 Task: Explore nearby wildlife refuges in Everglades National Park, Florida.
Action: Mouse moved to (148, 57)
Screenshot: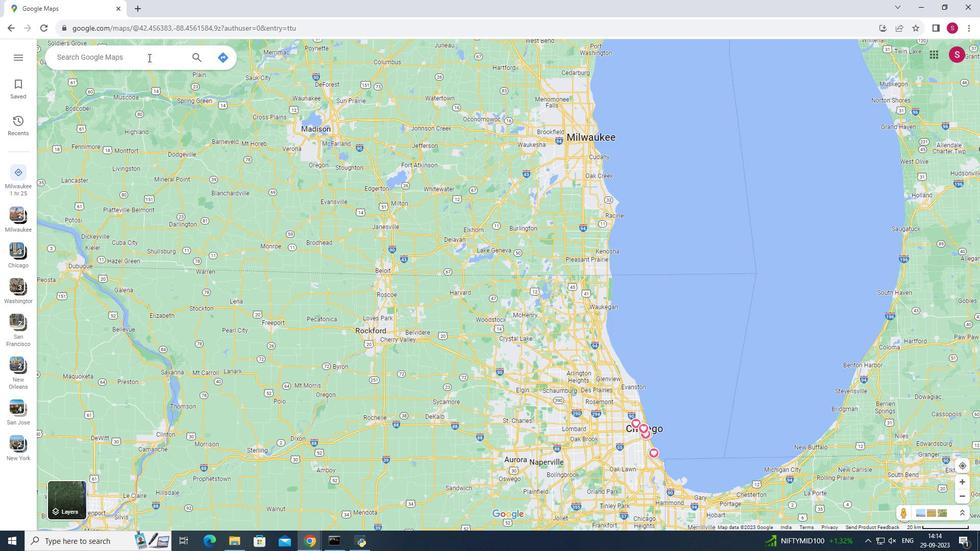 
Action: Mouse pressed left at (148, 57)
Screenshot: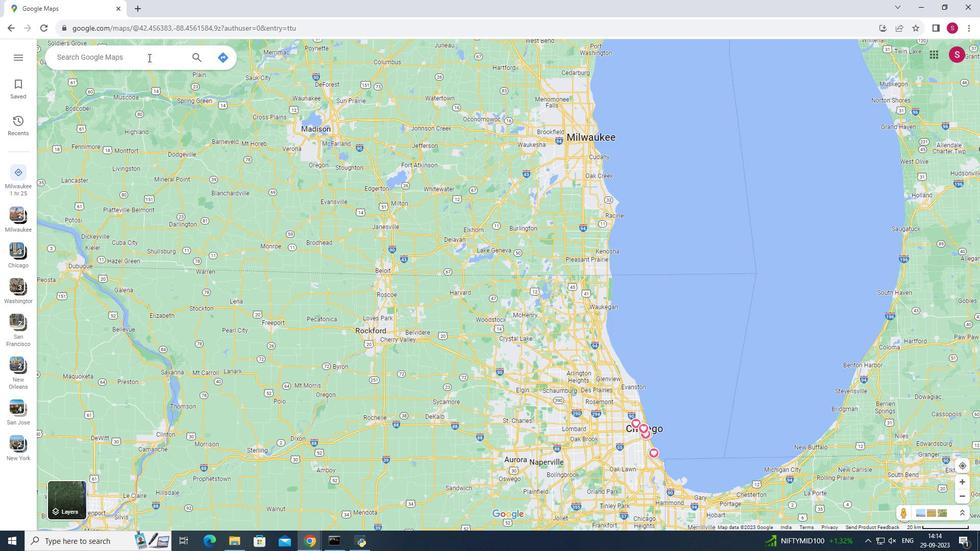 
Action: Key pressed <Key.shift><Key.shift><Key.shift>Everglades<Key.space><Key.shift>National<Key.space><Key.shift><Key.shift><Key.shift>Park,<Key.space><Key.shift>Florida<Key.enter>
Screenshot: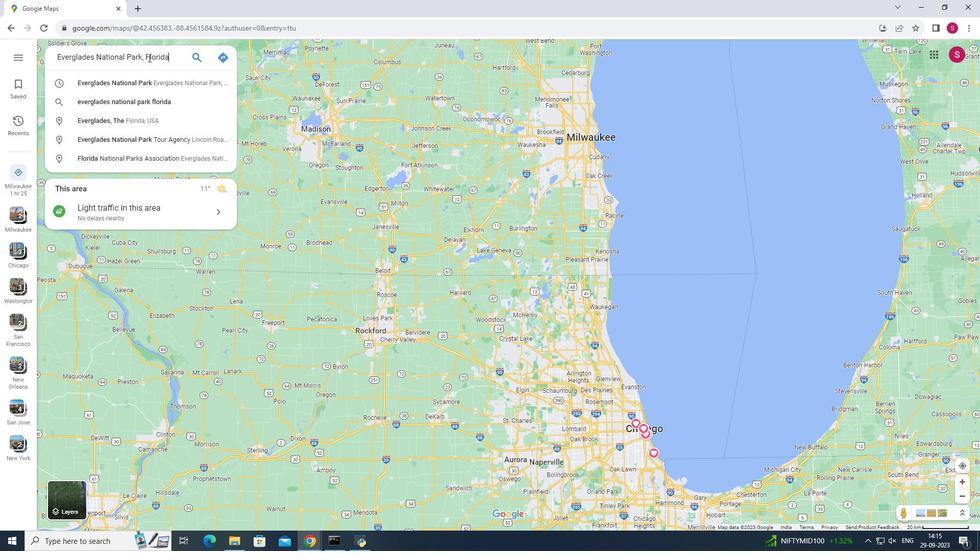 
Action: Mouse moved to (139, 260)
Screenshot: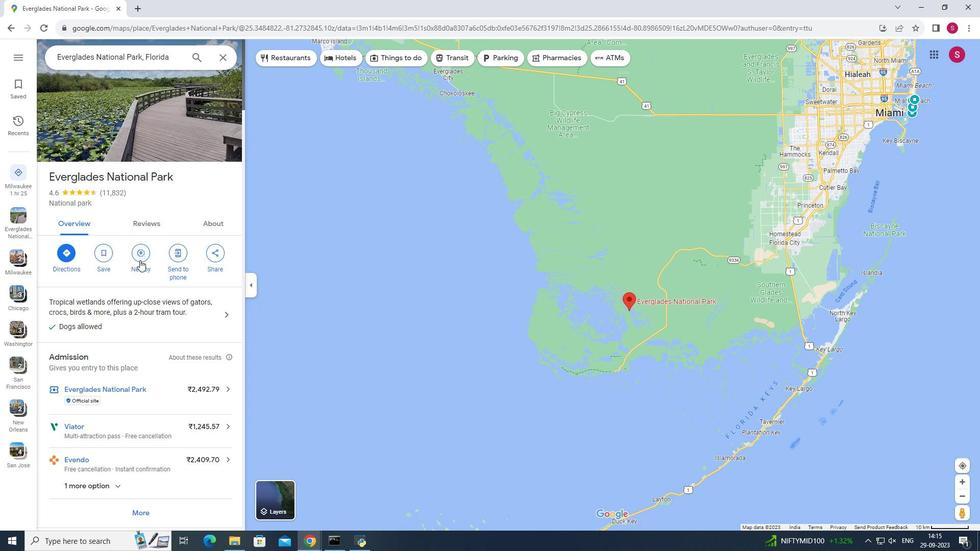 
Action: Mouse pressed left at (139, 260)
Screenshot: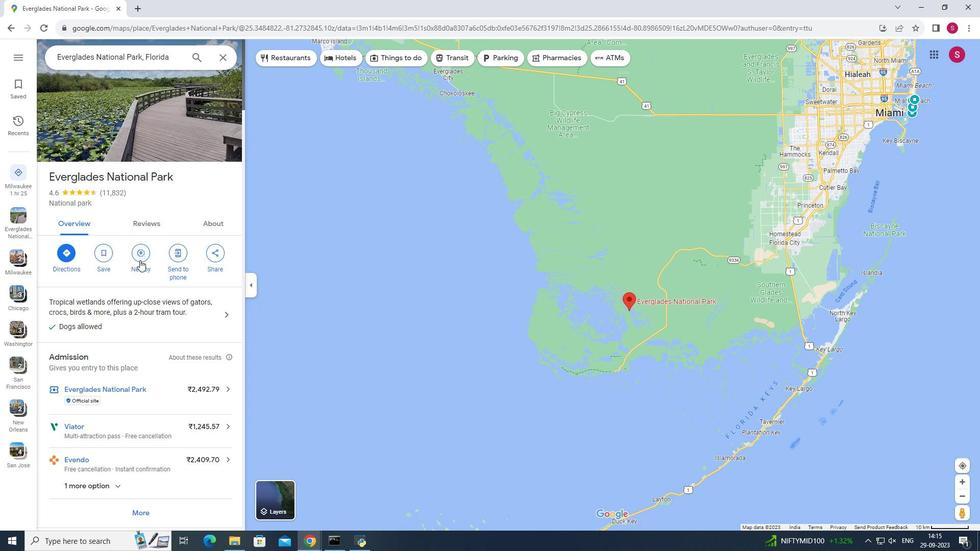 
Action: Mouse moved to (148, 58)
Screenshot: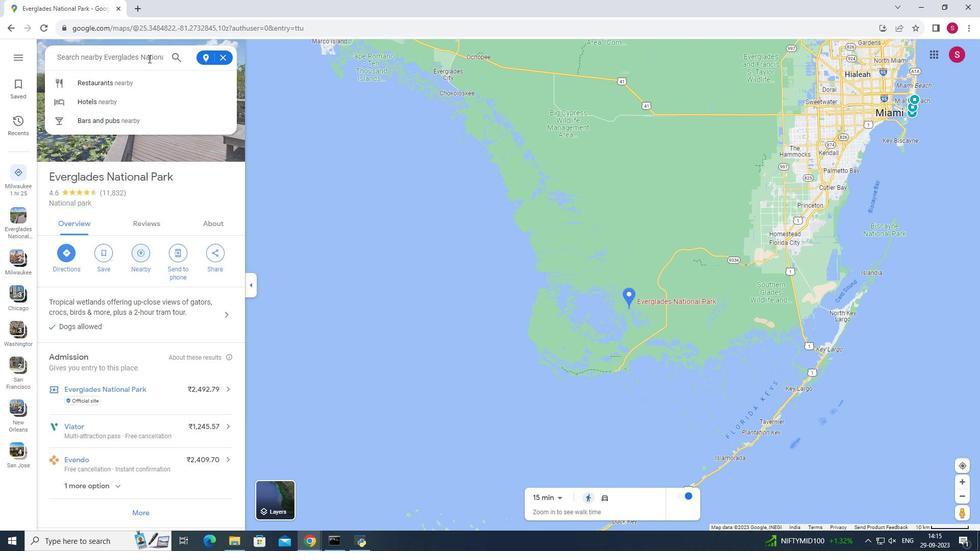 
Action: Mouse pressed left at (148, 58)
Screenshot: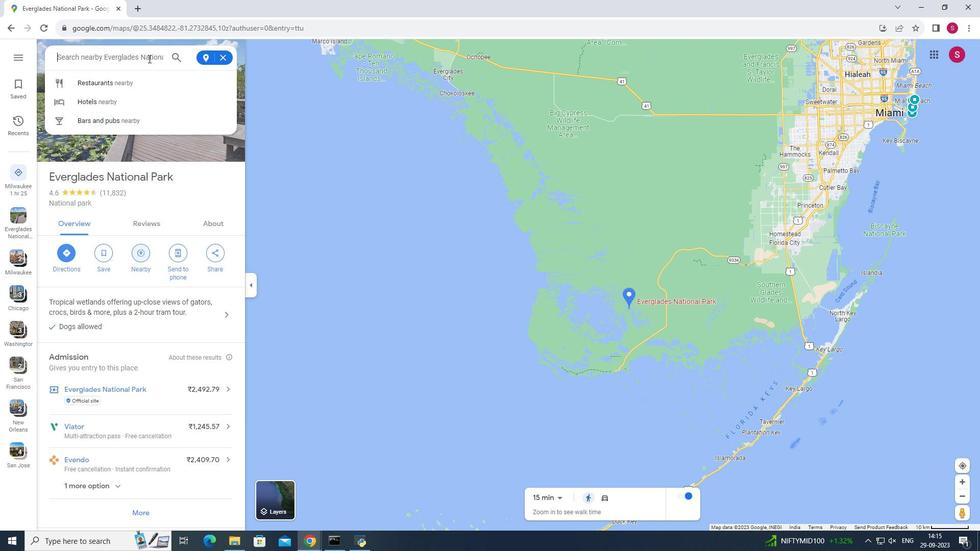 
Action: Key pressed wildlife<Key.space>refuge<Key.enter>
Screenshot: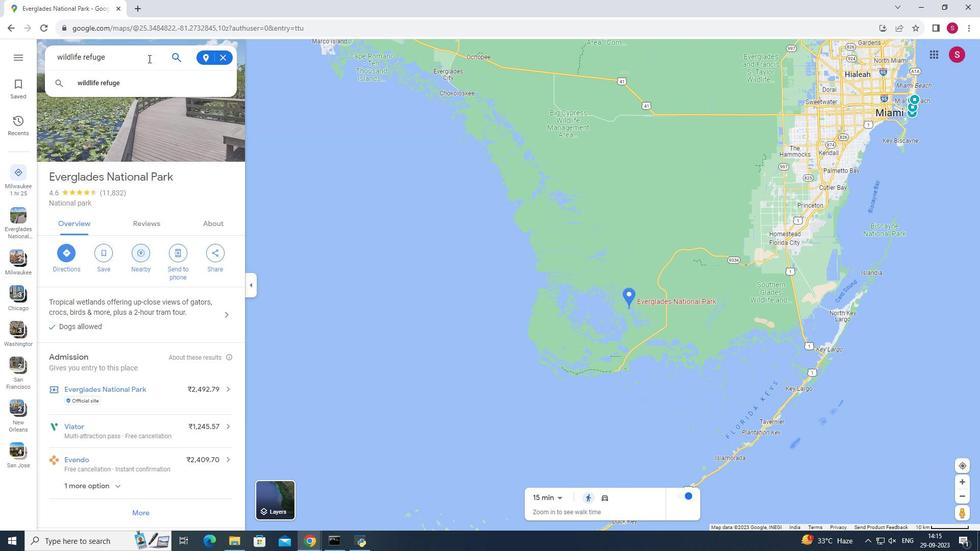 
Action: Mouse moved to (153, 101)
Screenshot: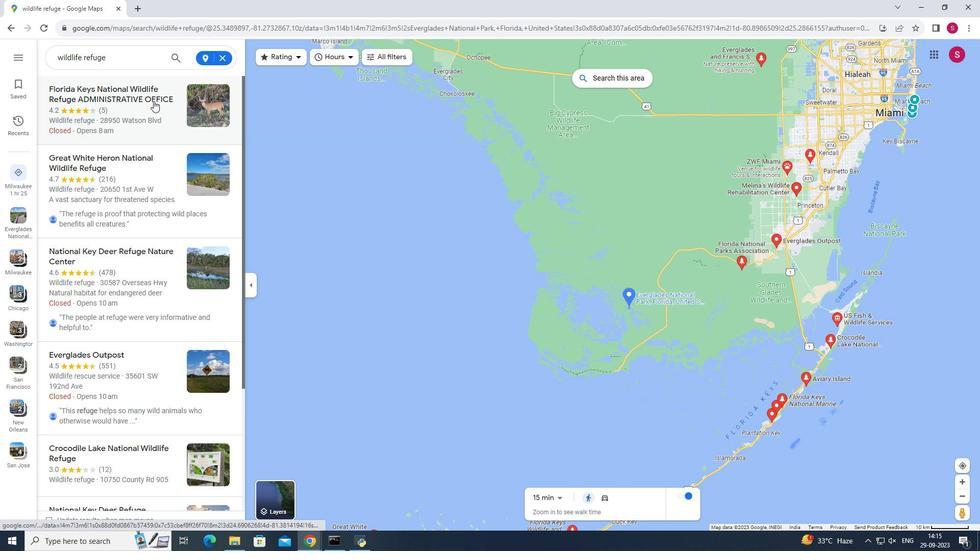 
Action: Mouse pressed left at (153, 101)
Screenshot: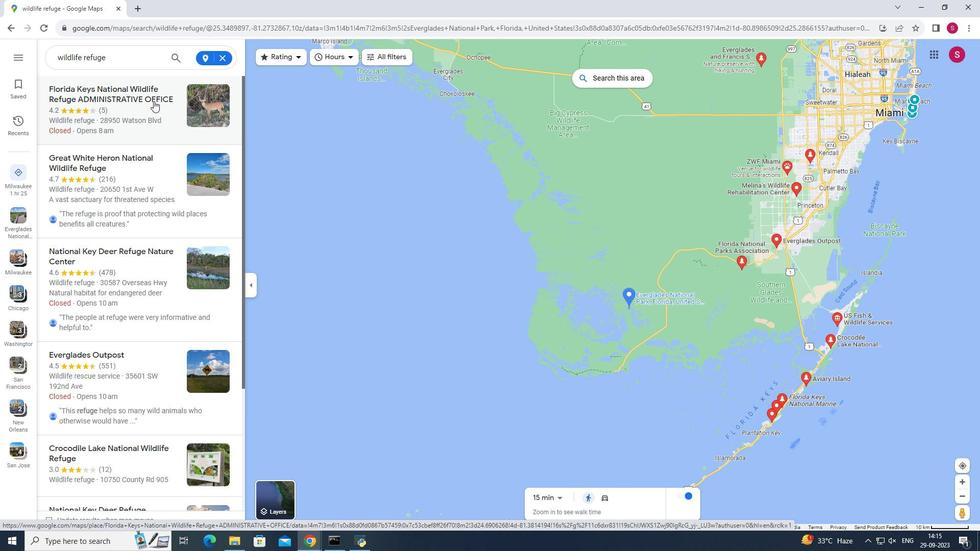 
Action: Mouse moved to (393, 255)
Screenshot: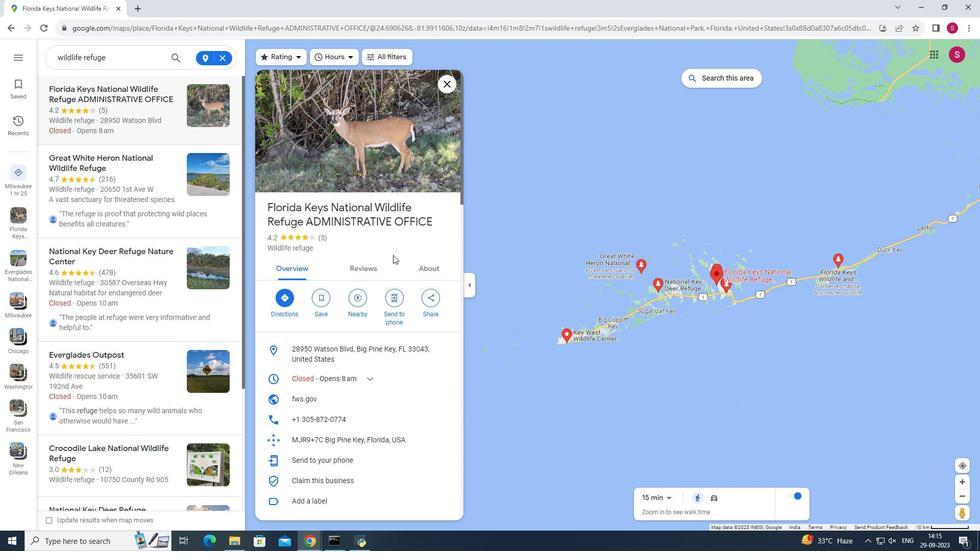 
Action: Mouse scrolled (393, 254) with delta (0, 0)
Screenshot: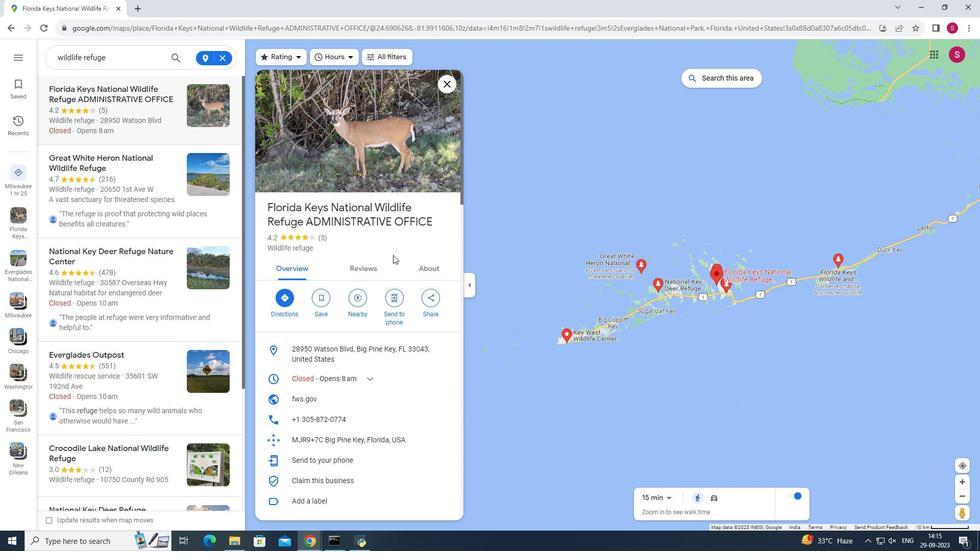 
Action: Mouse scrolled (393, 254) with delta (0, 0)
Screenshot: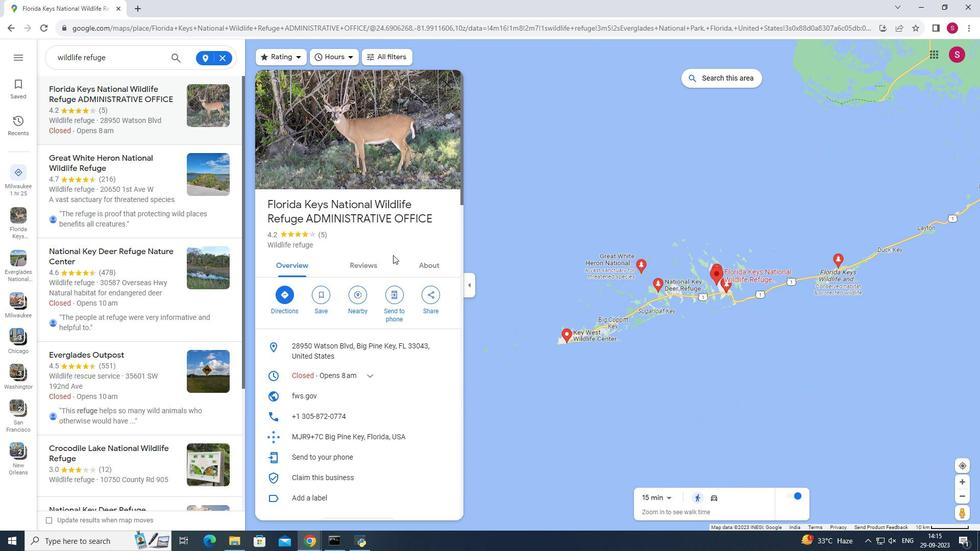 
Action: Mouse scrolled (393, 254) with delta (0, 0)
Screenshot: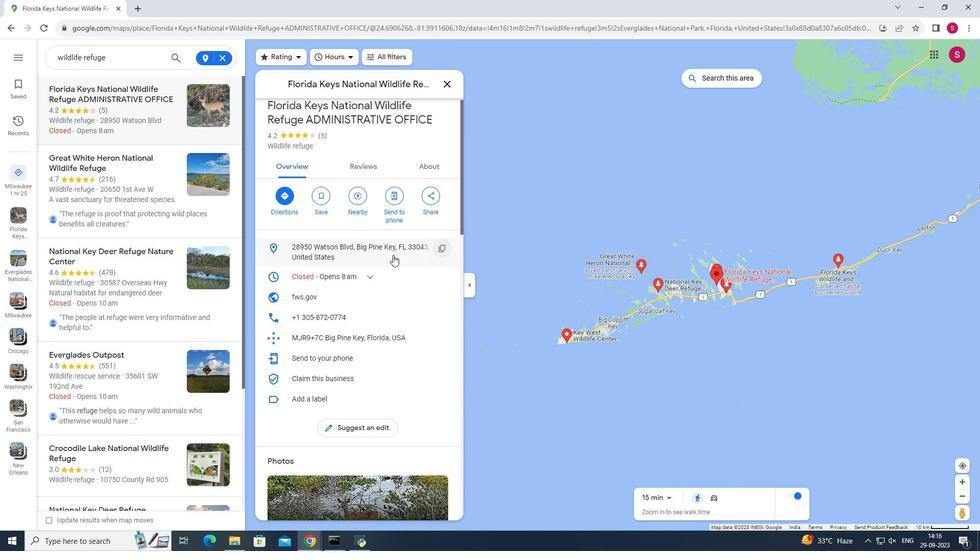 
Action: Mouse scrolled (393, 254) with delta (0, 0)
Screenshot: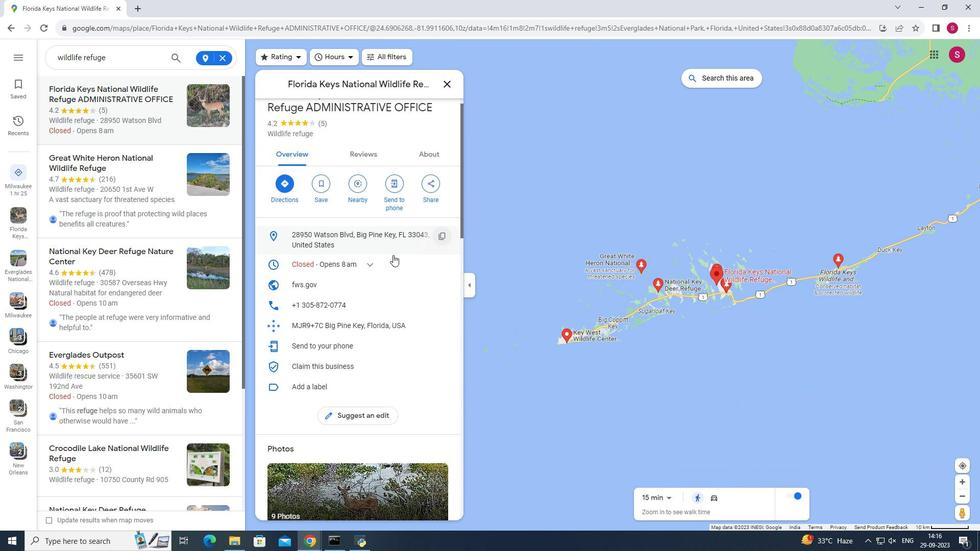 
Action: Mouse scrolled (393, 254) with delta (0, 0)
Screenshot: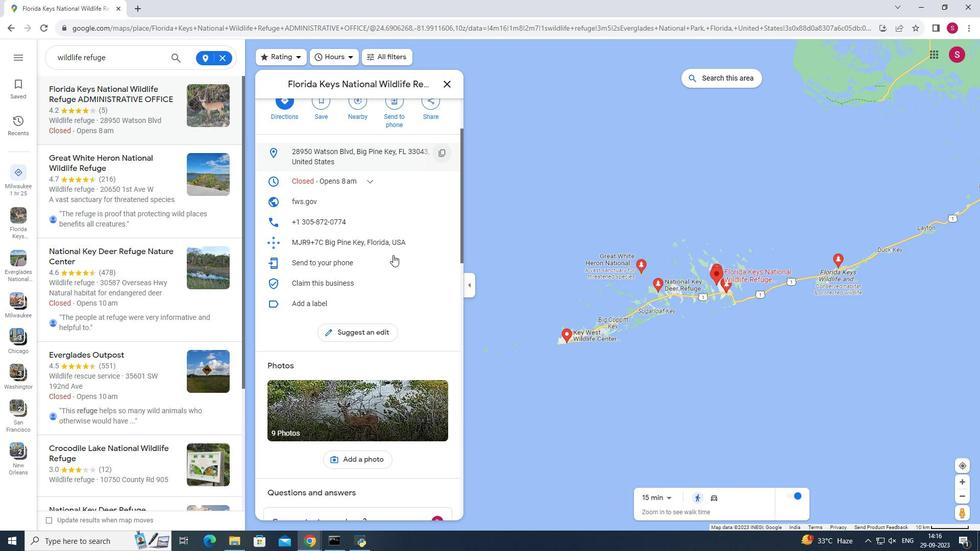 
Action: Mouse scrolled (393, 255) with delta (0, 0)
Screenshot: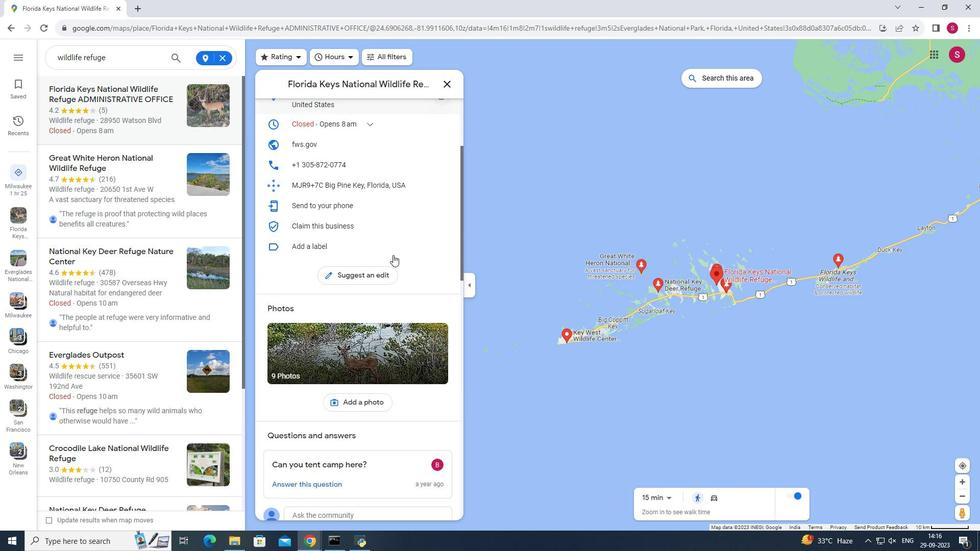 
Action: Mouse scrolled (393, 255) with delta (0, 0)
Screenshot: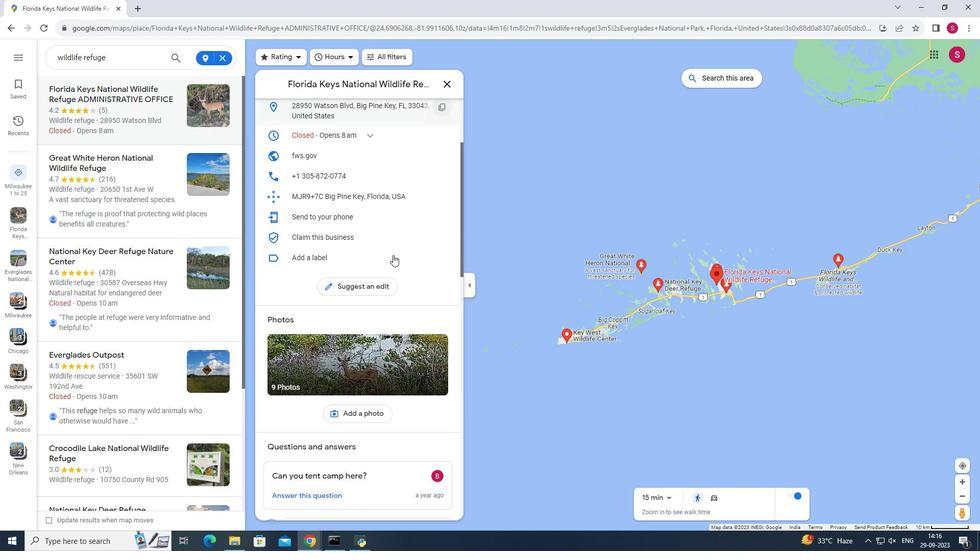 
Action: Mouse scrolled (393, 255) with delta (0, 0)
Screenshot: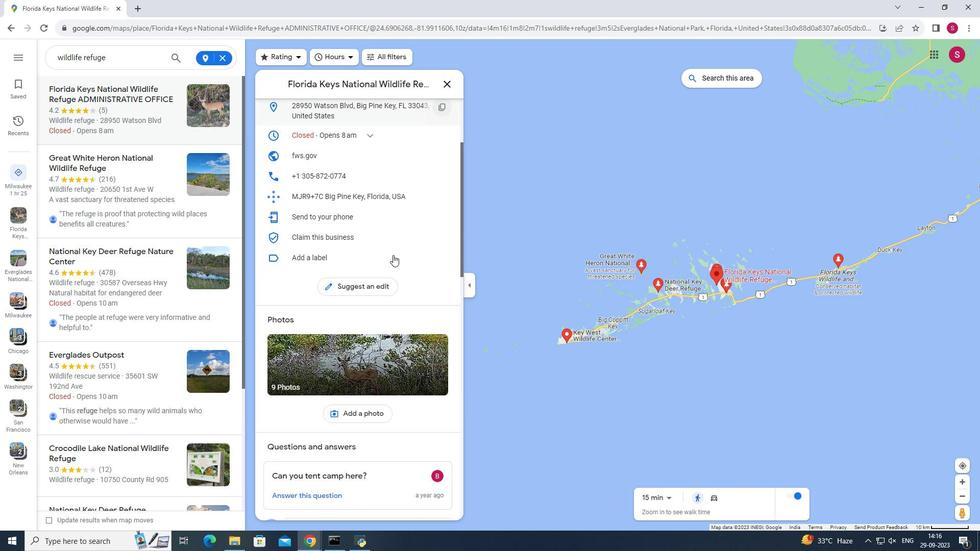 
Action: Mouse scrolled (393, 255) with delta (0, 0)
Screenshot: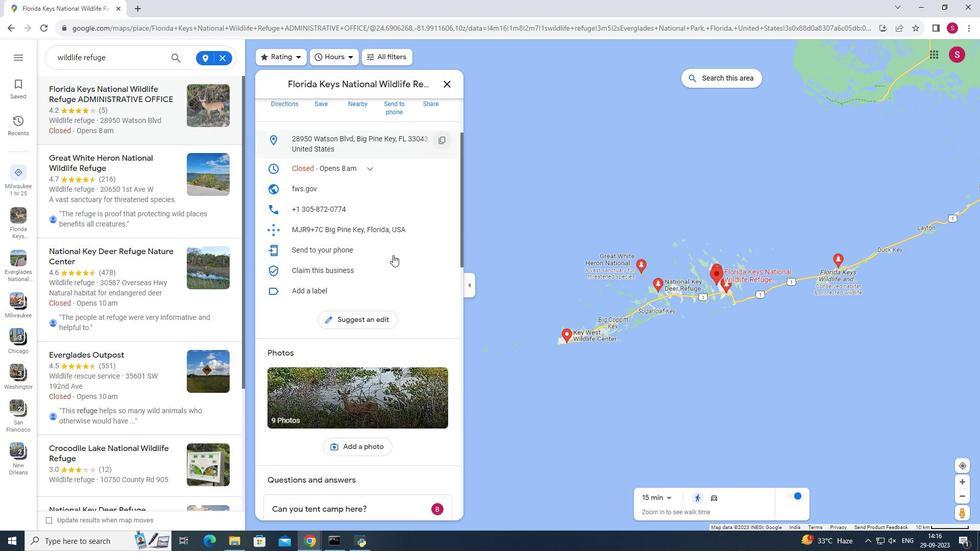 
Action: Mouse scrolled (393, 255) with delta (0, 0)
Screenshot: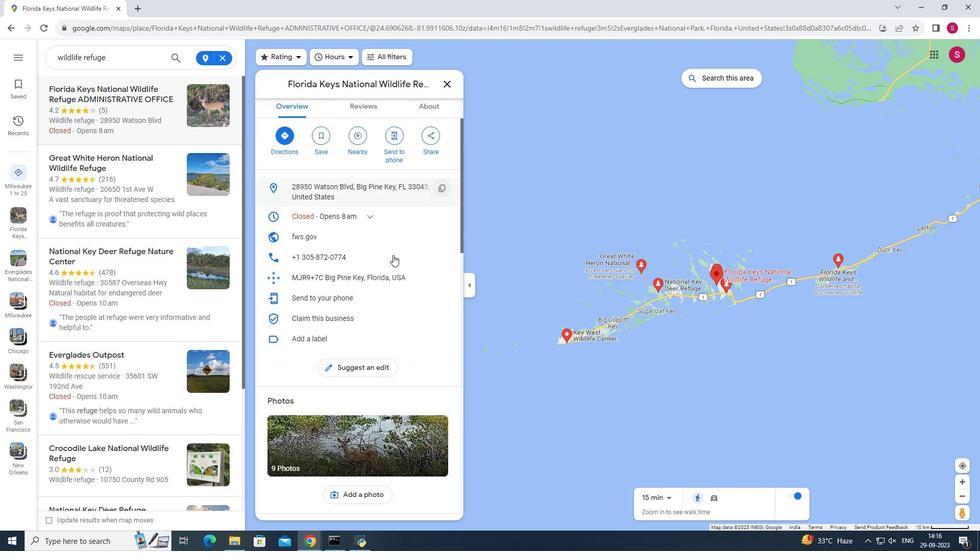
Action: Mouse moved to (447, 84)
Screenshot: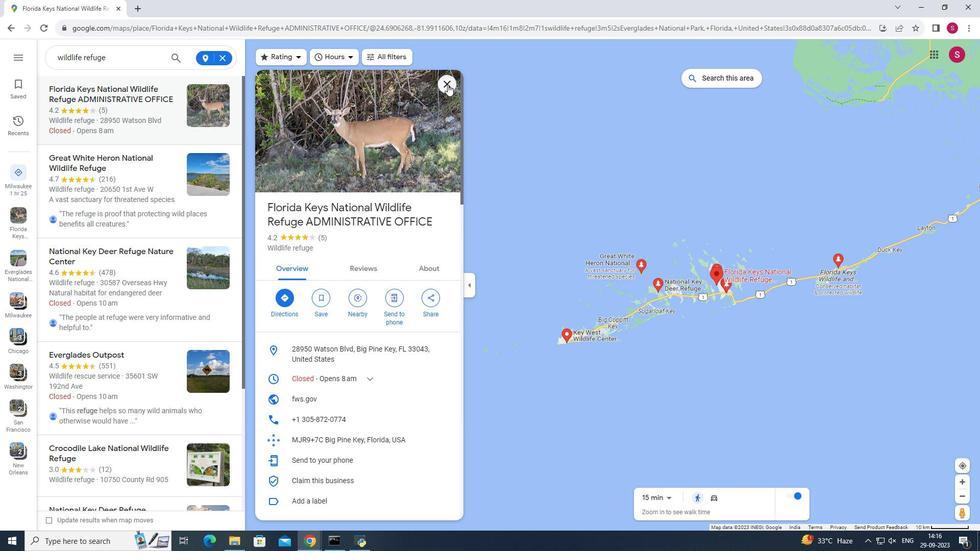 
Action: Mouse pressed left at (447, 84)
Screenshot: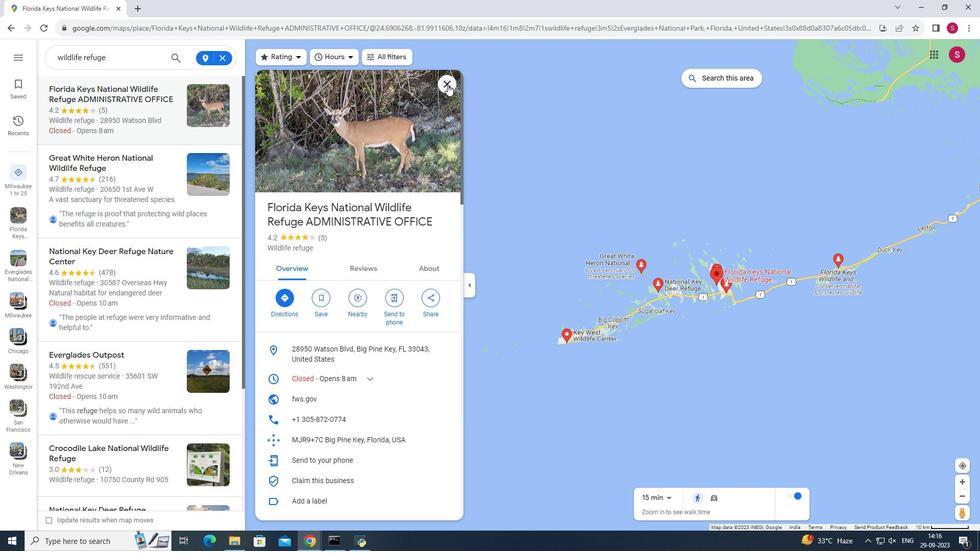 
Action: Mouse moved to (137, 157)
Screenshot: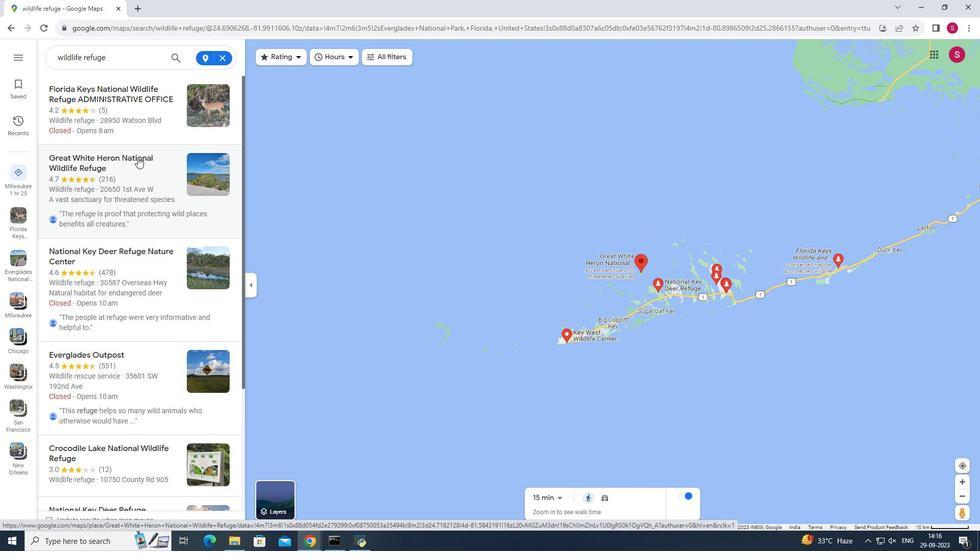 
Action: Mouse pressed left at (137, 157)
Screenshot: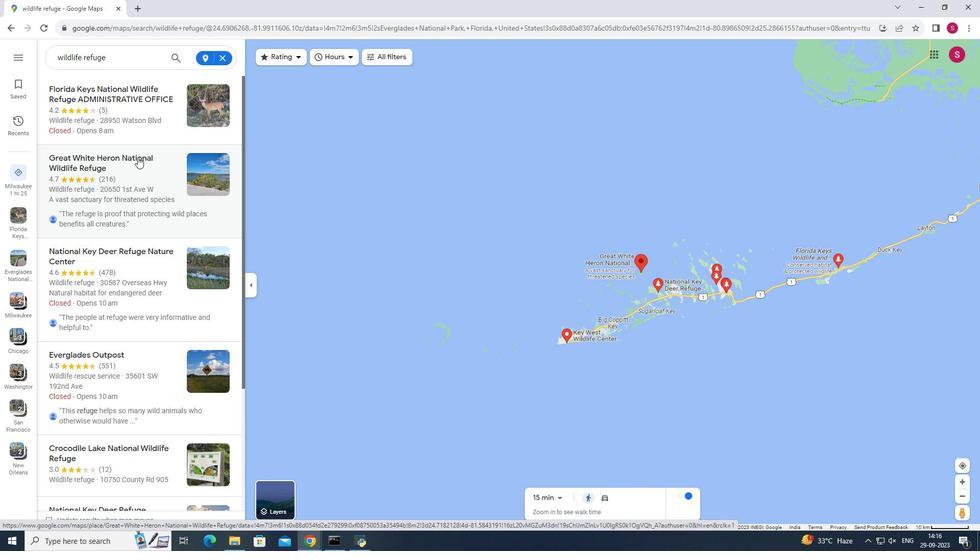 
Action: Mouse pressed left at (137, 157)
Screenshot: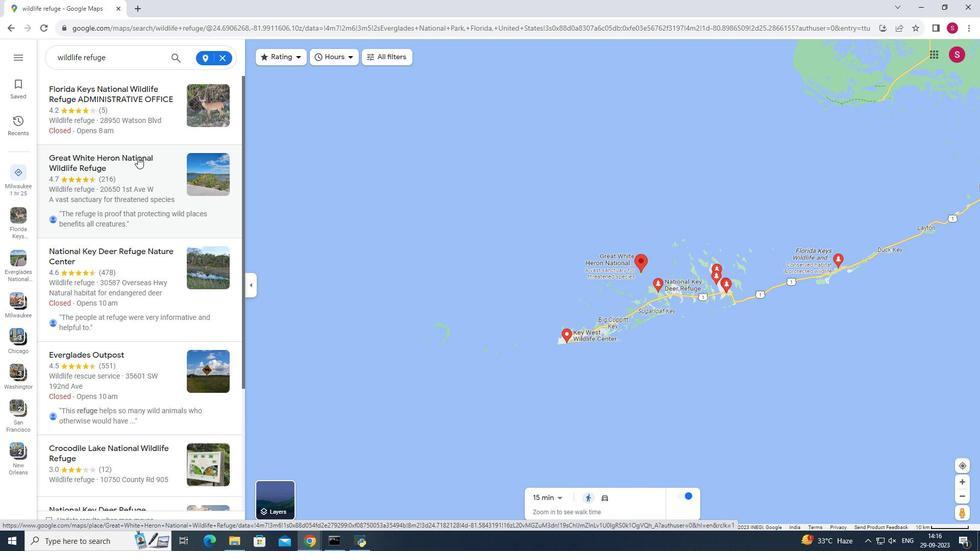 
Action: Mouse moved to (444, 81)
Screenshot: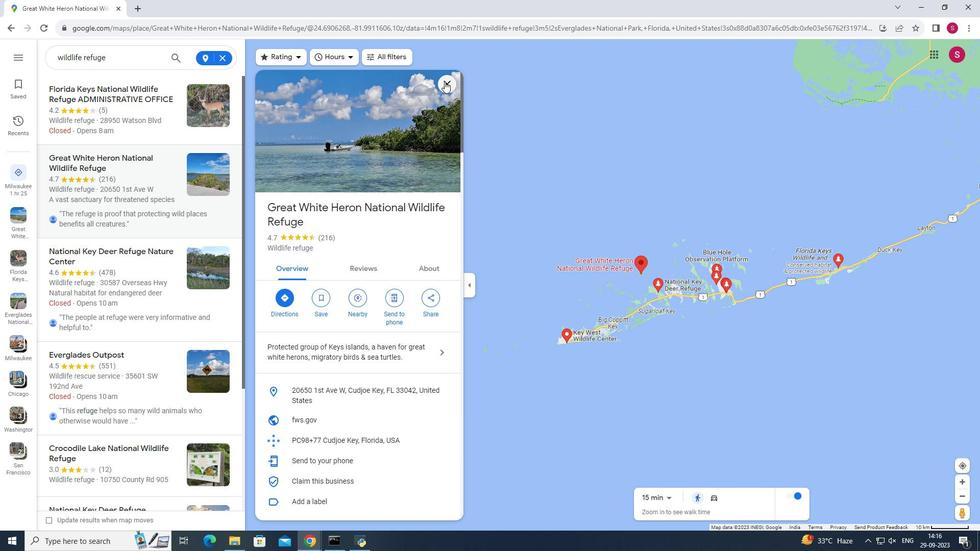 
Action: Mouse pressed left at (444, 81)
Screenshot: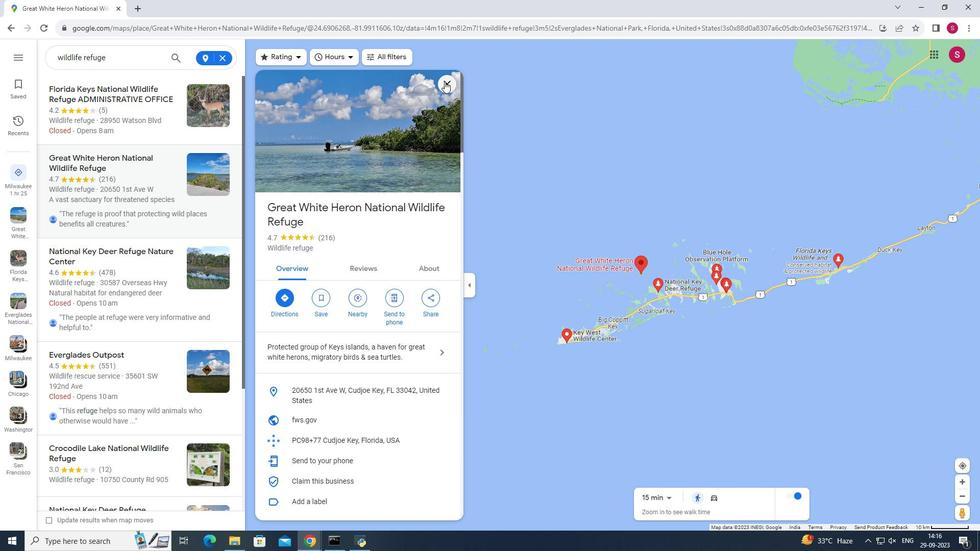 
Action: Mouse moved to (120, 256)
Screenshot: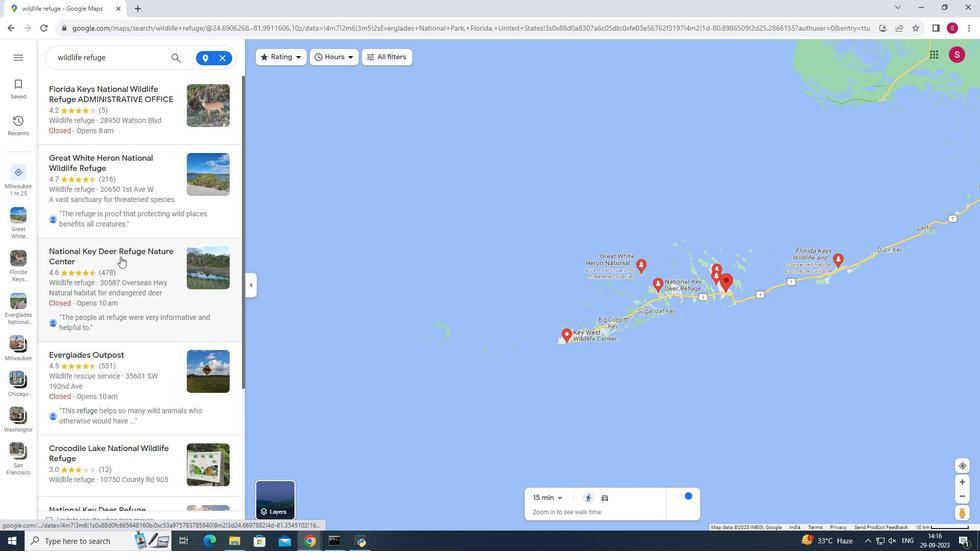 
Action: Mouse scrolled (120, 256) with delta (0, 0)
Screenshot: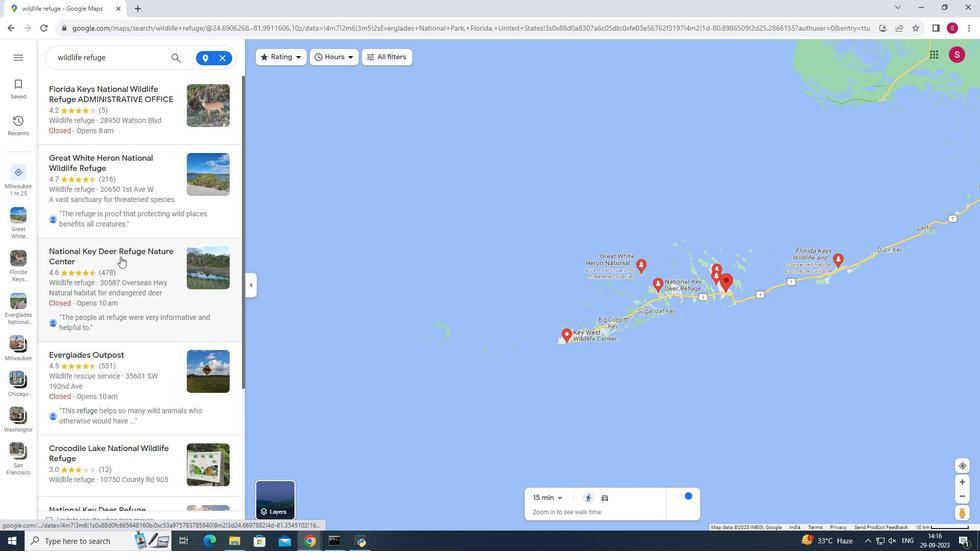 
Action: Mouse moved to (146, 212)
Screenshot: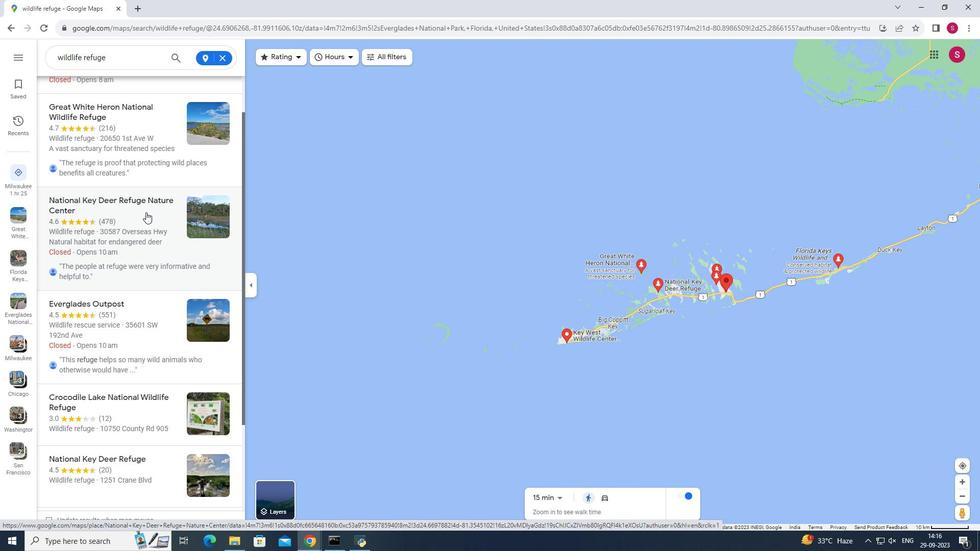 
Action: Mouse scrolled (146, 211) with delta (0, 0)
Screenshot: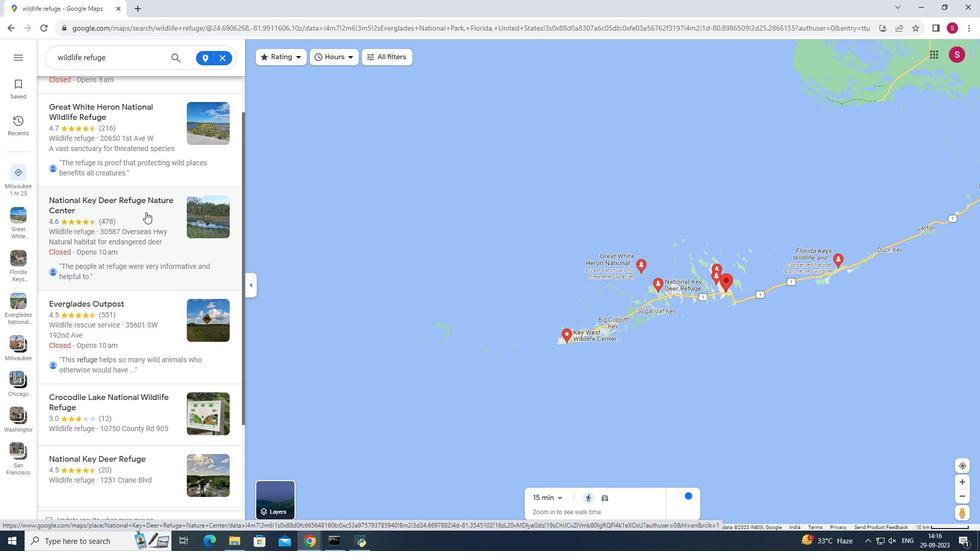 
Action: Mouse scrolled (146, 211) with delta (0, 0)
Screenshot: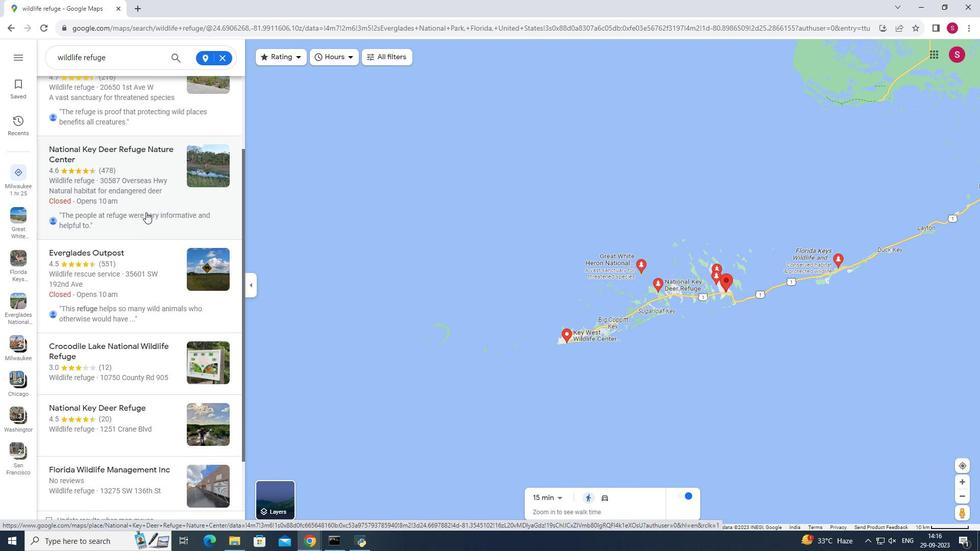 
Action: Mouse moved to (150, 217)
Screenshot: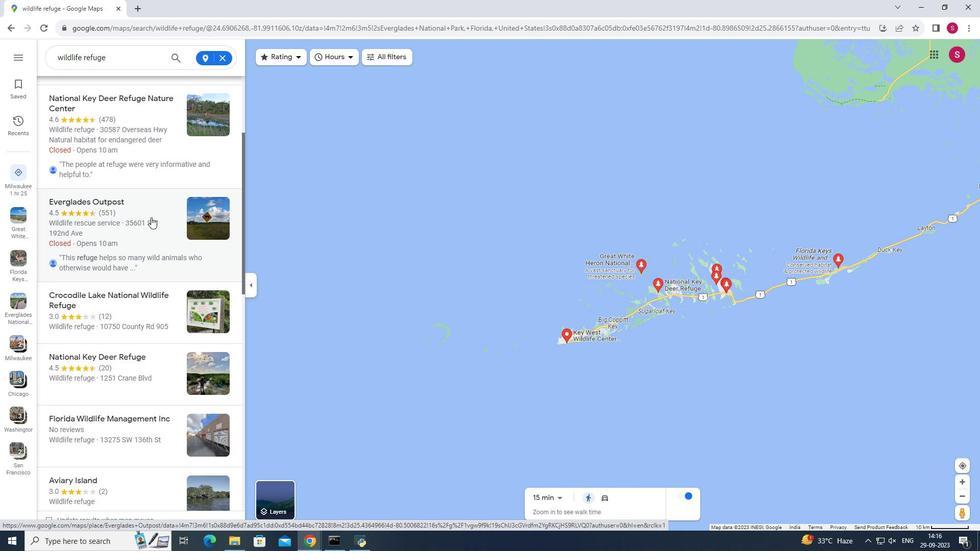 
Action: Mouse scrolled (150, 216) with delta (0, 0)
Screenshot: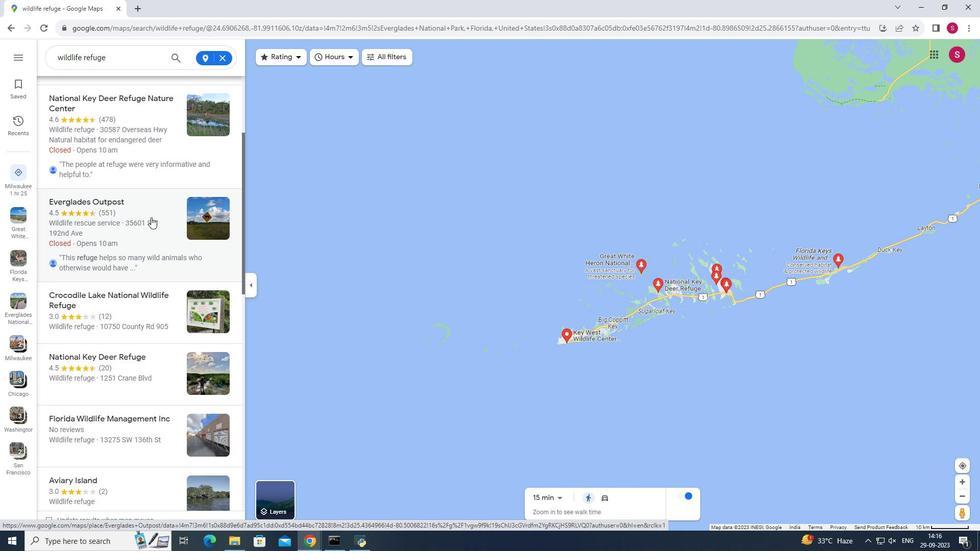 
Action: Mouse moved to (151, 219)
Screenshot: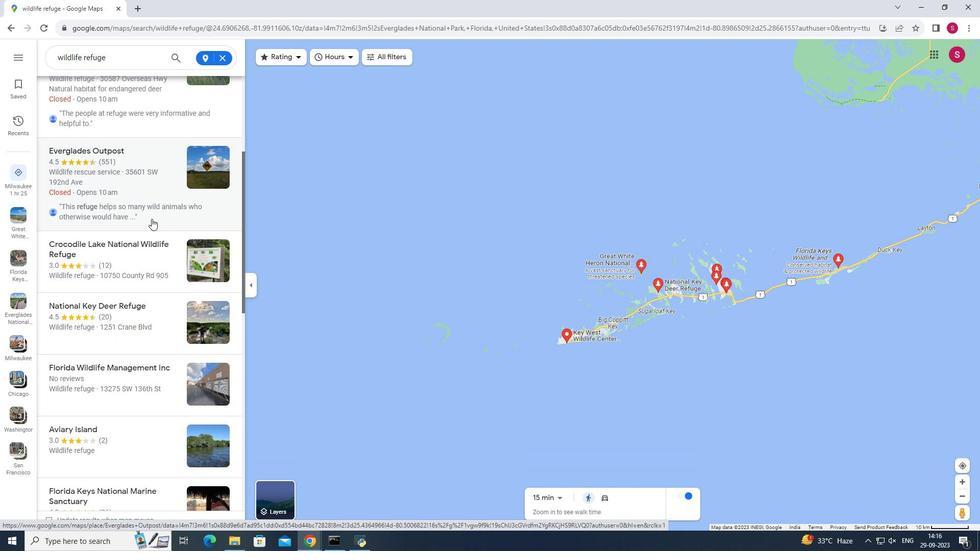 
Action: Mouse scrolled (151, 218) with delta (0, 0)
Screenshot: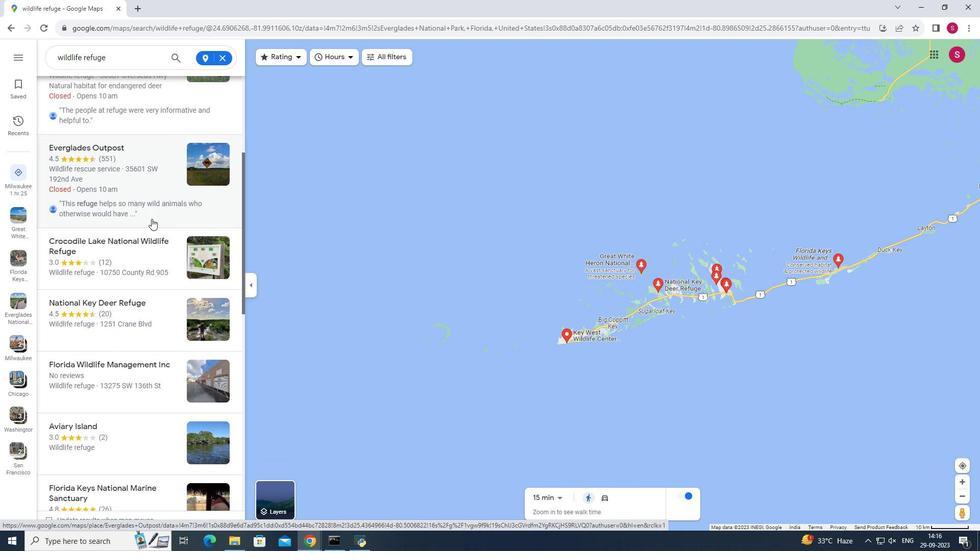 
Action: Mouse moved to (164, 219)
Screenshot: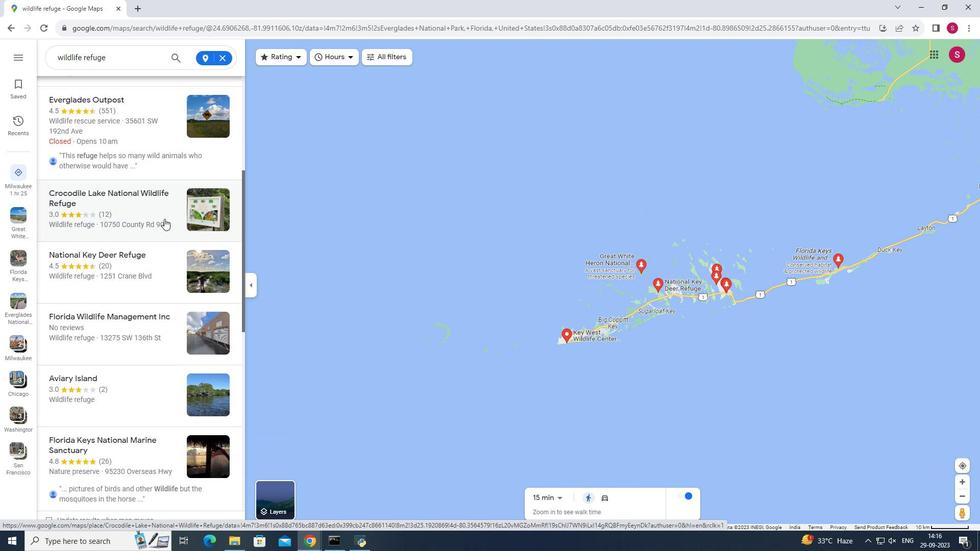 
Action: Mouse scrolled (164, 218) with delta (0, 0)
Screenshot: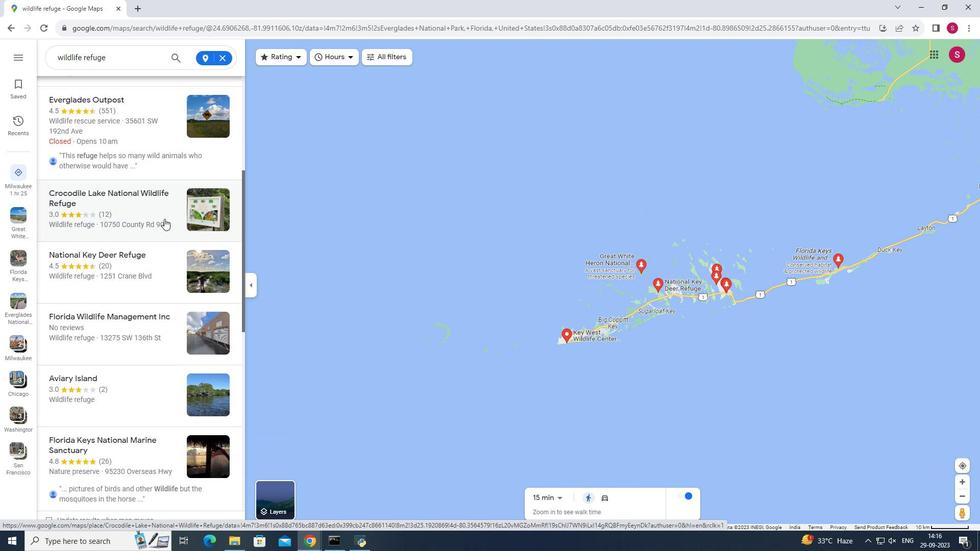 
Action: Mouse moved to (164, 218)
Screenshot: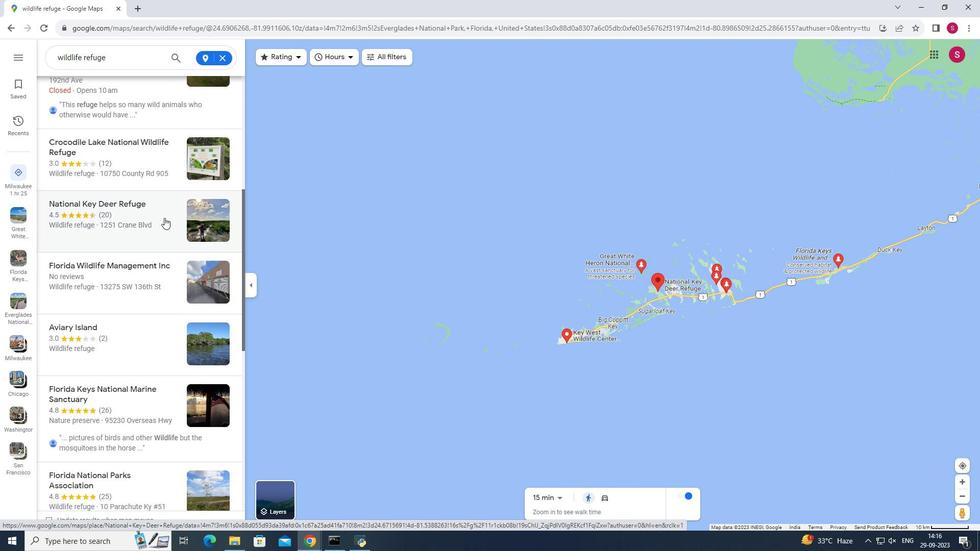 
Action: Mouse scrolled (164, 217) with delta (0, 0)
Screenshot: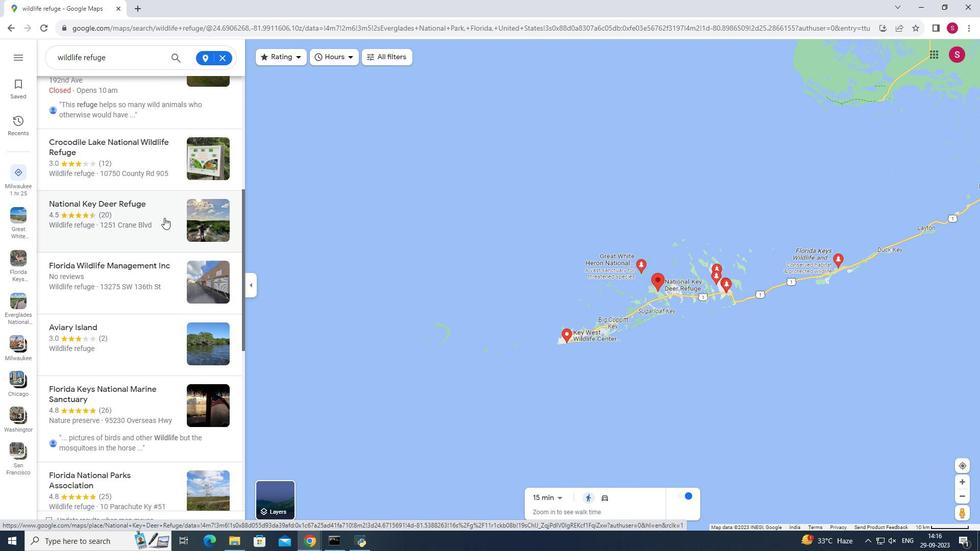 
Action: Mouse scrolled (164, 217) with delta (0, 0)
Screenshot: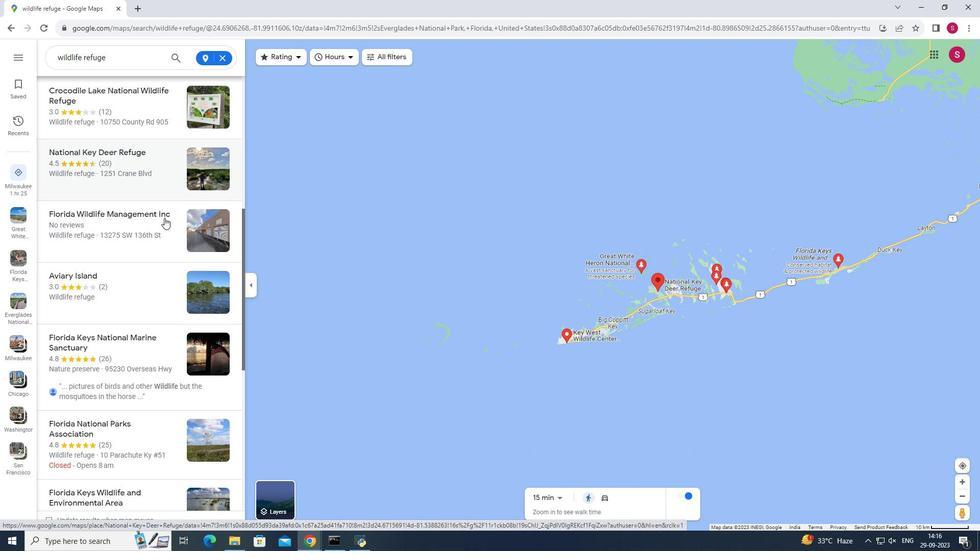 
Action: Mouse moved to (163, 218)
Screenshot: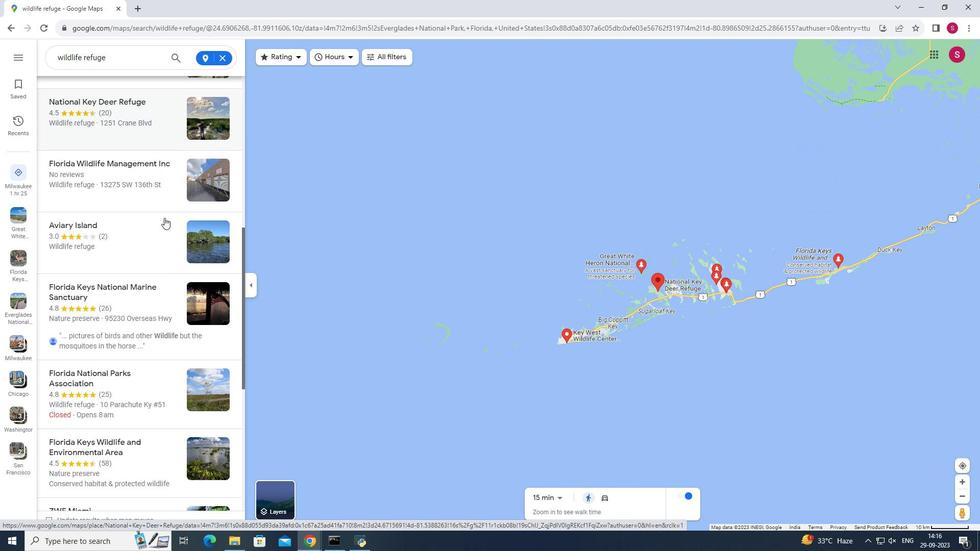 
Action: Mouse scrolled (163, 217) with delta (0, 0)
Screenshot: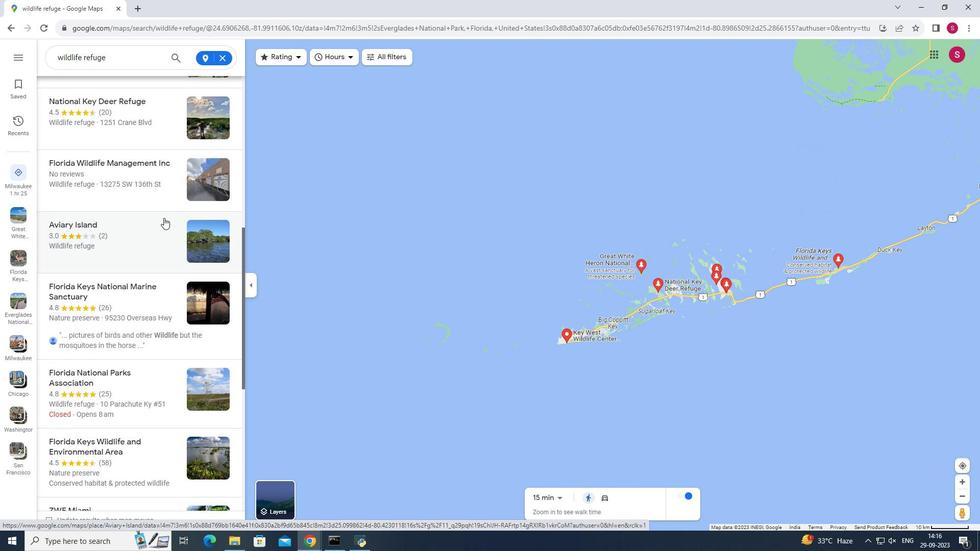 
Action: Mouse moved to (163, 219)
Screenshot: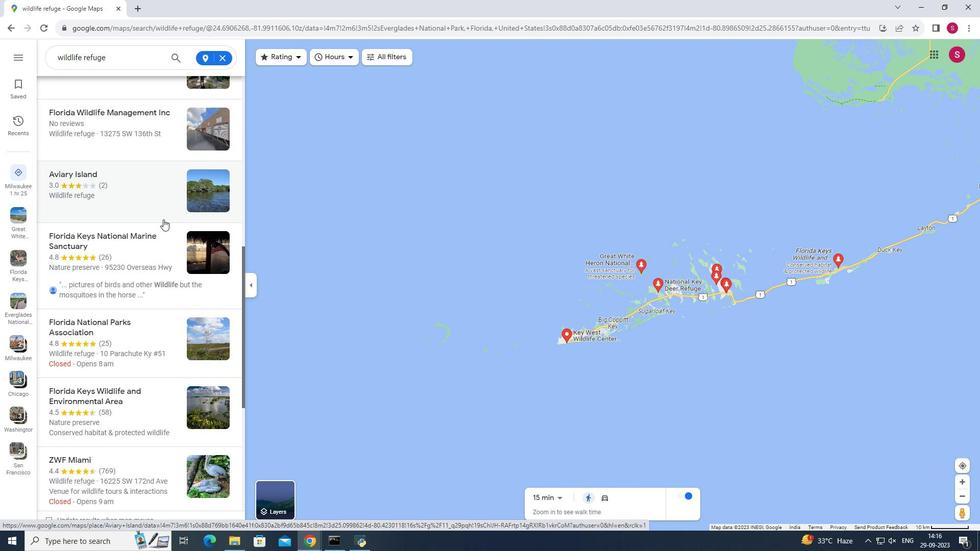 
Action: Mouse scrolled (163, 219) with delta (0, 0)
Screenshot: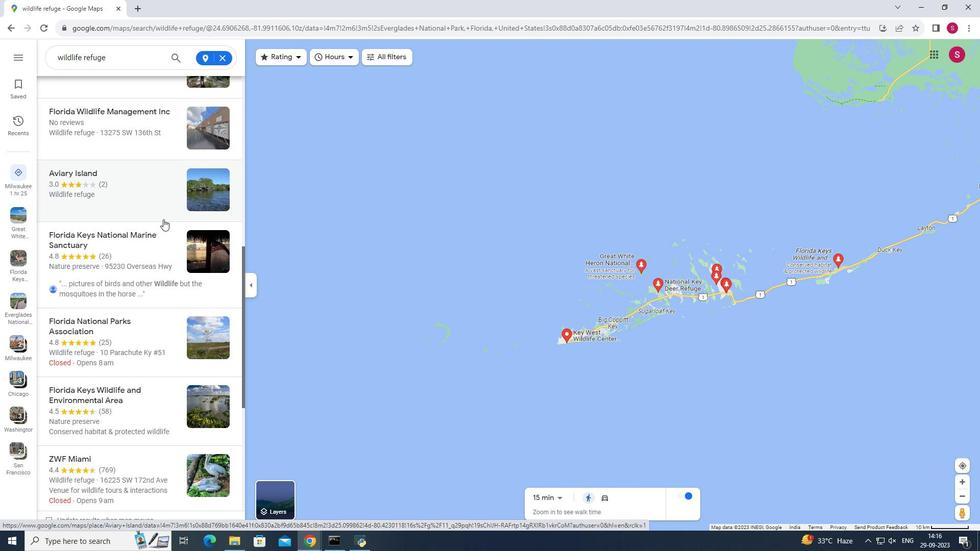 
Action: Mouse moved to (154, 233)
Screenshot: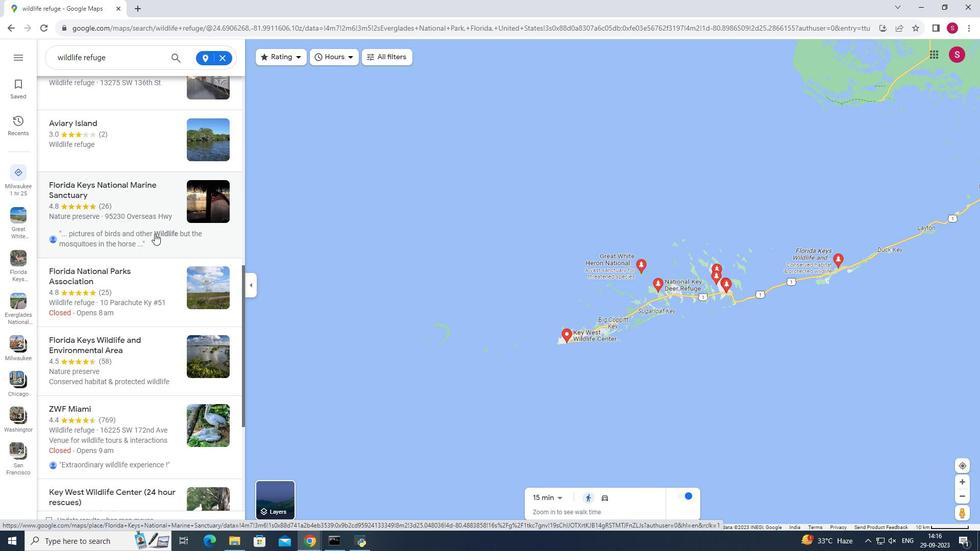 
Action: Mouse scrolled (154, 233) with delta (0, 0)
Screenshot: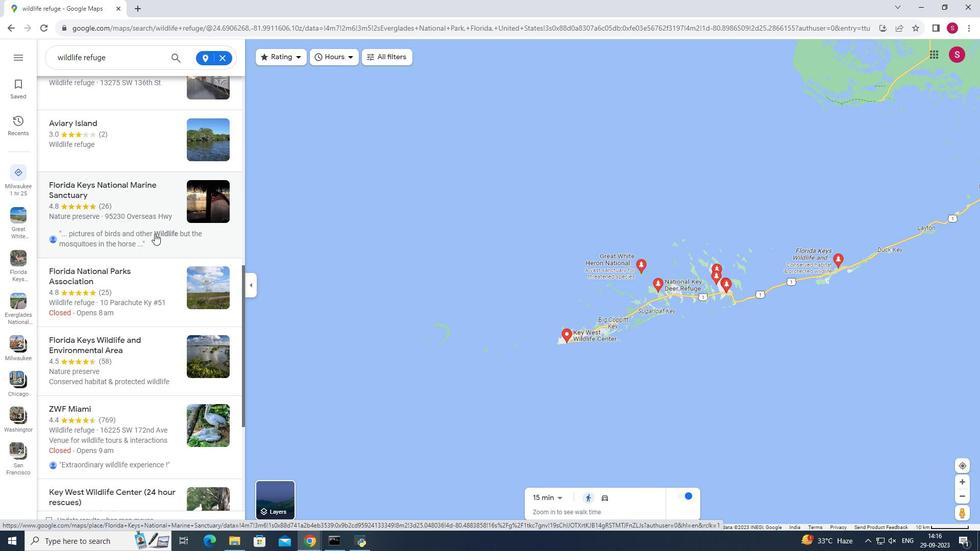 
Action: Mouse scrolled (154, 233) with delta (0, 0)
Screenshot: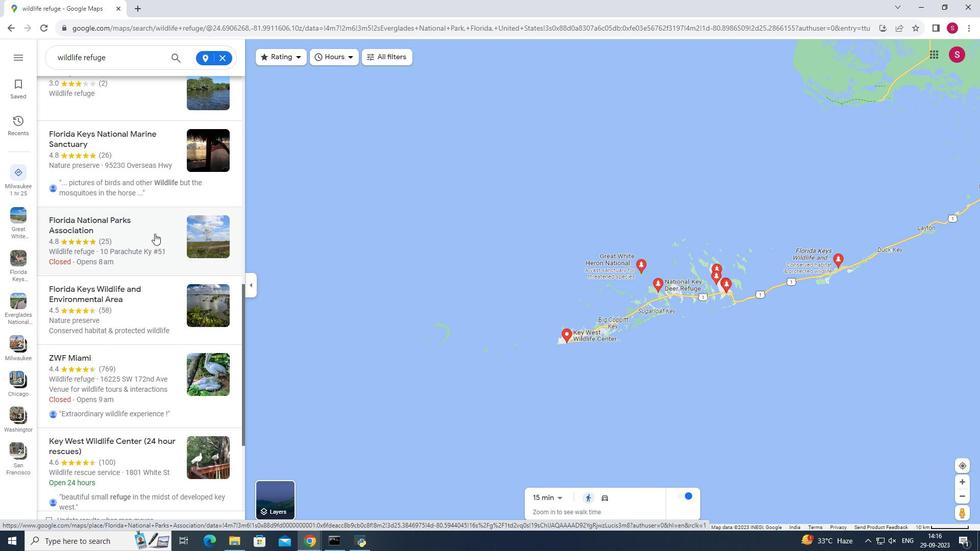 
Action: Mouse scrolled (154, 233) with delta (0, 0)
Screenshot: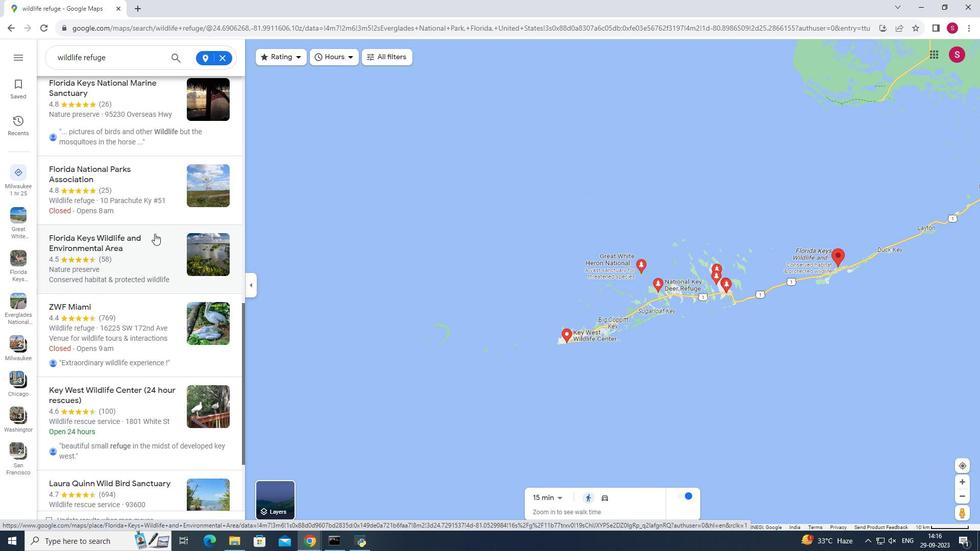 
Action: Mouse scrolled (154, 233) with delta (0, 0)
Screenshot: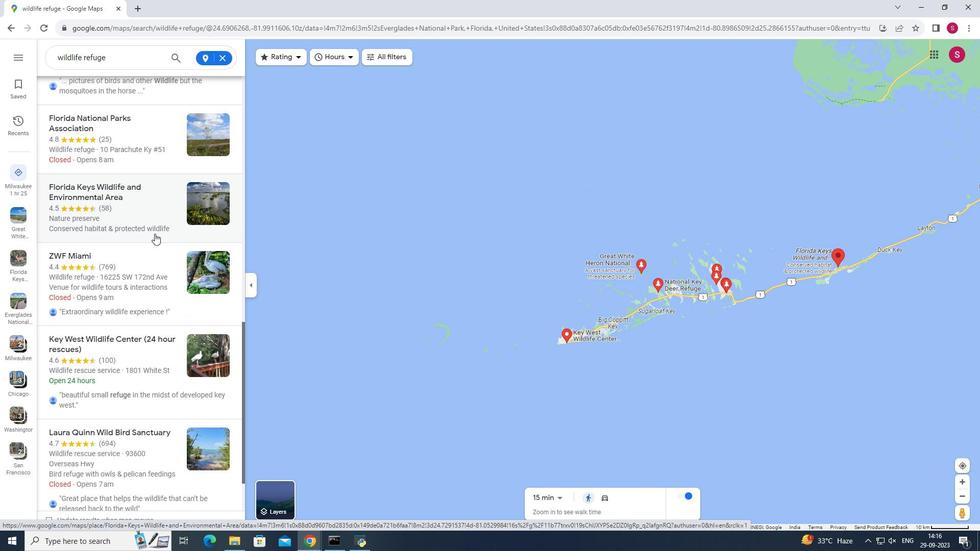 
Action: Mouse scrolled (154, 233) with delta (0, 0)
Screenshot: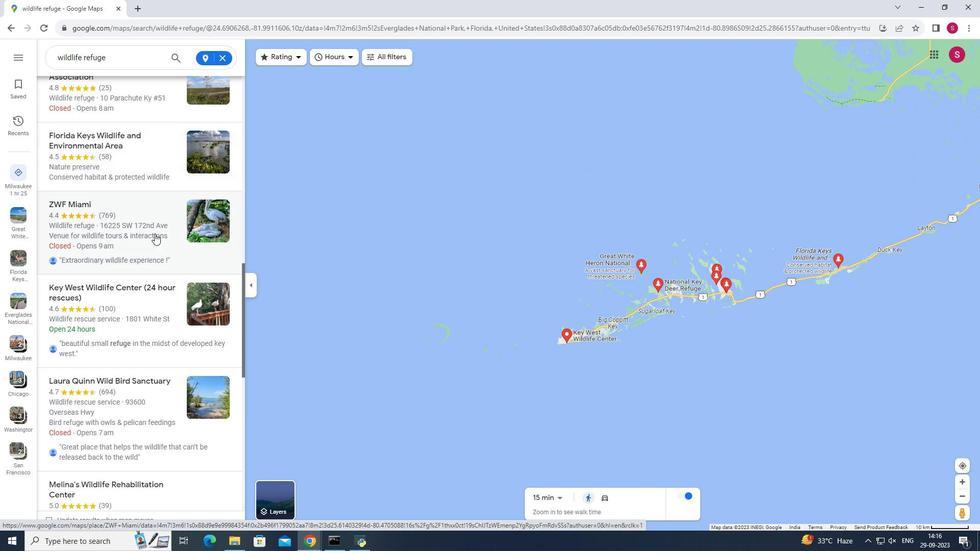 
Action: Mouse moved to (154, 233)
Screenshot: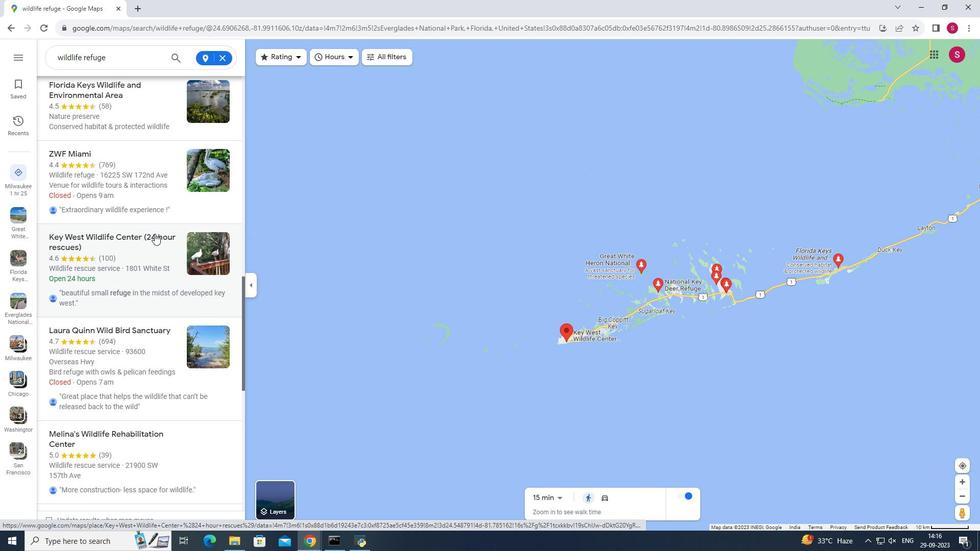 
Action: Mouse scrolled (154, 233) with delta (0, 0)
Screenshot: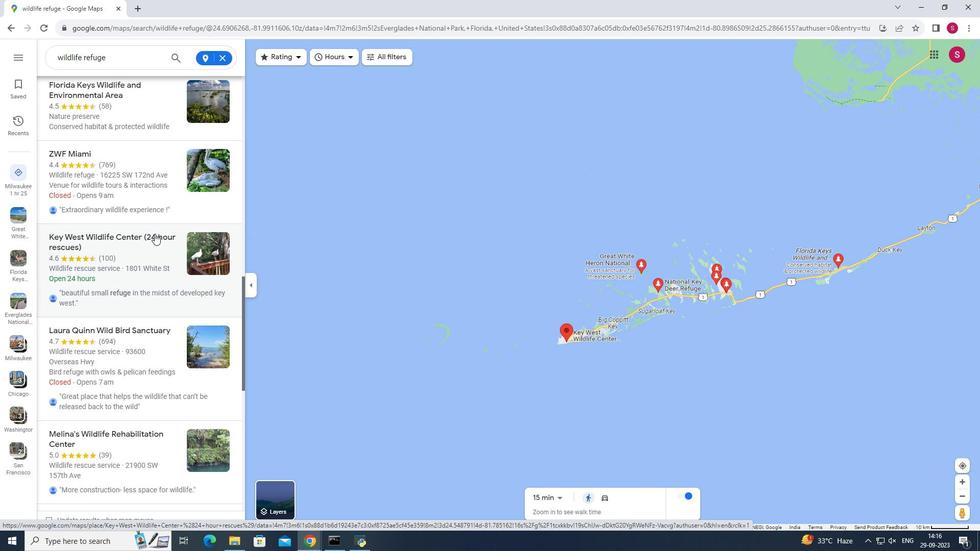 
Action: Mouse scrolled (154, 233) with delta (0, 0)
Screenshot: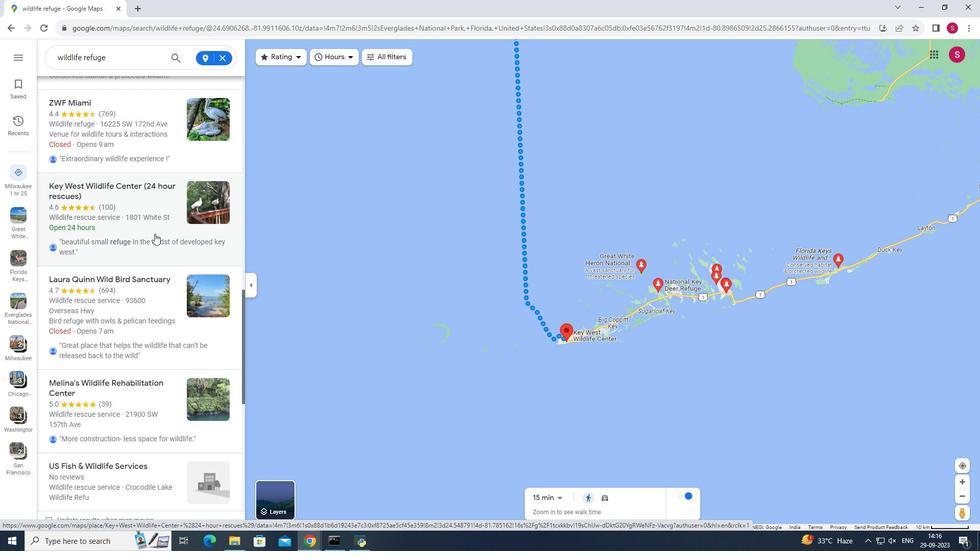 
Action: Mouse scrolled (154, 233) with delta (0, 0)
Screenshot: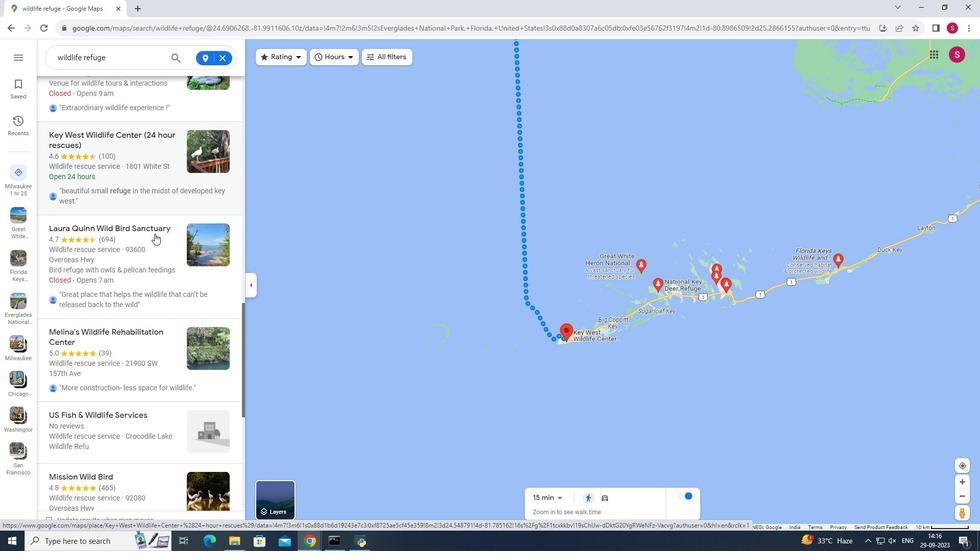 
Action: Mouse scrolled (154, 233) with delta (0, 0)
Screenshot: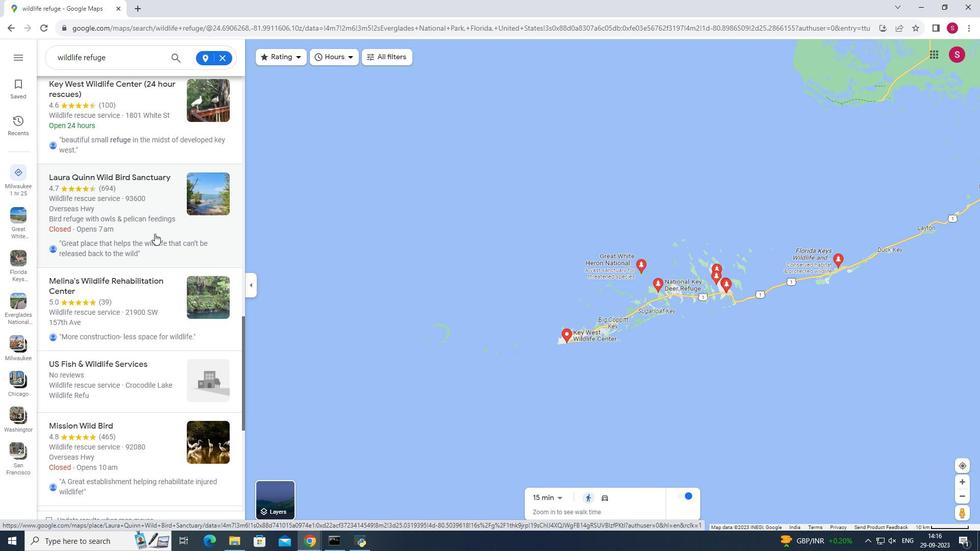 
Action: Mouse scrolled (154, 233) with delta (0, 0)
Screenshot: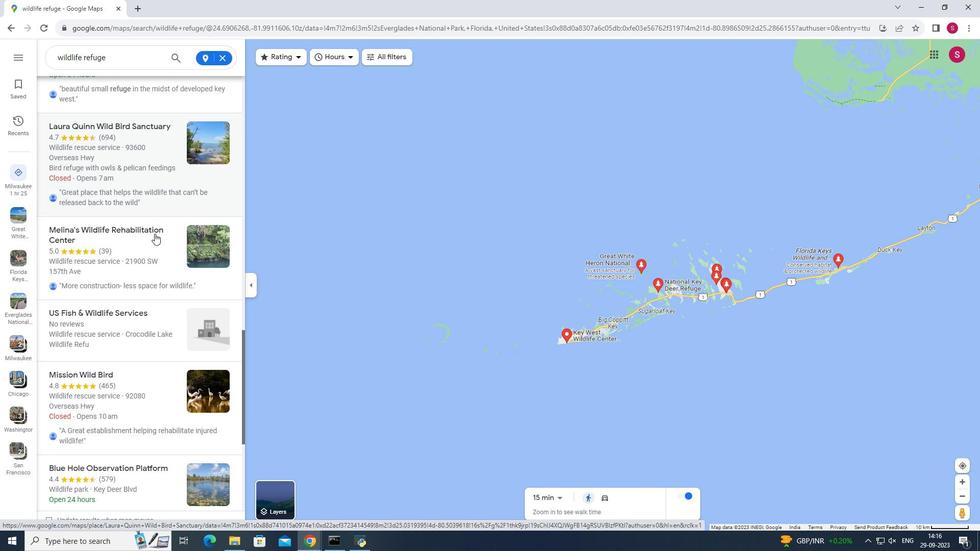 
Action: Mouse scrolled (154, 233) with delta (0, 0)
Screenshot: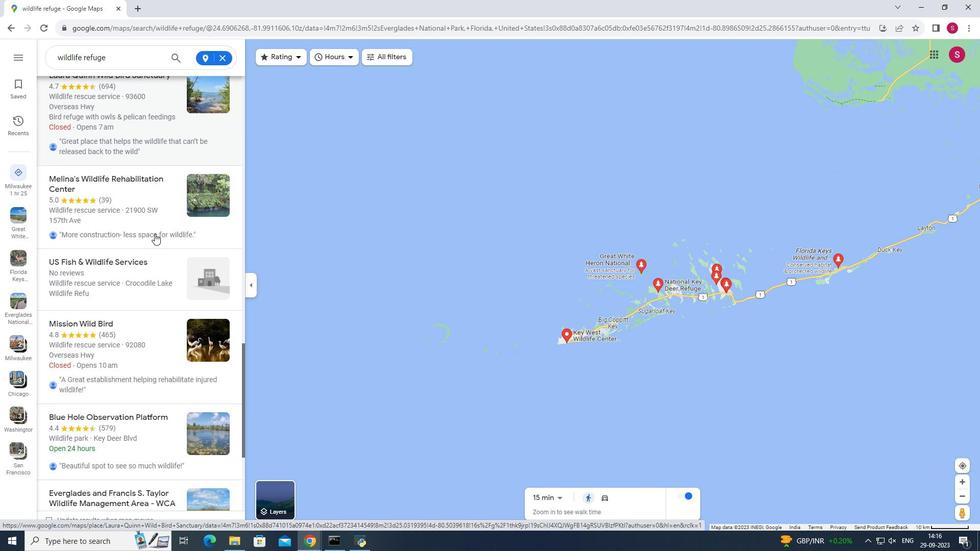 
Action: Mouse moved to (154, 233)
Screenshot: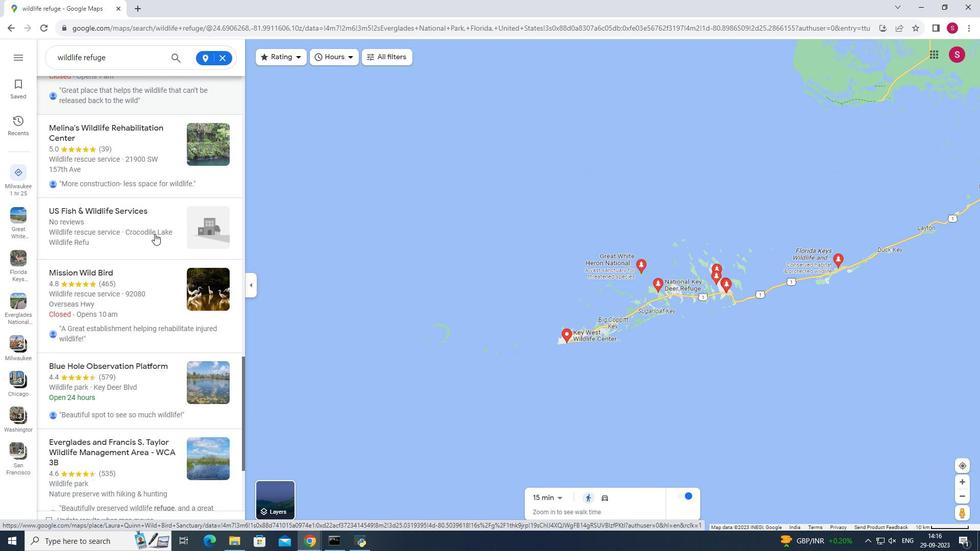 
Action: Mouse scrolled (154, 233) with delta (0, 0)
Screenshot: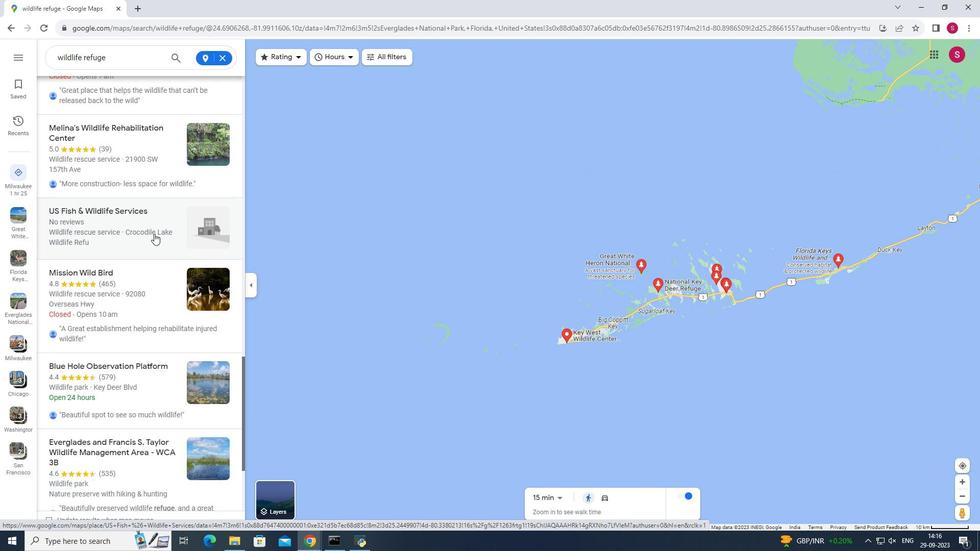 
Action: Mouse scrolled (154, 233) with delta (0, 0)
Screenshot: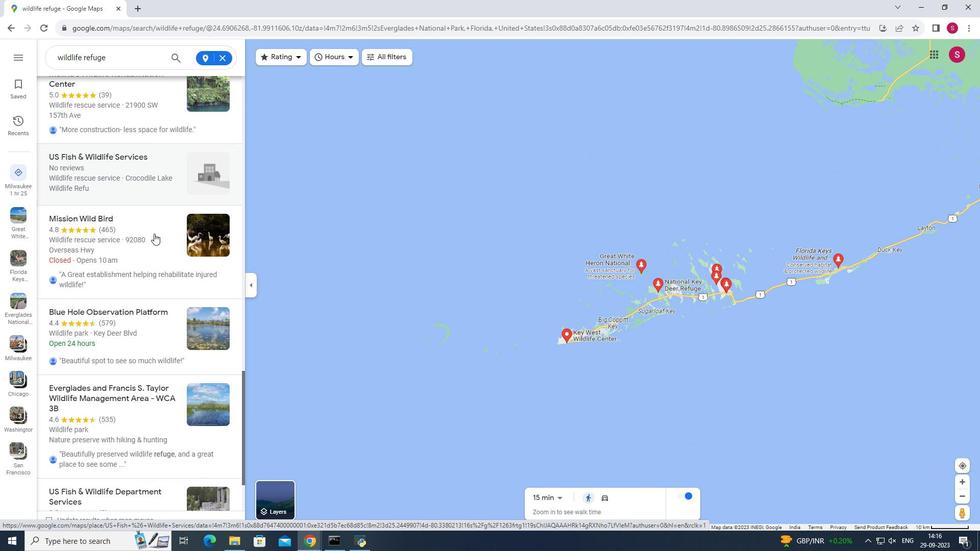 
Action: Mouse scrolled (154, 233) with delta (0, 0)
Screenshot: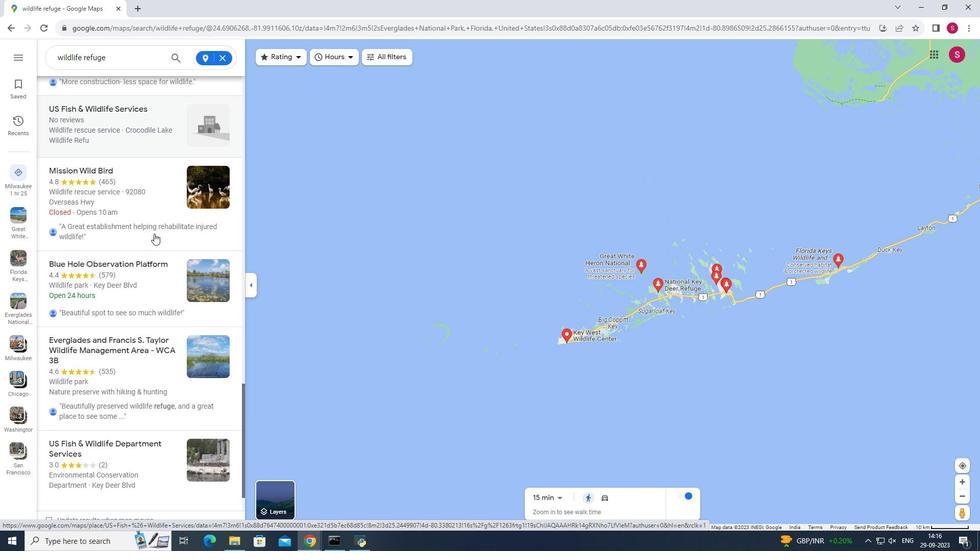 
Action: Mouse scrolled (154, 233) with delta (0, 0)
Screenshot: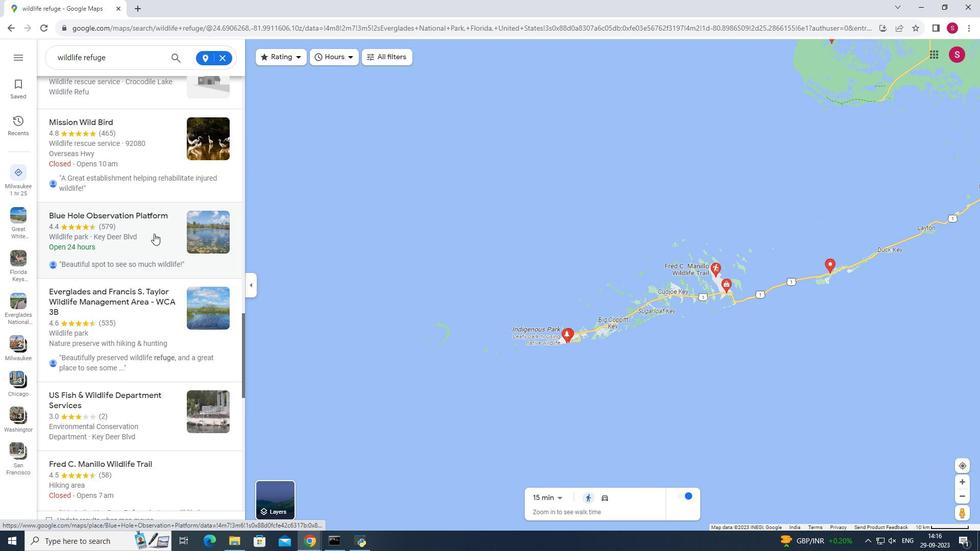 
Action: Mouse scrolled (154, 233) with delta (0, 0)
Screenshot: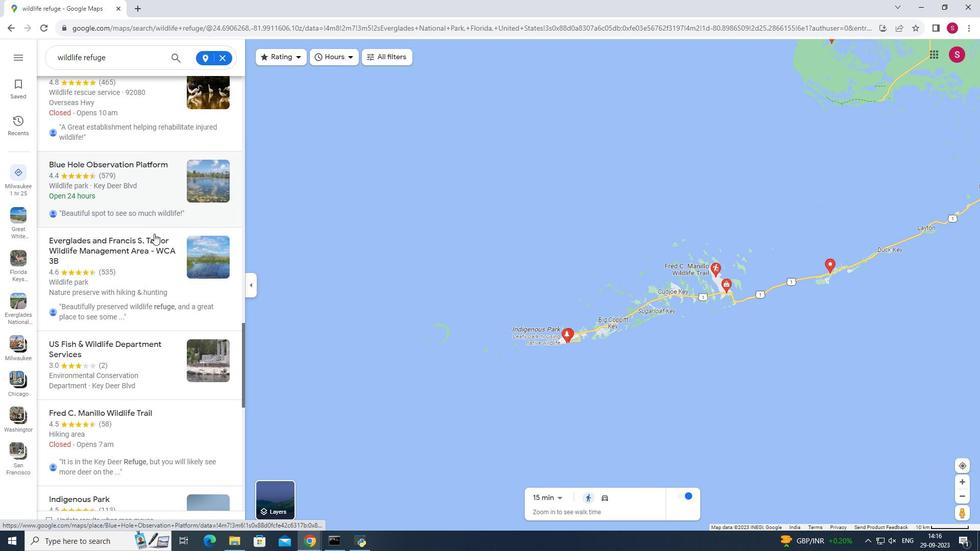 
Action: Mouse scrolled (154, 233) with delta (0, 0)
Screenshot: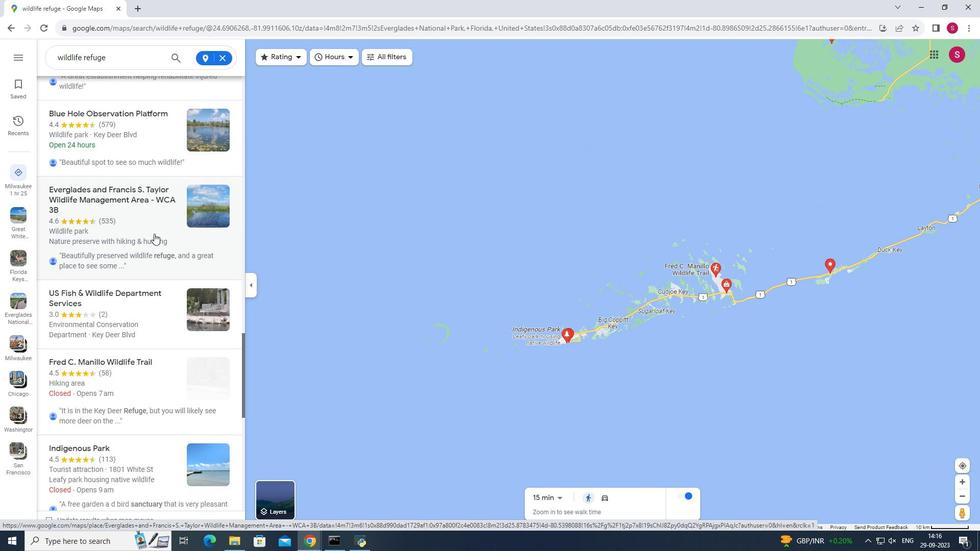 
Action: Mouse scrolled (154, 233) with delta (0, 0)
Screenshot: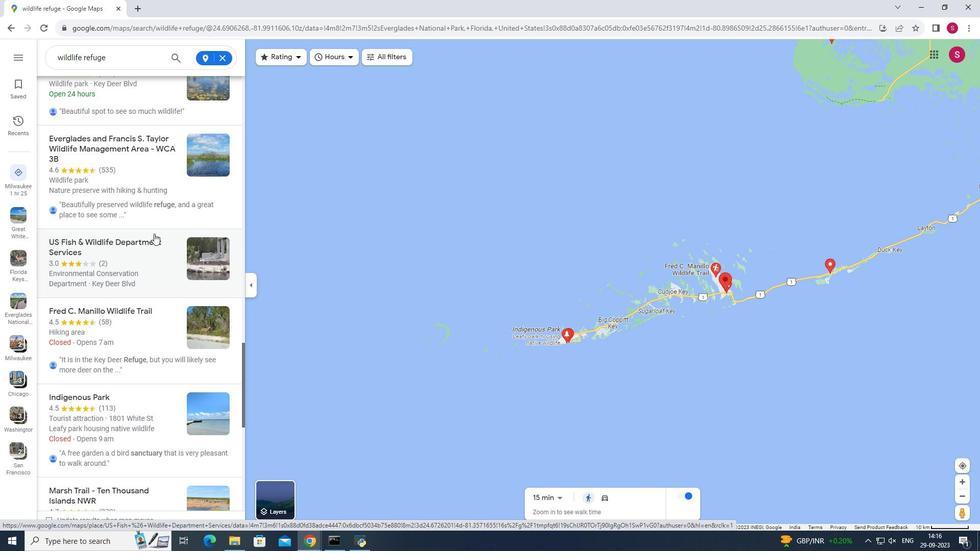 
Action: Mouse moved to (153, 241)
Screenshot: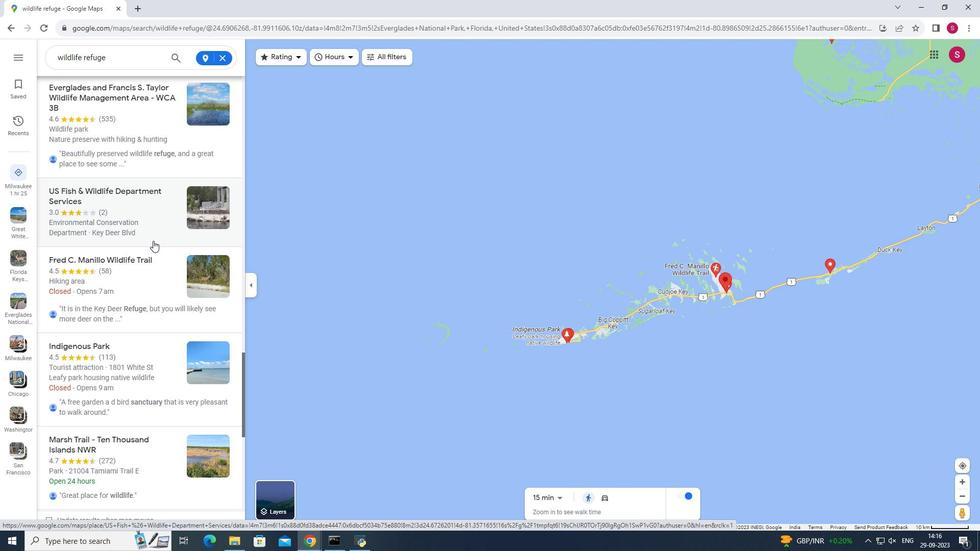 
Action: Mouse scrolled (153, 240) with delta (0, 0)
Screenshot: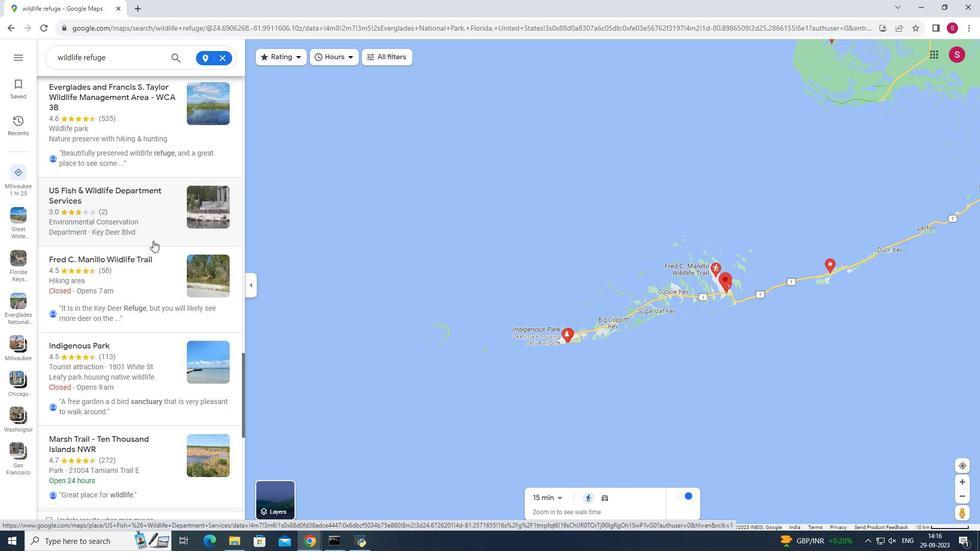 
Action: Mouse moved to (153, 246)
Screenshot: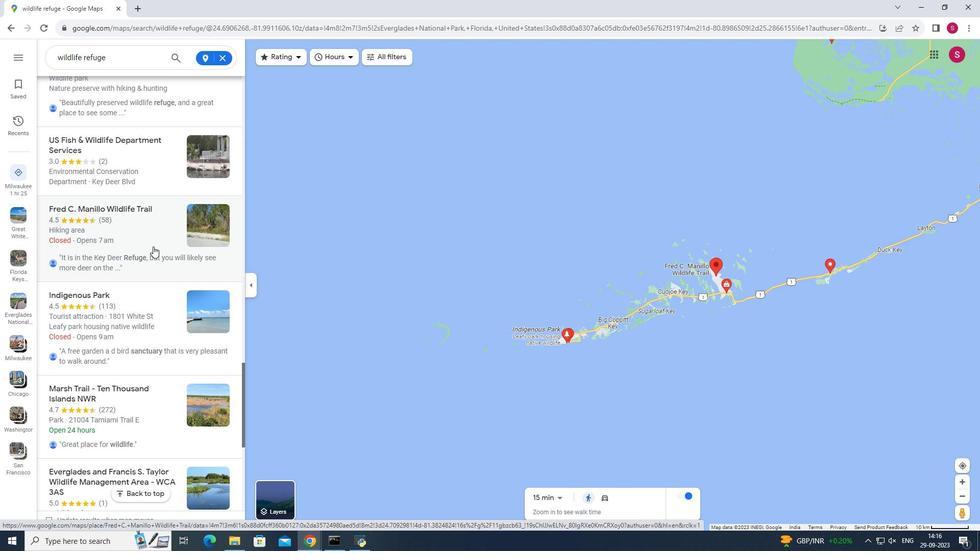 
Action: Mouse scrolled (153, 246) with delta (0, 0)
Screenshot: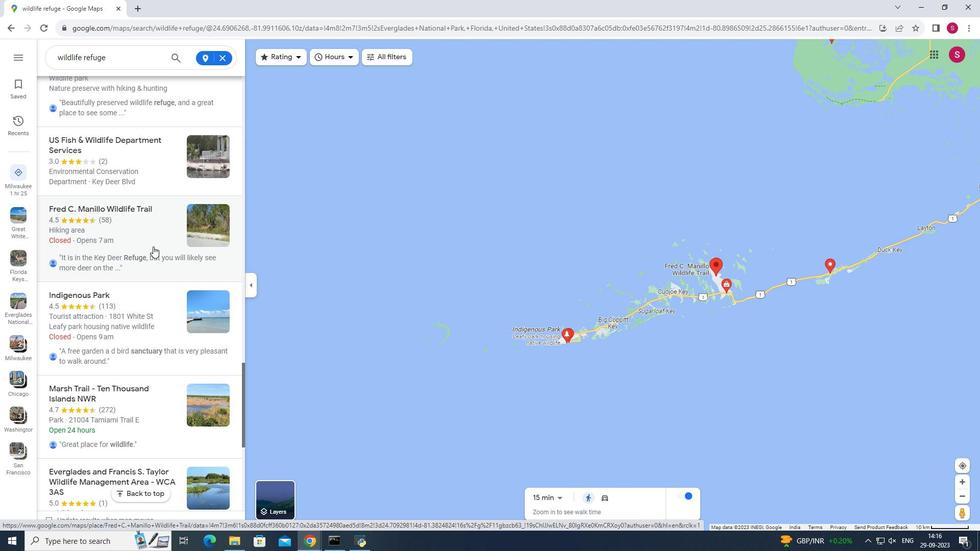 
Action: Mouse moved to (146, 266)
Screenshot: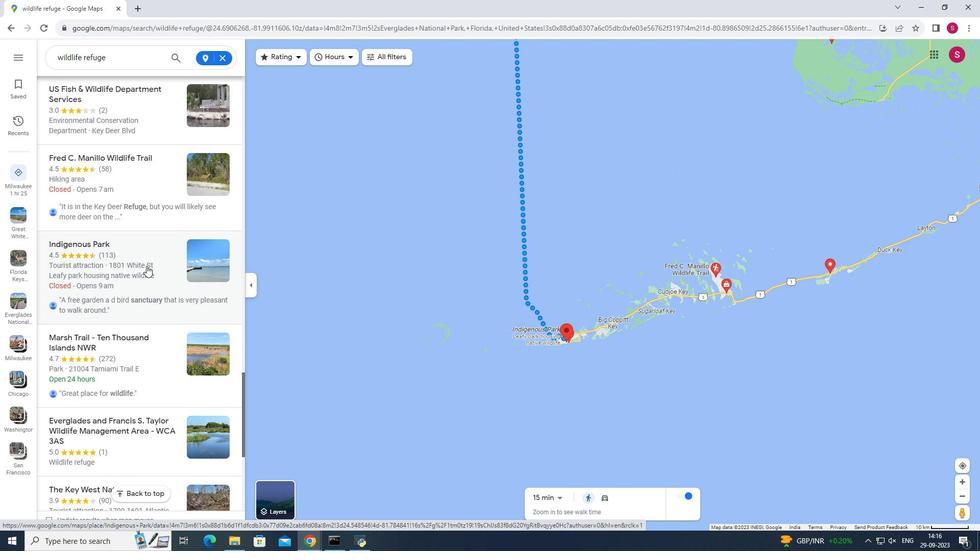 
Action: Mouse scrolled (146, 265) with delta (0, 0)
Screenshot: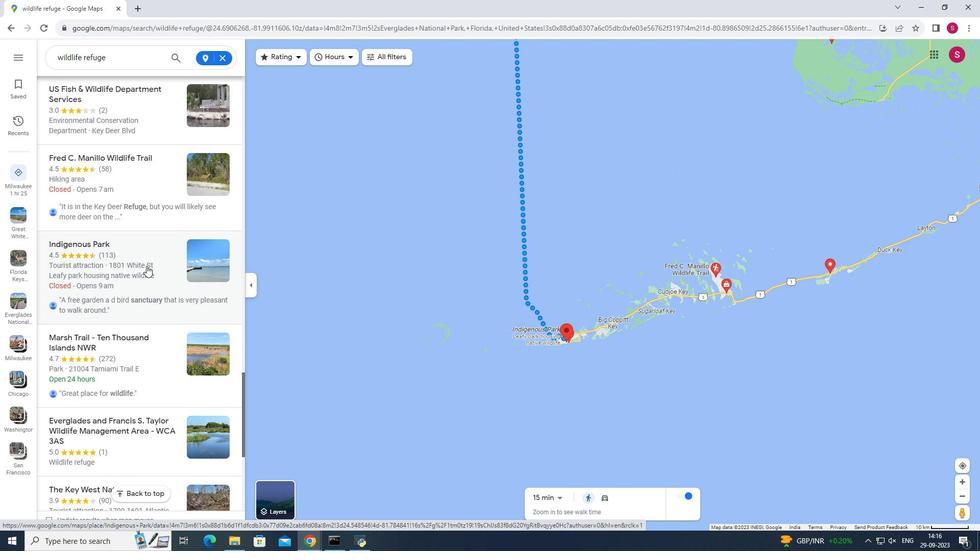 
Action: Mouse moved to (142, 267)
Screenshot: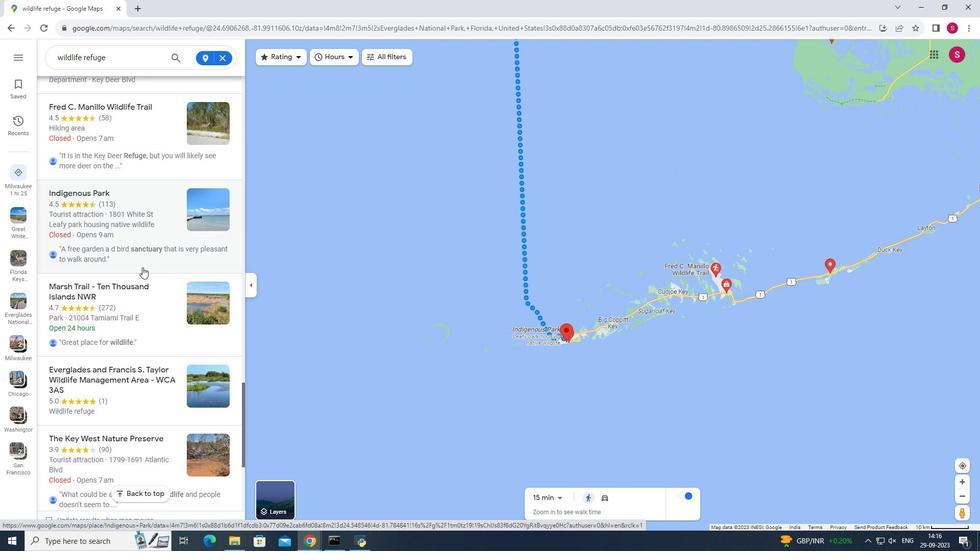 
Action: Mouse scrolled (142, 267) with delta (0, 0)
Screenshot: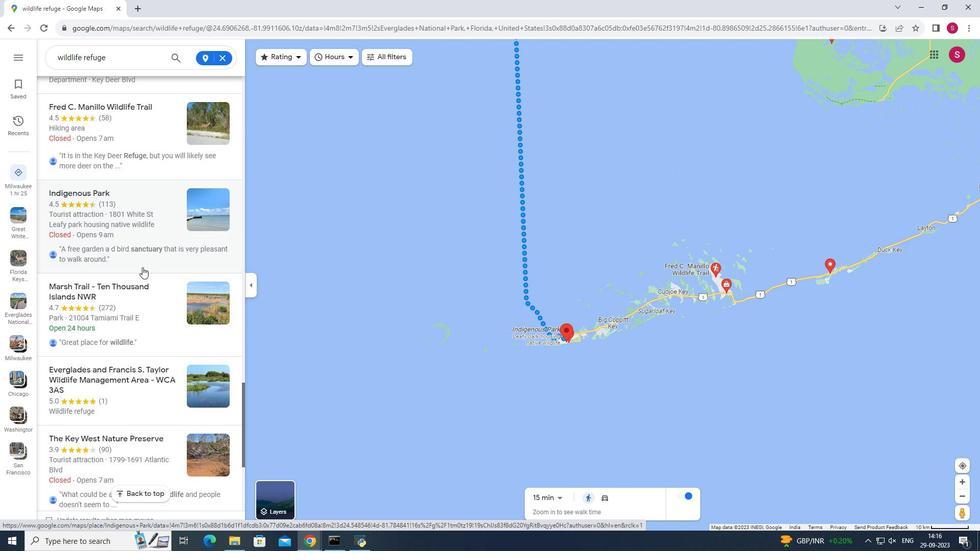 
Action: Mouse moved to (140, 264)
Screenshot: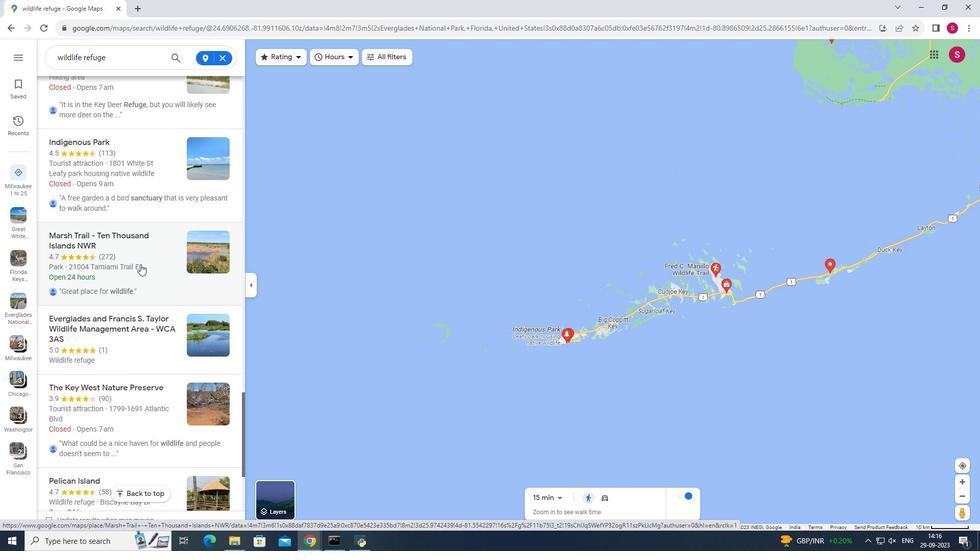 
Action: Mouse scrolled (140, 263) with delta (0, 0)
Screenshot: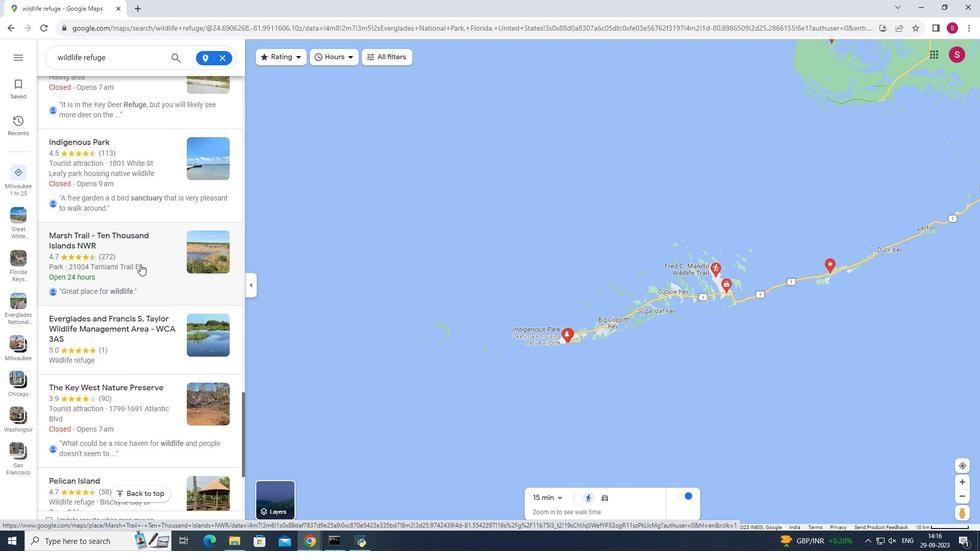
Action: Mouse scrolled (140, 263) with delta (0, 0)
Screenshot: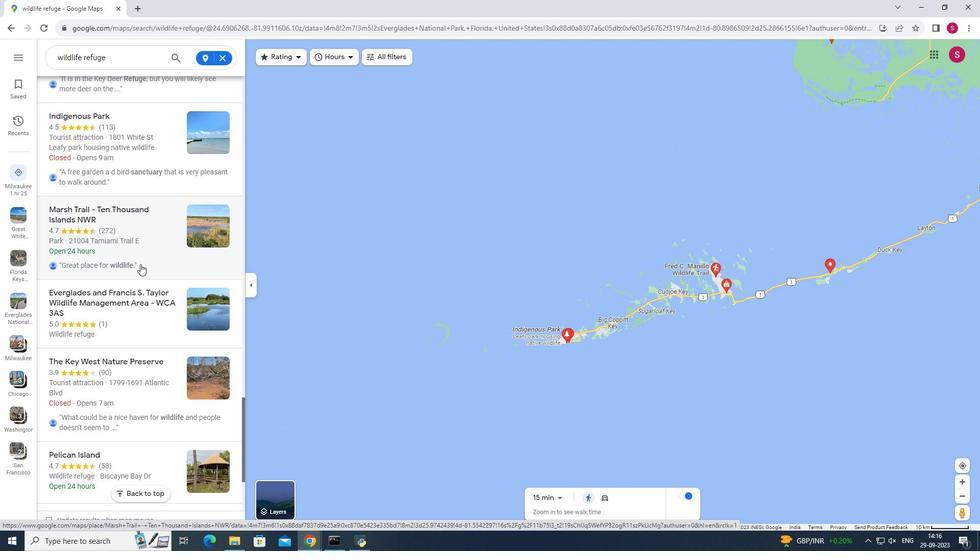 
Action: Mouse moved to (153, 267)
Screenshot: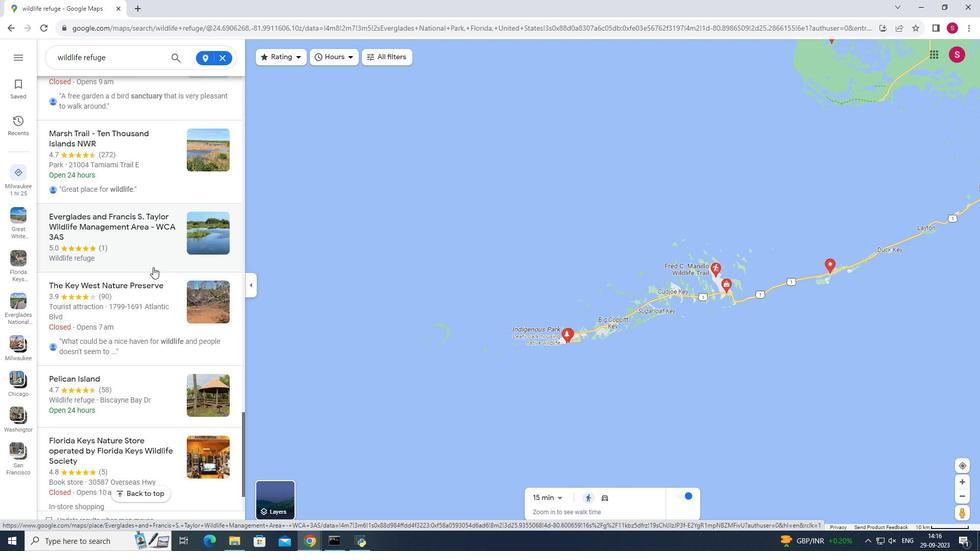 
Action: Mouse scrolled (153, 267) with delta (0, 0)
Screenshot: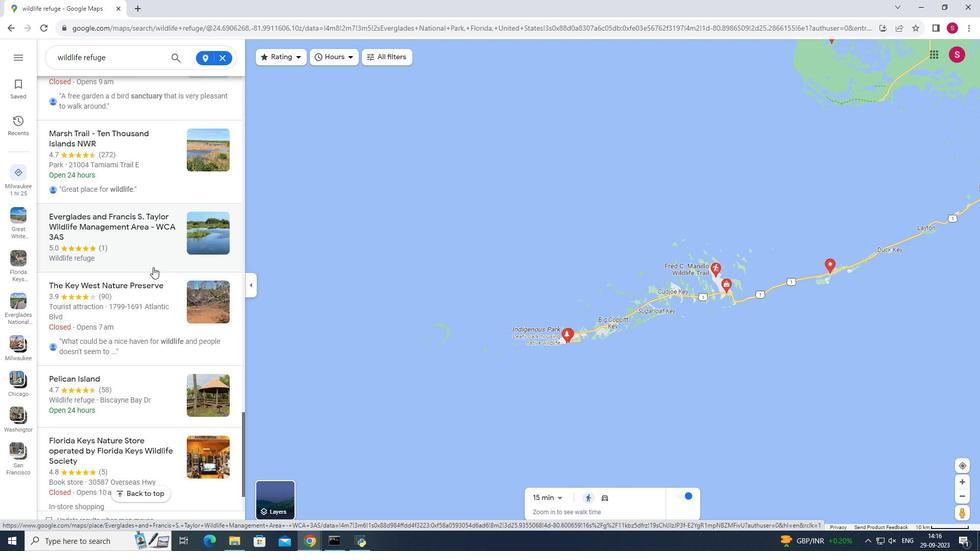 
Action: Mouse moved to (152, 267)
Screenshot: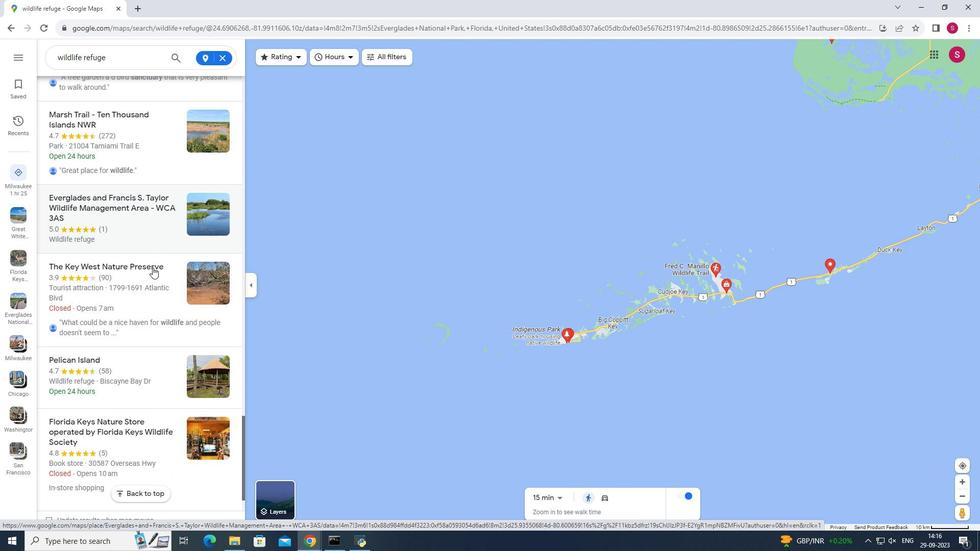 
Action: Mouse scrolled (152, 267) with delta (0, 0)
Screenshot: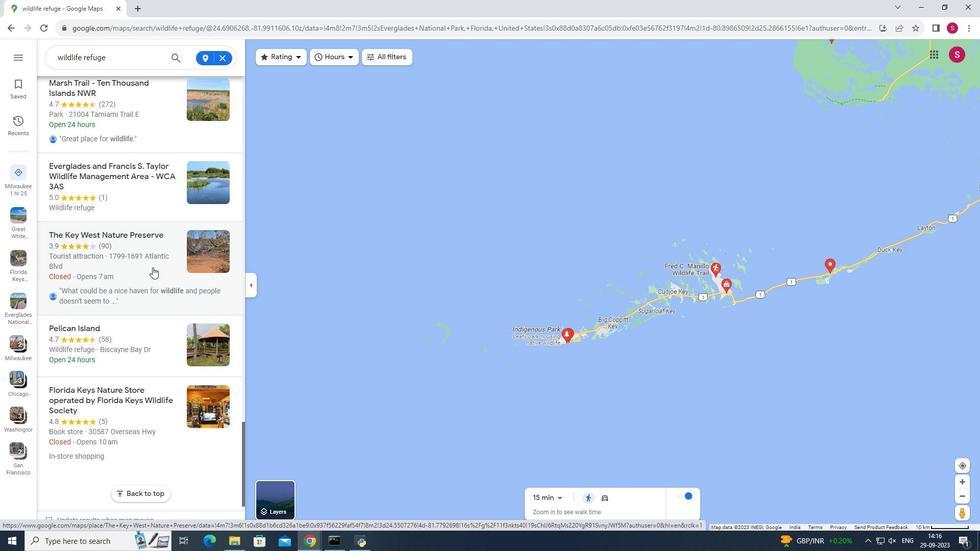 
Action: Mouse scrolled (152, 267) with delta (0, 0)
Screenshot: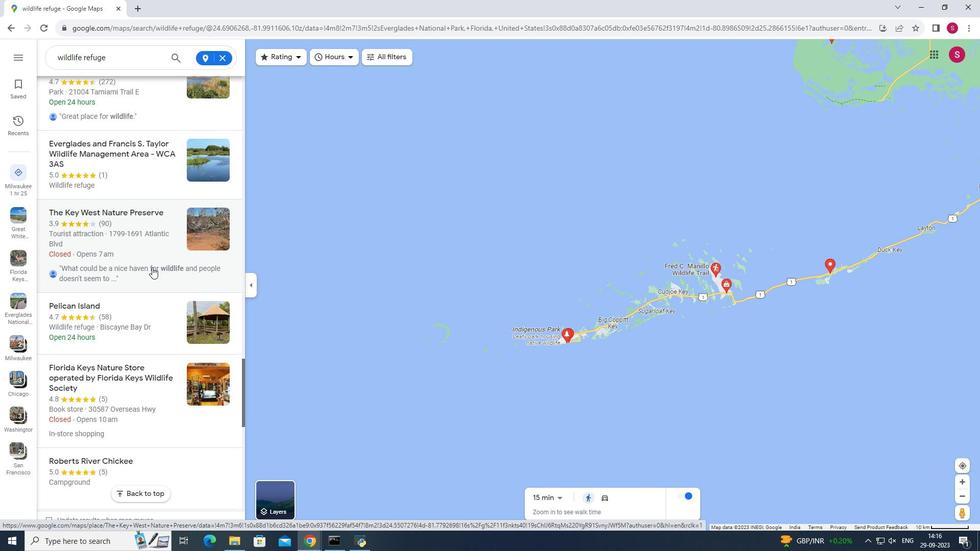 
Action: Mouse moved to (147, 269)
Screenshot: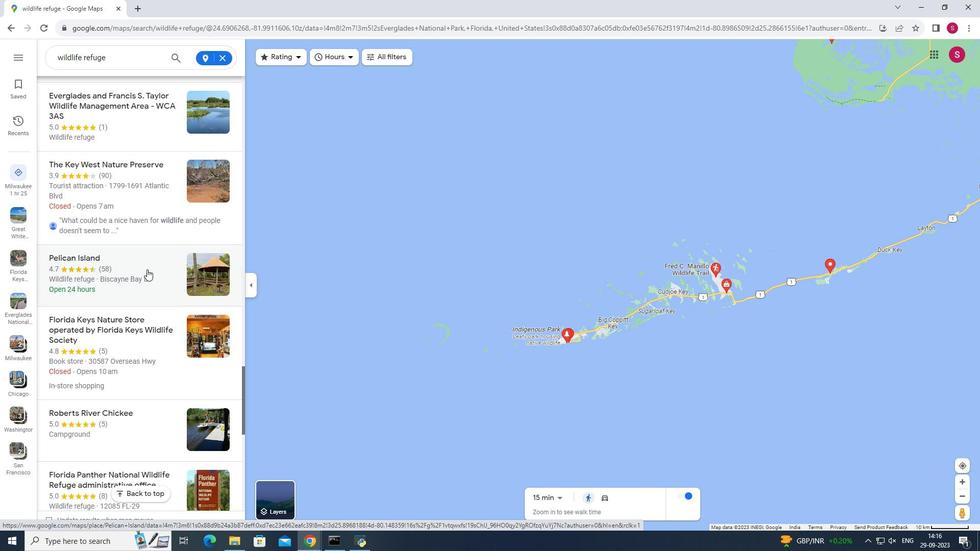 
Action: Mouse scrolled (147, 269) with delta (0, 0)
Screenshot: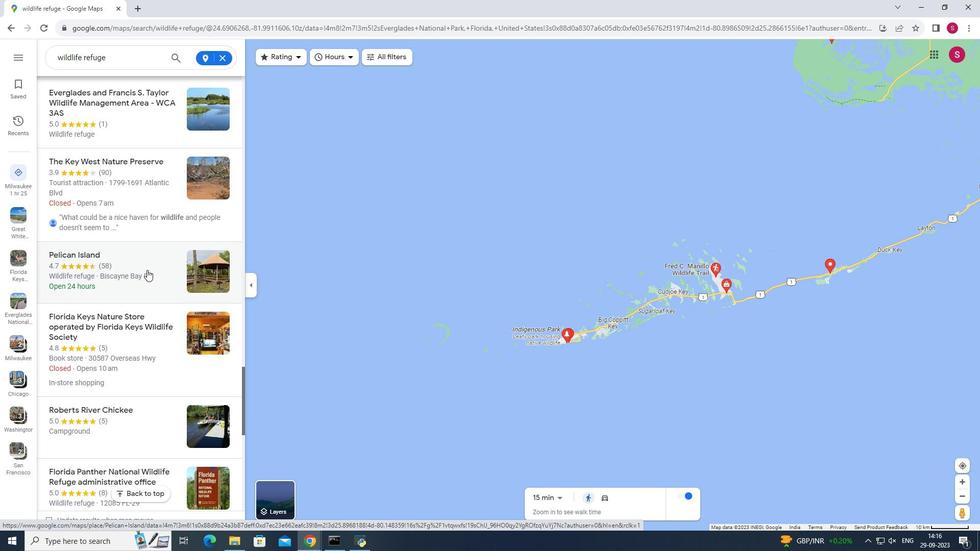 
Action: Mouse moved to (147, 271)
Screenshot: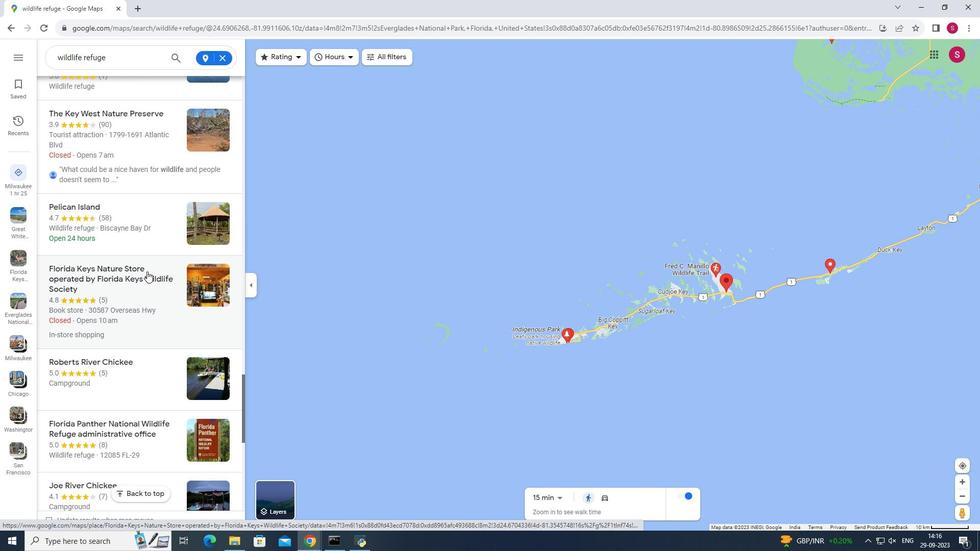 
Action: Mouse scrolled (147, 271) with delta (0, 0)
Screenshot: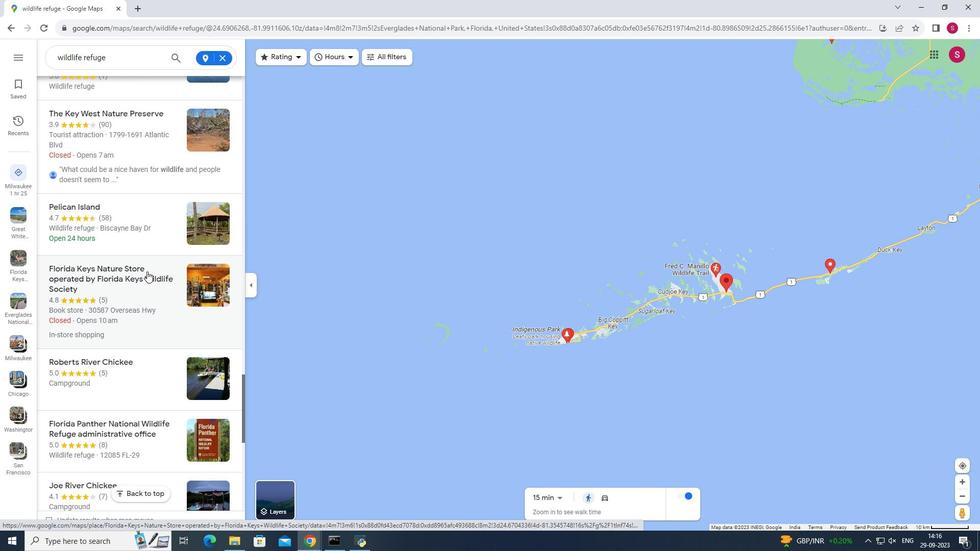 
Action: Mouse moved to (147, 271)
Screenshot: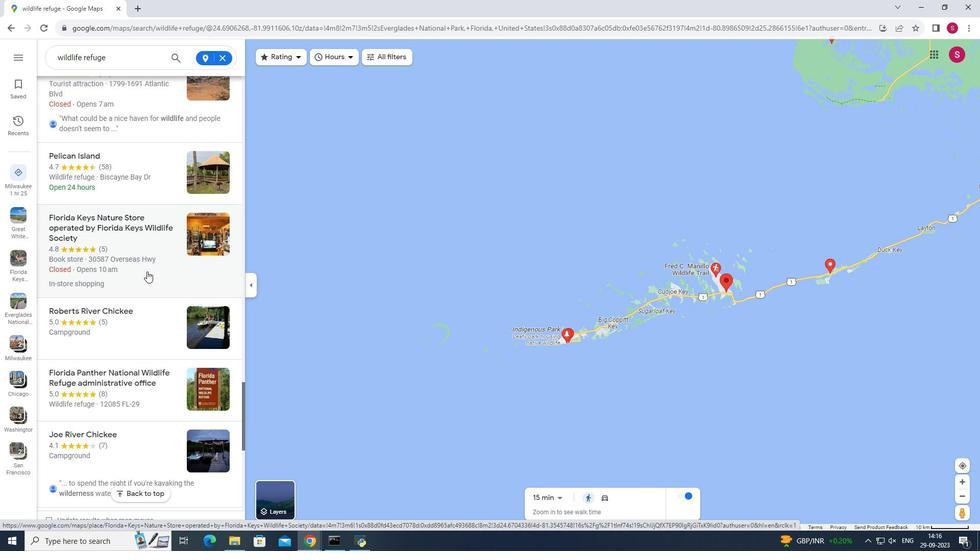 
Action: Mouse scrolled (147, 271) with delta (0, 0)
Screenshot: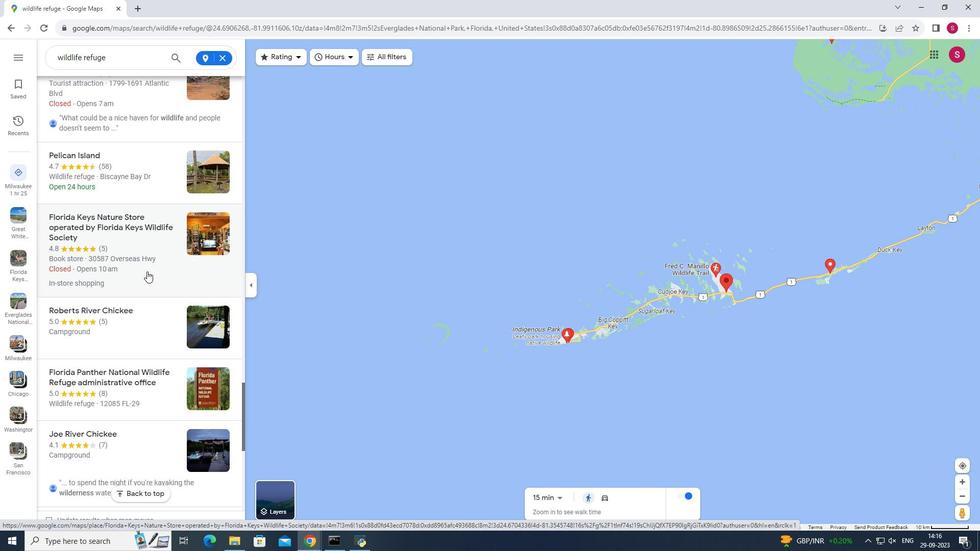 
Action: Mouse scrolled (147, 271) with delta (0, 0)
Screenshot: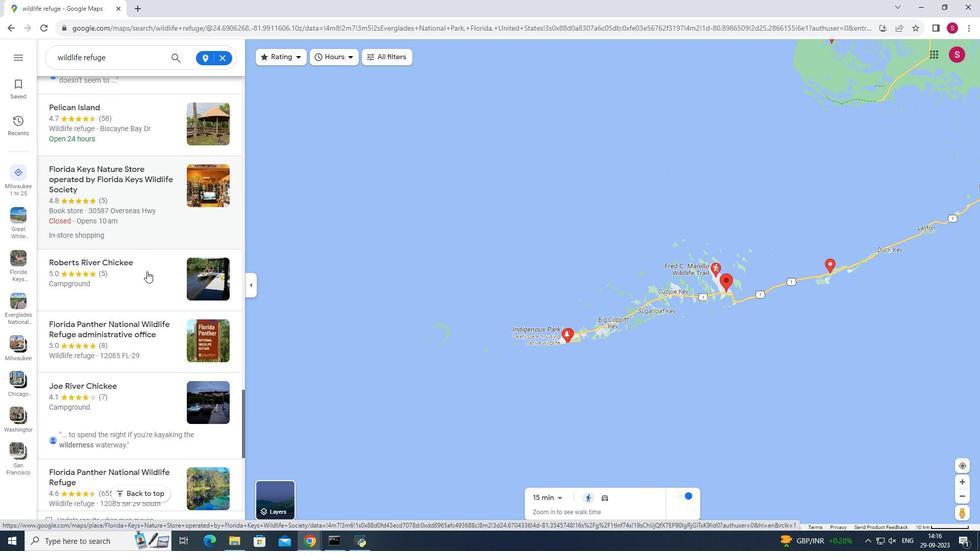 
Action: Mouse moved to (142, 272)
Screenshot: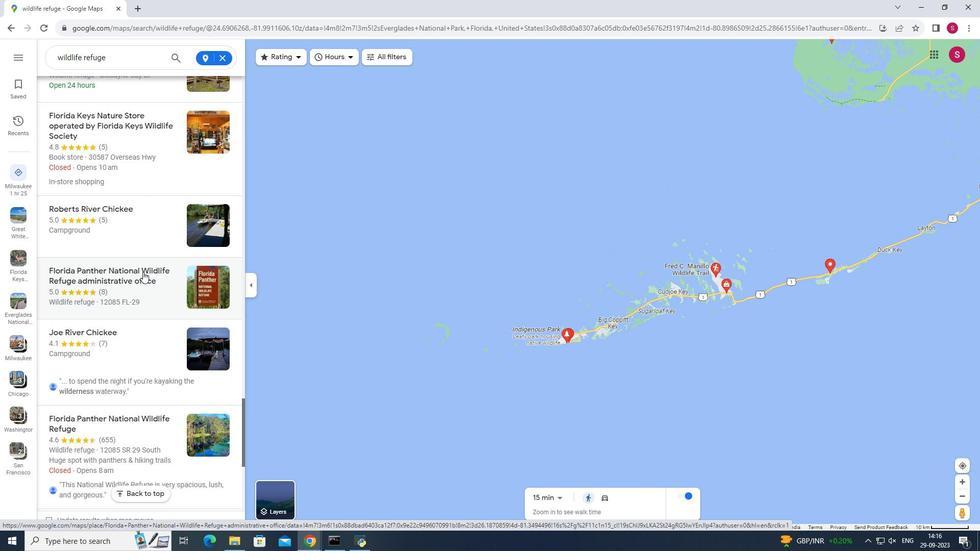 
Action: Mouse scrolled (142, 271) with delta (0, 0)
Screenshot: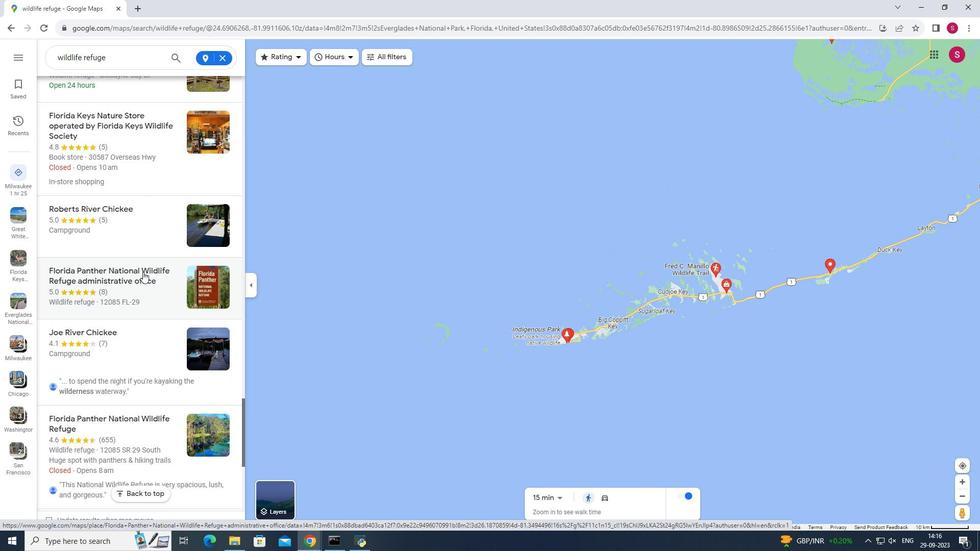 
Action: Mouse moved to (141, 363)
Screenshot: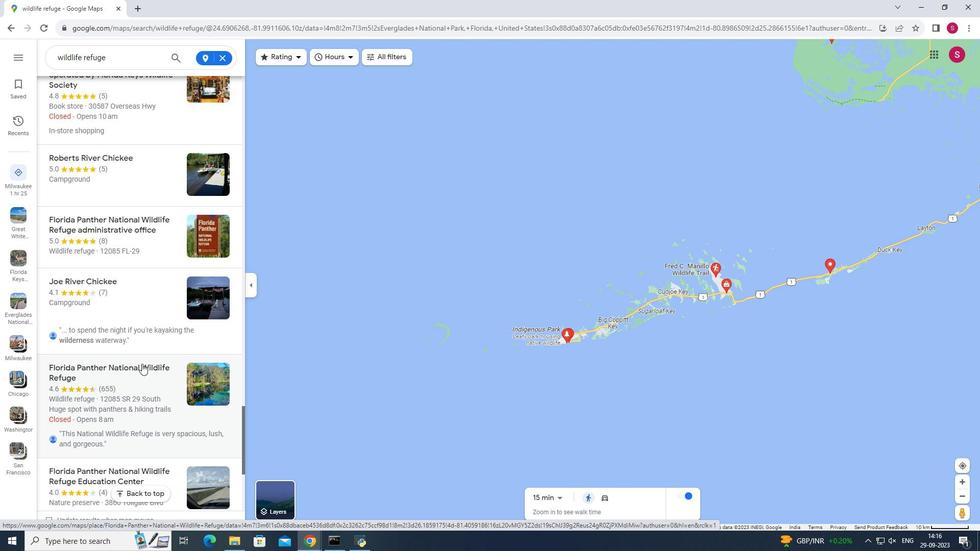 
Action: Mouse scrolled (141, 362) with delta (0, 0)
Screenshot: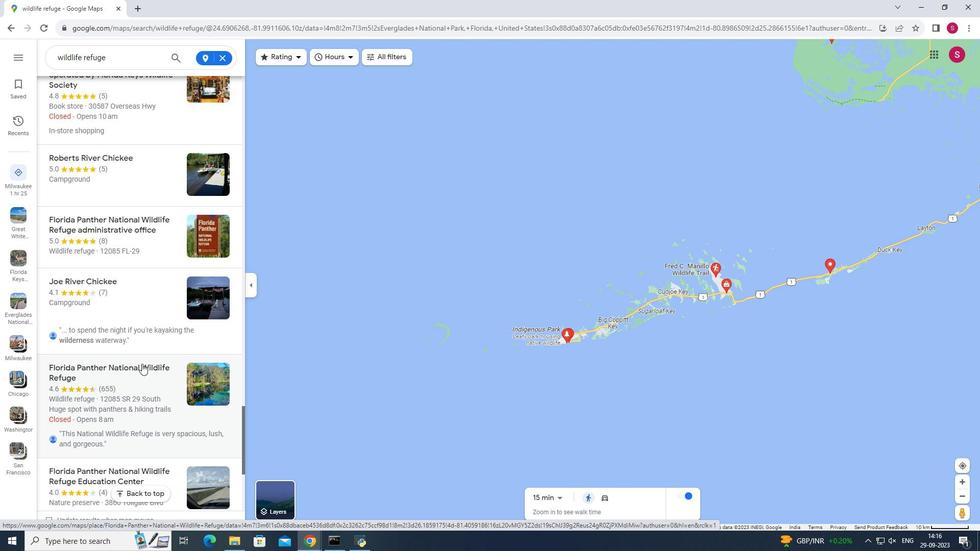 
Action: Mouse moved to (147, 319)
Screenshot: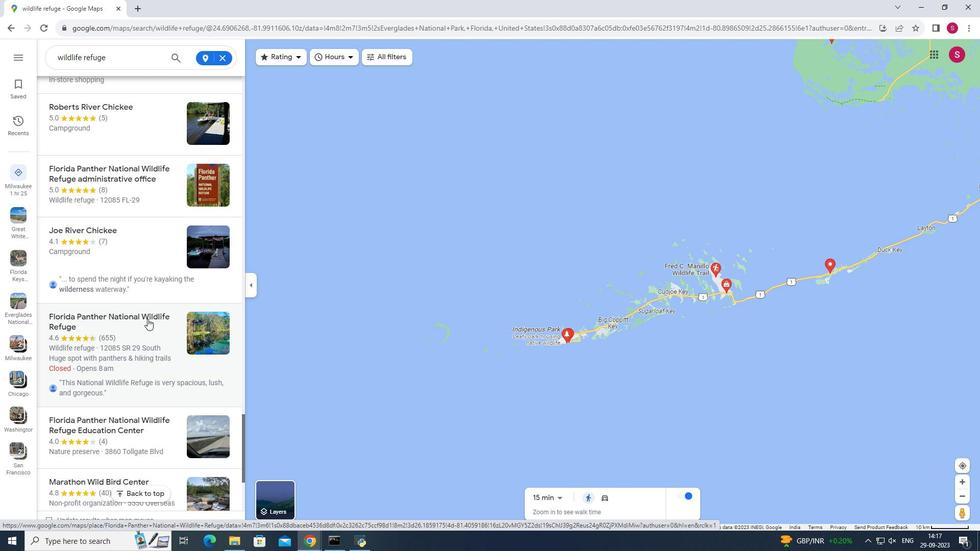 
Action: Mouse pressed left at (147, 319)
Screenshot: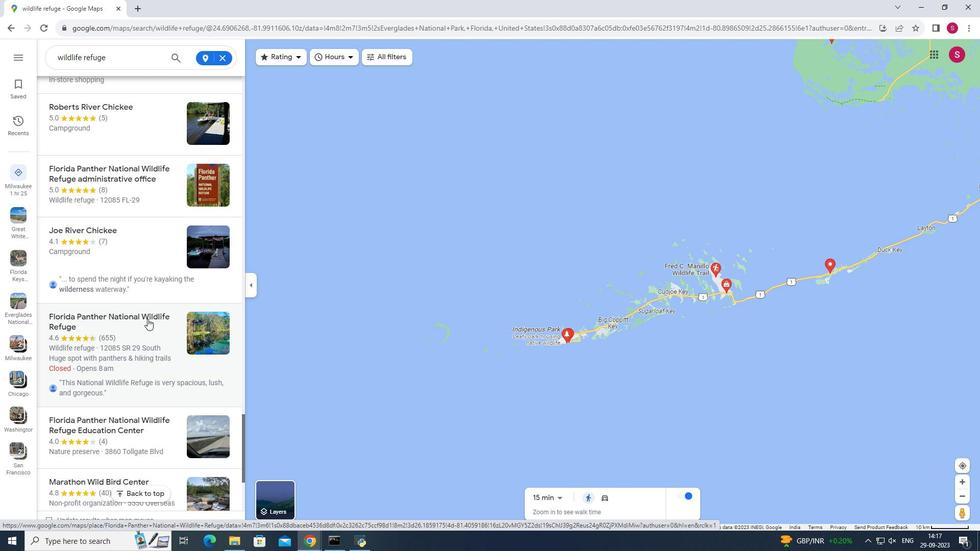 
Action: Mouse moved to (403, 349)
Screenshot: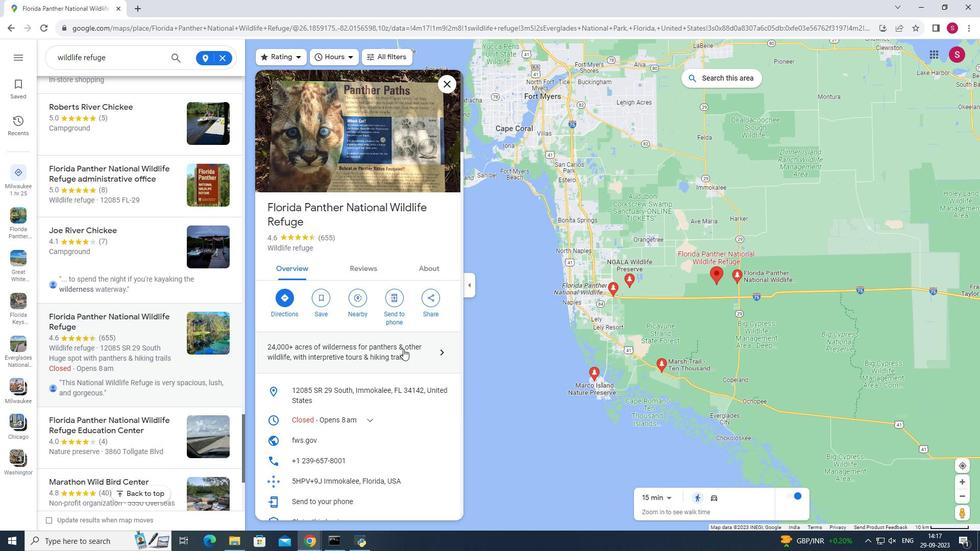 
Action: Mouse scrolled (403, 348) with delta (0, 0)
Screenshot: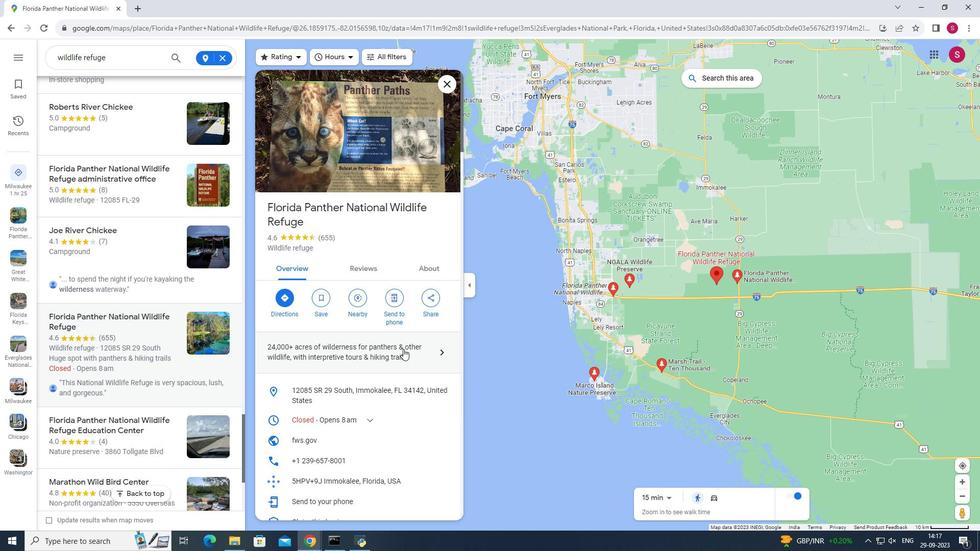 
Action: Mouse moved to (403, 351)
Screenshot: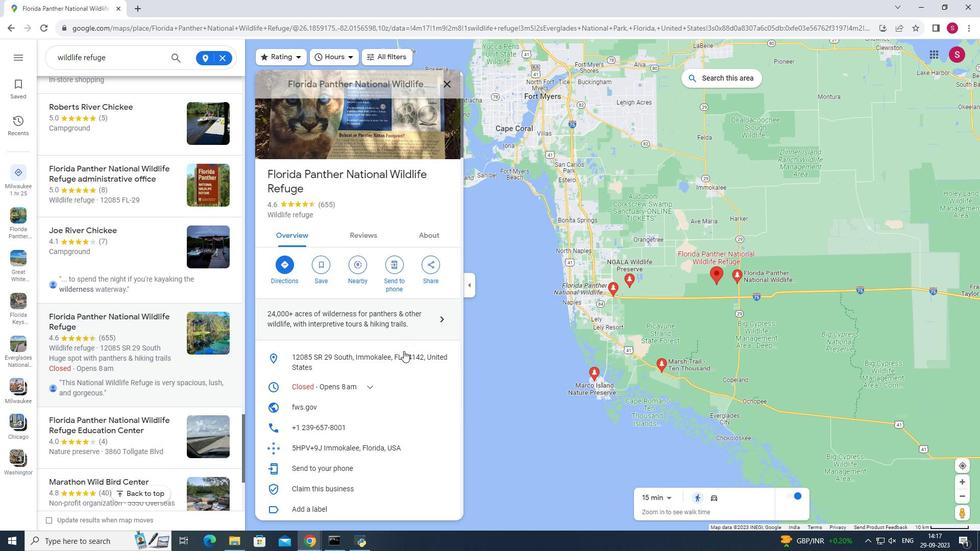 
Action: Mouse scrolled (403, 351) with delta (0, 0)
Screenshot: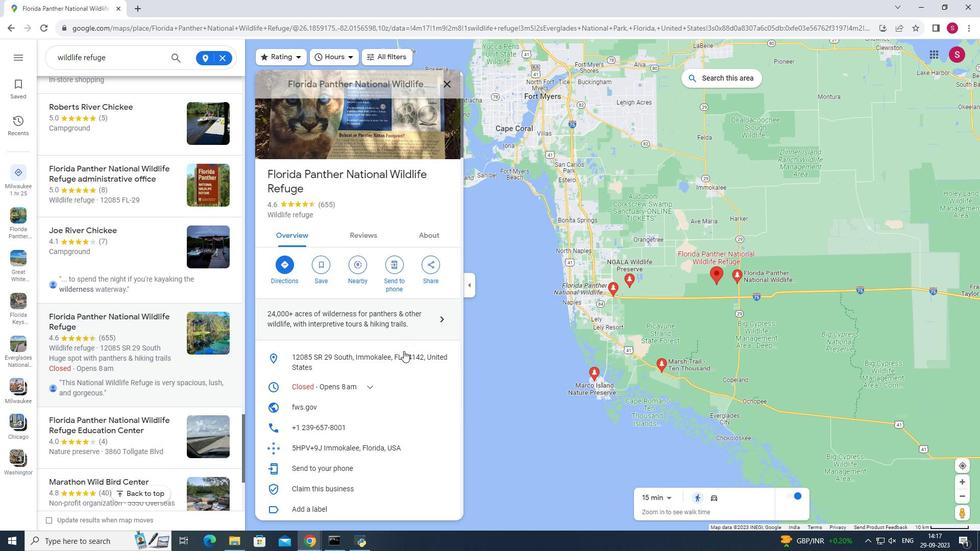 
Action: Mouse moved to (396, 389)
Screenshot: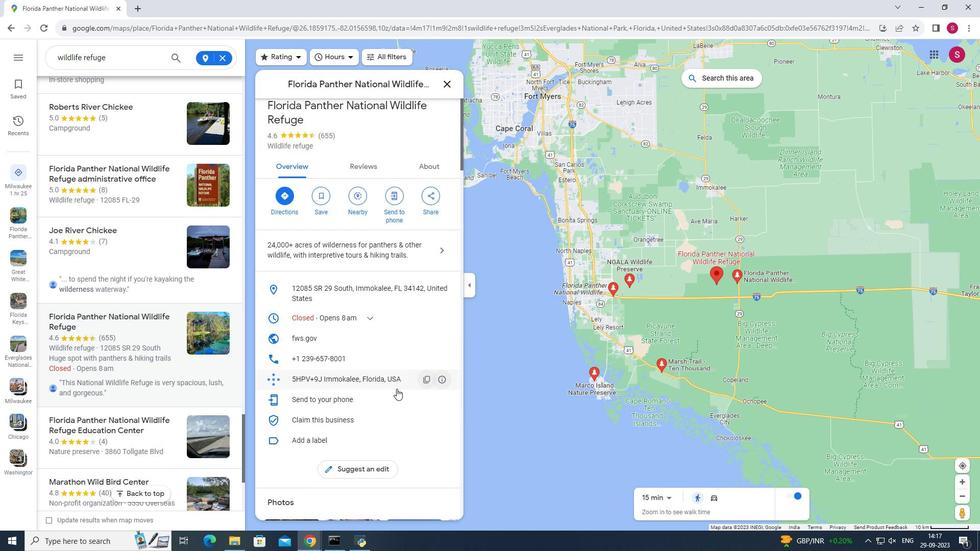 
Action: Mouse scrolled (396, 388) with delta (0, 0)
Screenshot: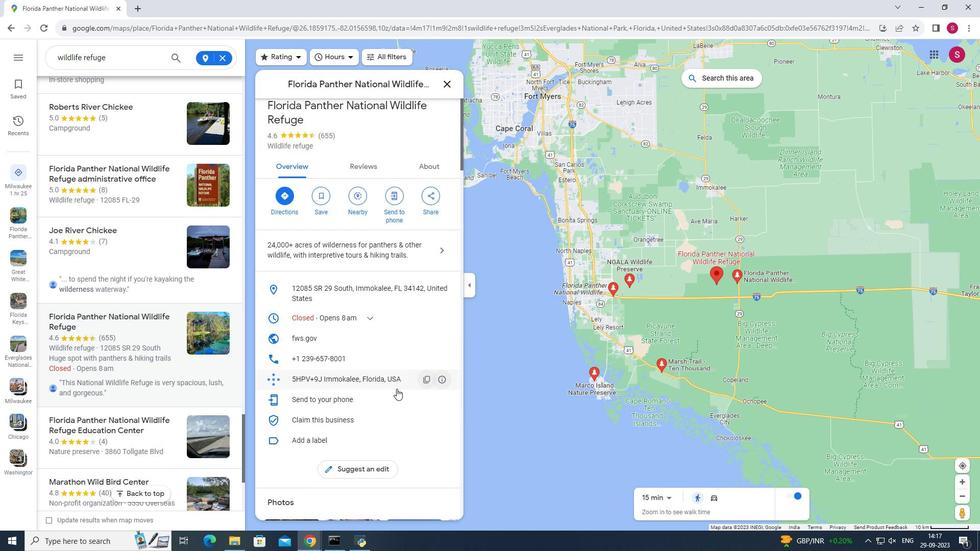 
Action: Mouse moved to (396, 390)
Screenshot: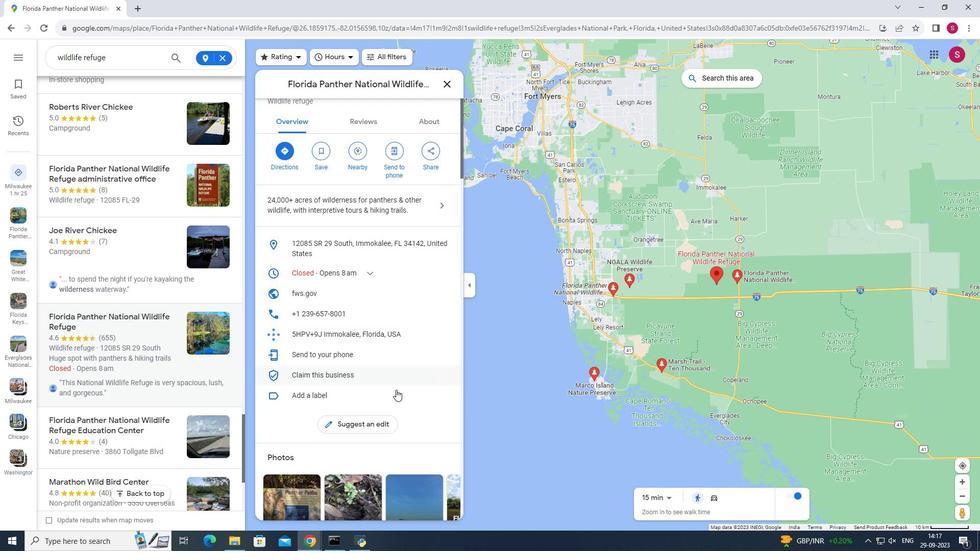 
Action: Mouse scrolled (396, 389) with delta (0, 0)
Screenshot: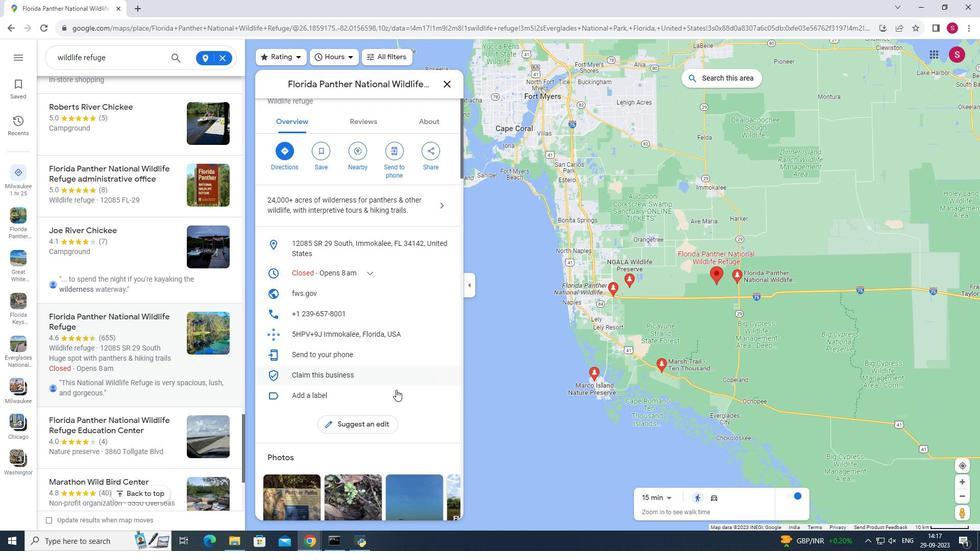 
Action: Mouse moved to (395, 389)
Screenshot: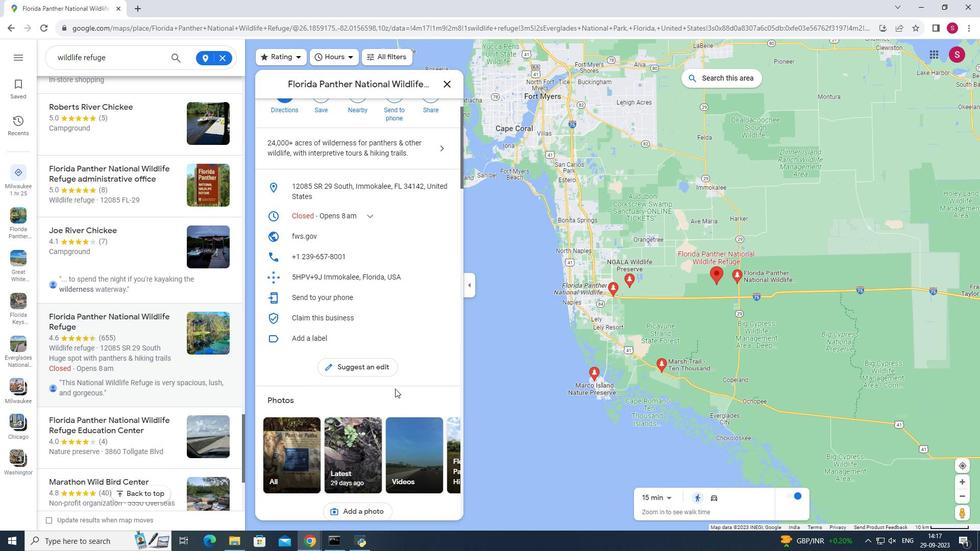 
Action: Mouse scrolled (395, 390) with delta (0, 0)
Screenshot: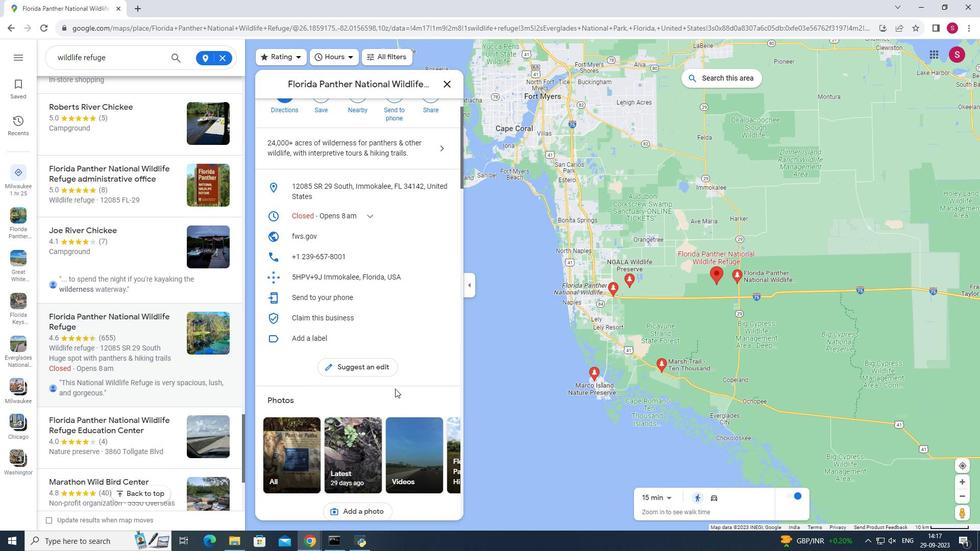 
Action: Mouse moved to (395, 389)
Screenshot: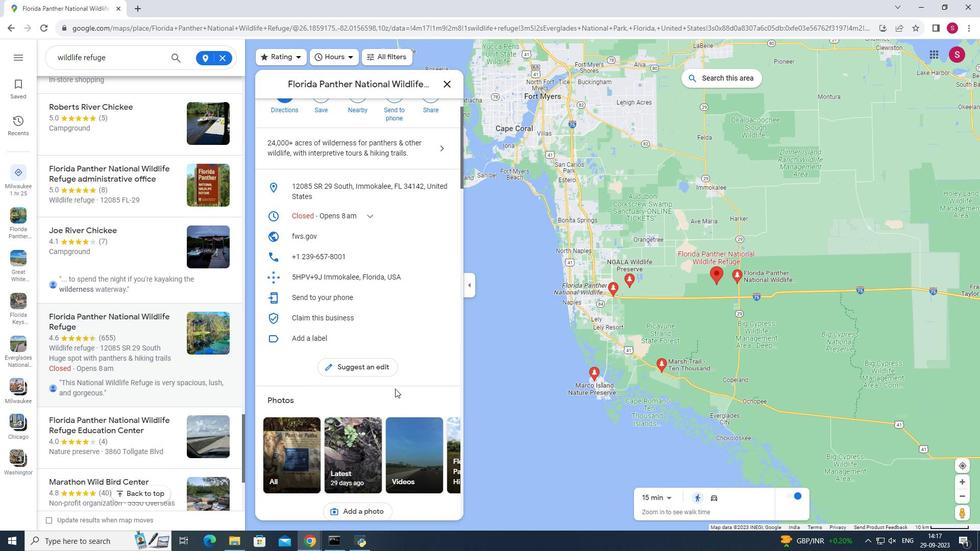 
Action: Mouse scrolled (395, 389) with delta (0, 0)
Screenshot: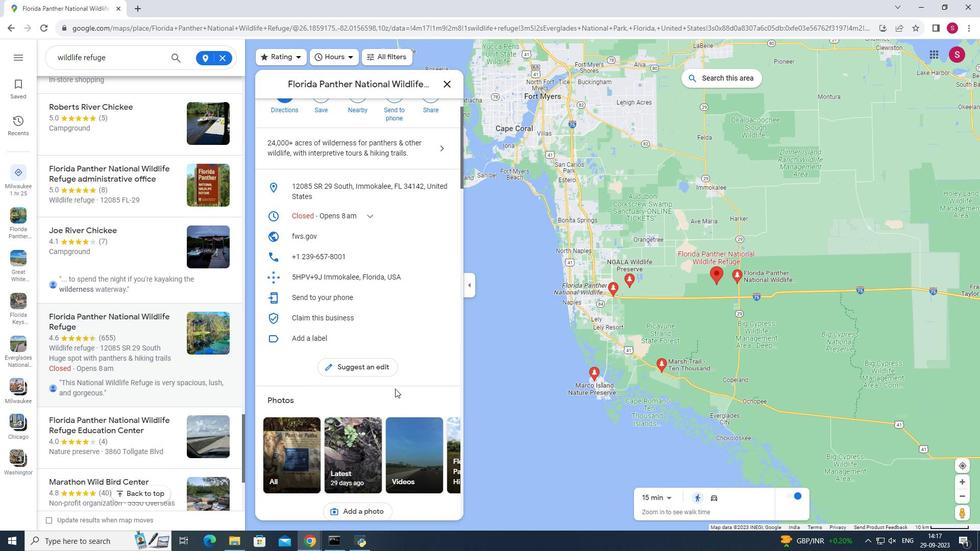 
Action: Mouse scrolled (395, 389) with delta (0, 0)
Screenshot: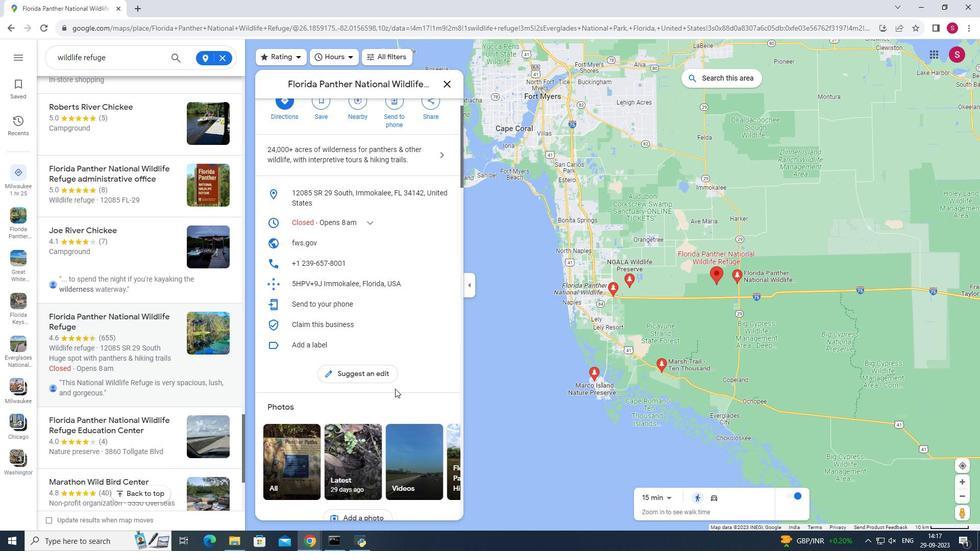 
Action: Mouse moved to (394, 388)
Screenshot: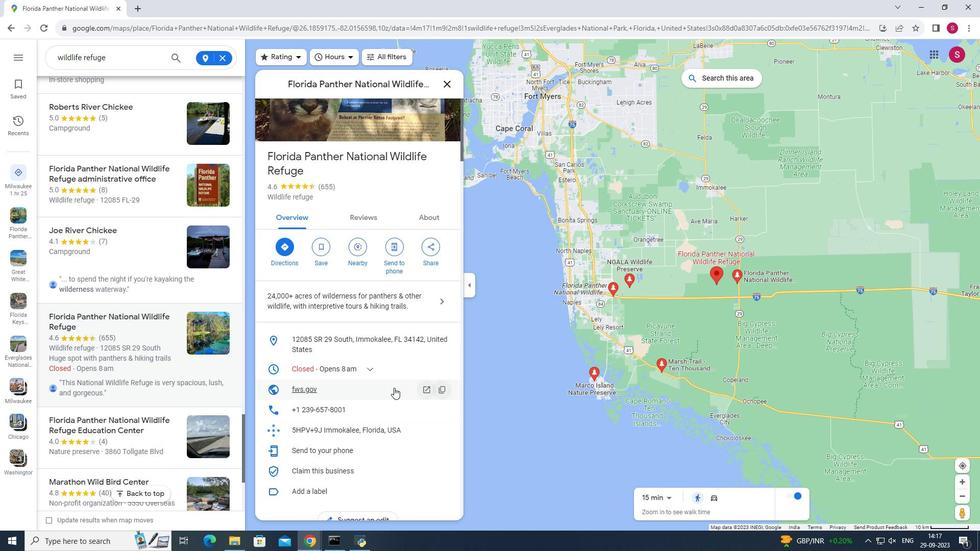 
Action: Mouse scrolled (394, 388) with delta (0, 0)
Screenshot: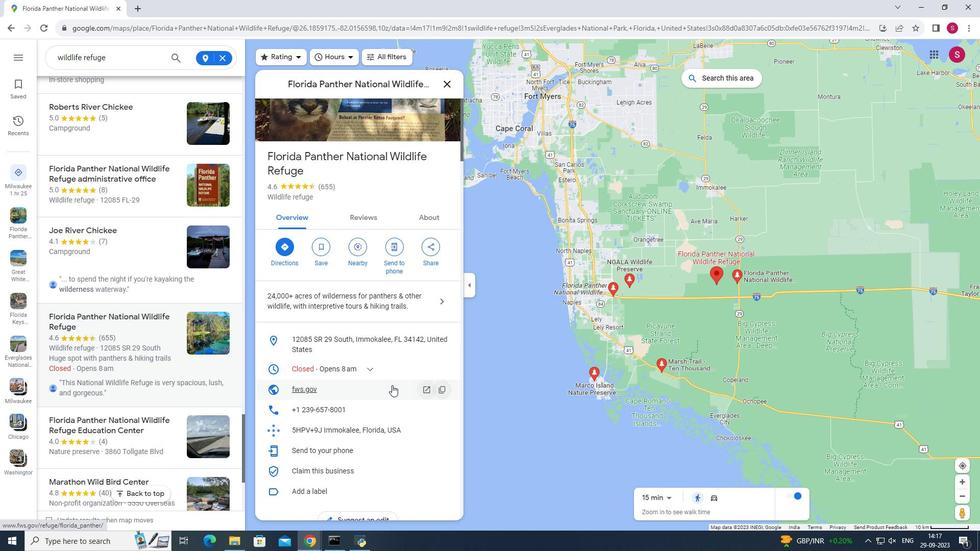
Action: Mouse moved to (359, 268)
Screenshot: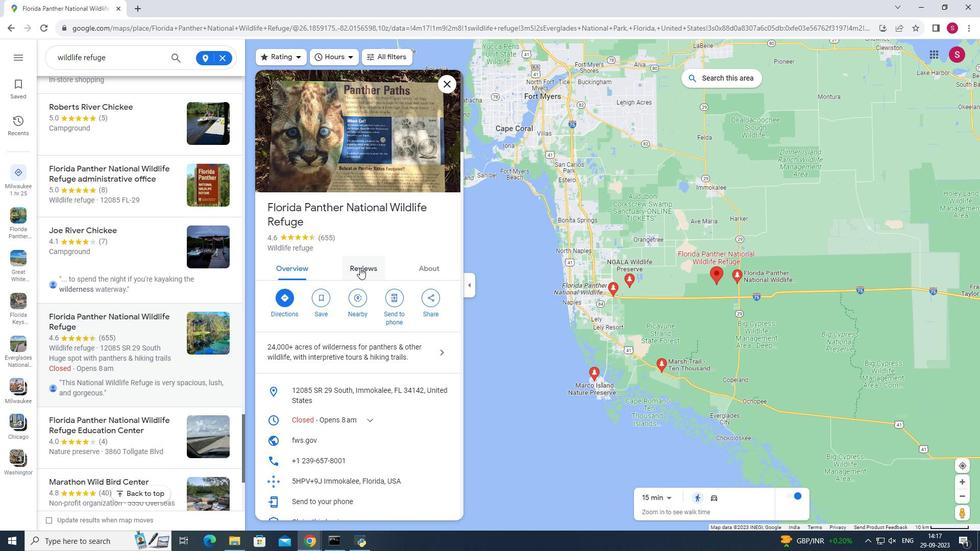 
Action: Mouse pressed left at (359, 268)
Screenshot: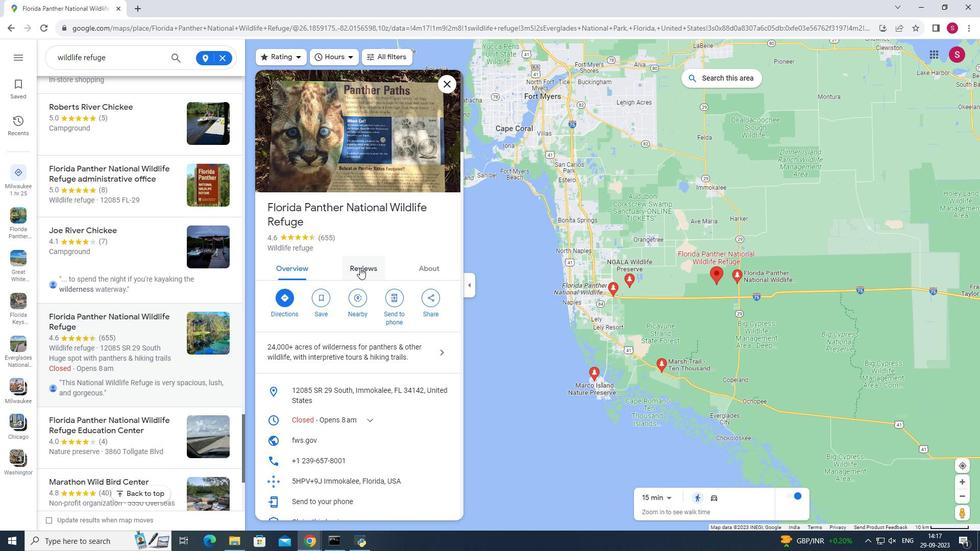 
Action: Mouse moved to (436, 114)
Screenshot: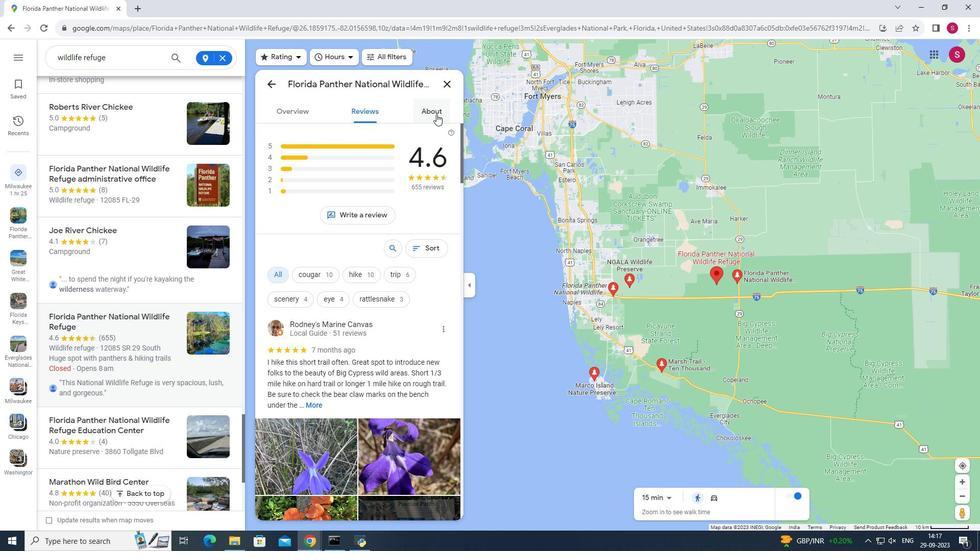
Action: Mouse pressed left at (436, 114)
Screenshot: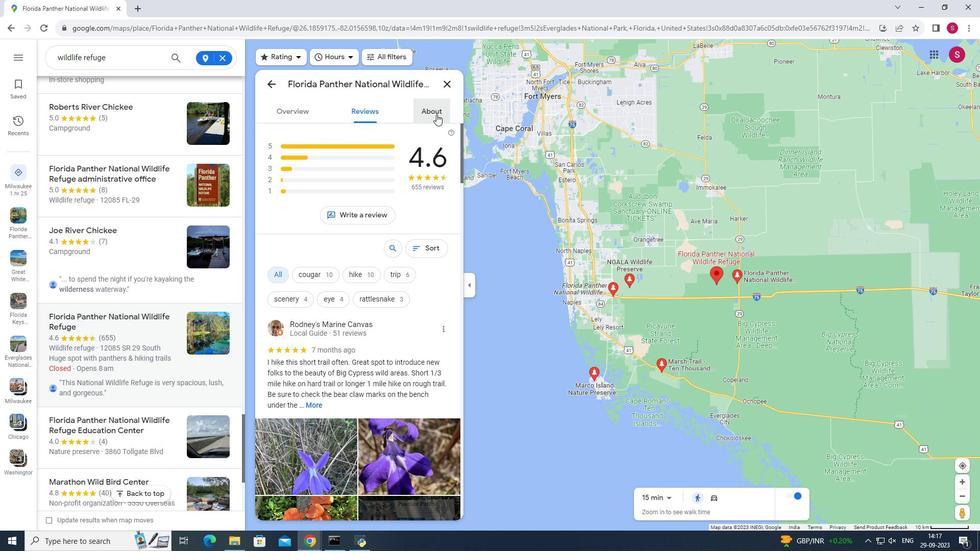 
Action: Mouse moved to (373, 110)
Screenshot: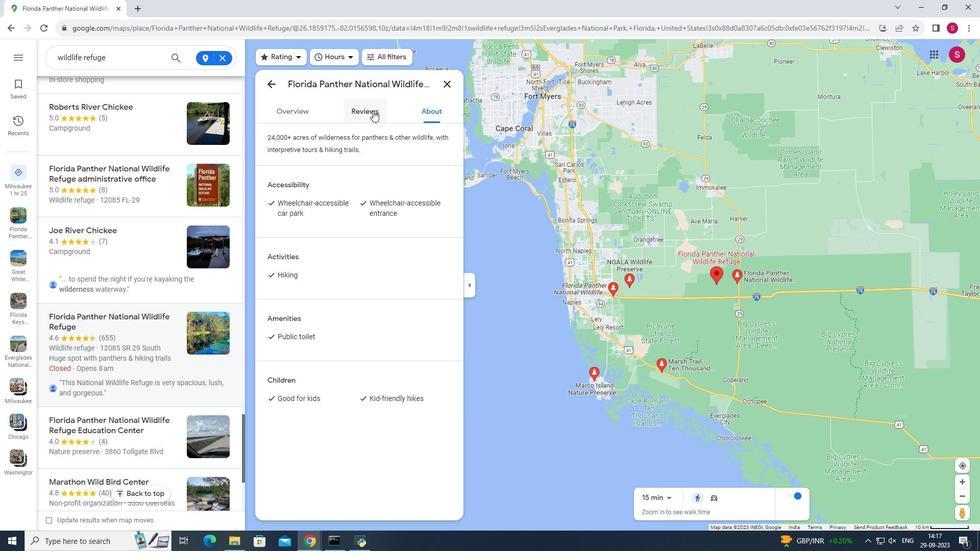 
Action: Mouse pressed left at (373, 110)
Screenshot: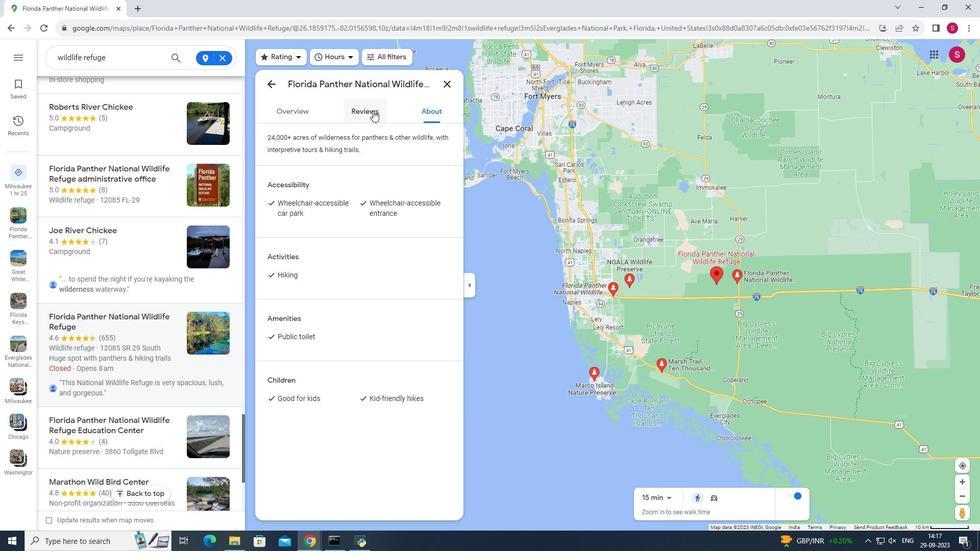 
Action: Mouse moved to (370, 114)
Screenshot: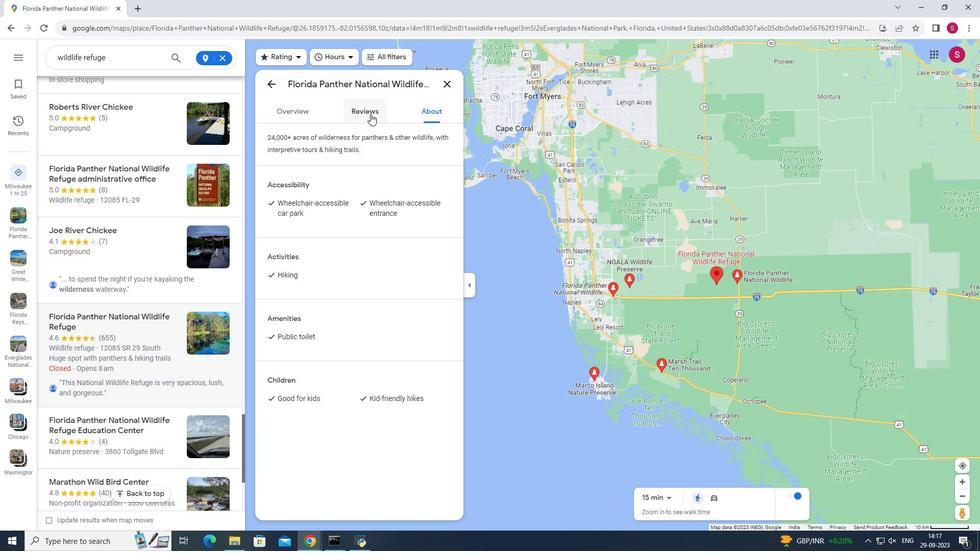 
Action: Mouse pressed left at (370, 114)
Screenshot: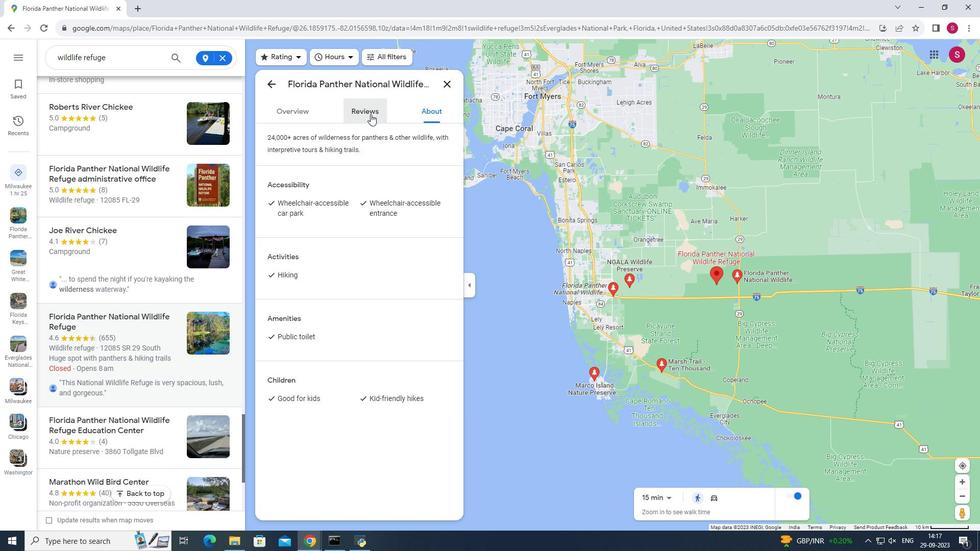 
Action: Mouse moved to (377, 245)
Screenshot: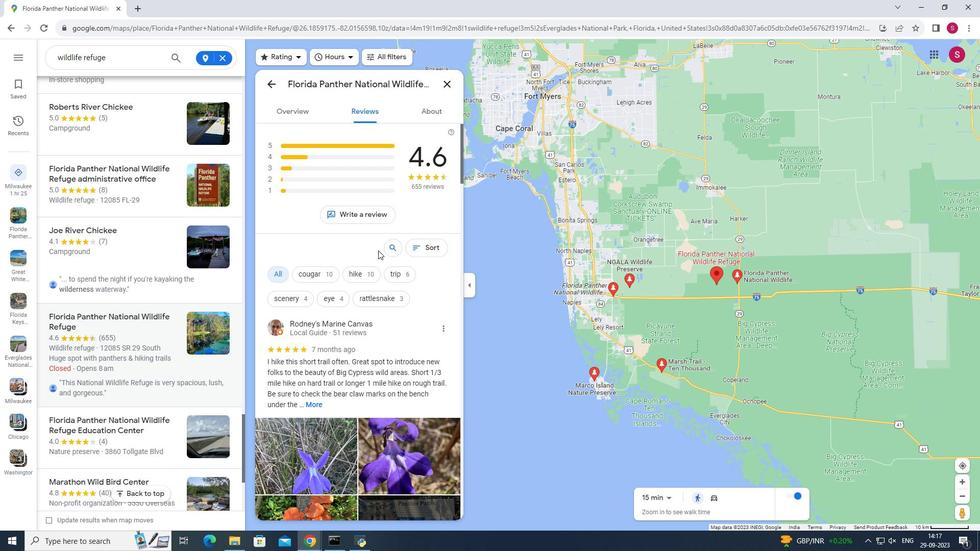 
Action: Mouse scrolled (377, 244) with delta (0, 0)
Screenshot: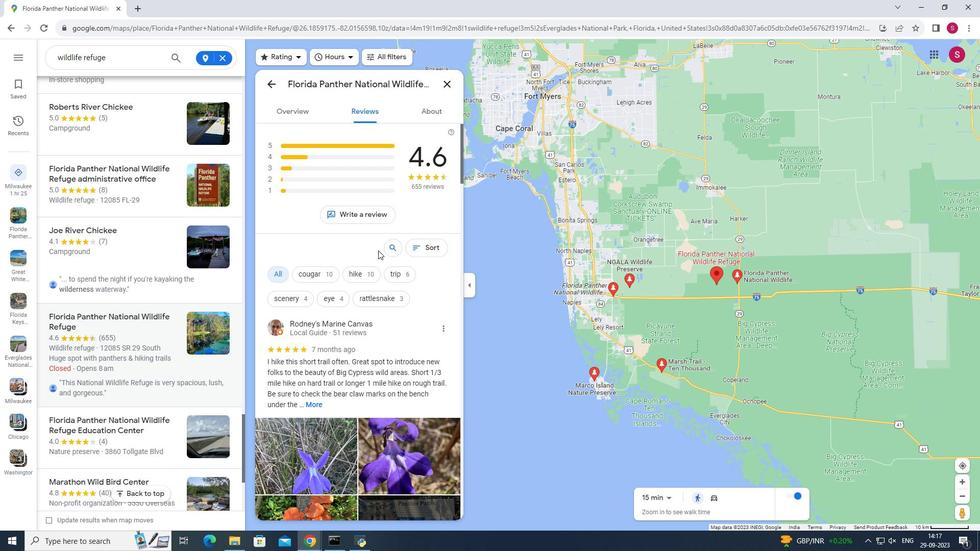 
Action: Mouse moved to (378, 250)
Screenshot: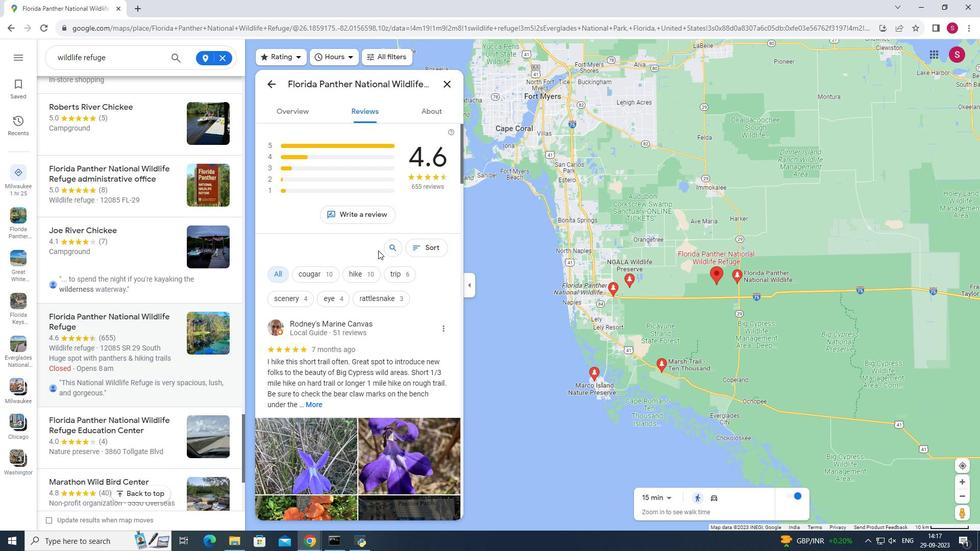 
Action: Mouse scrolled (378, 249) with delta (0, 0)
Screenshot: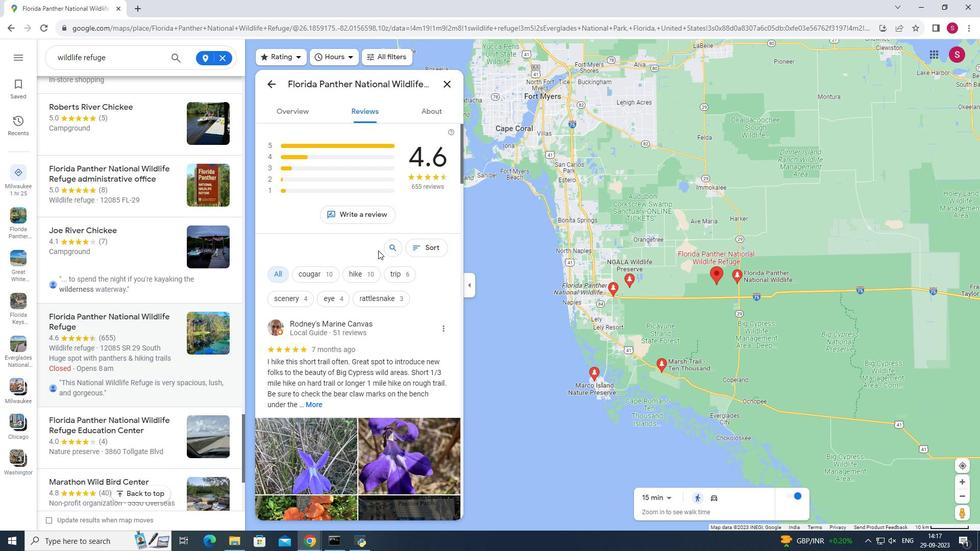 
Action: Mouse moved to (378, 251)
Screenshot: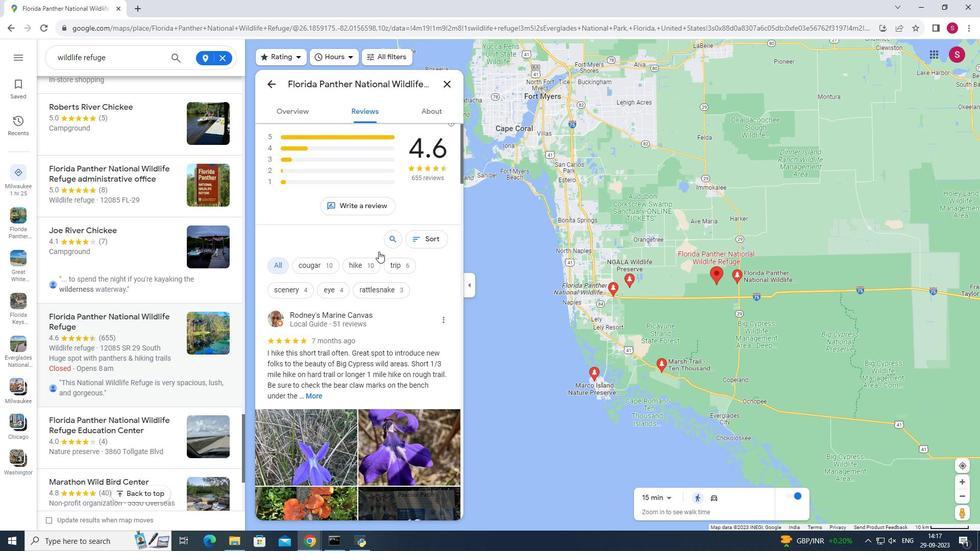 
Action: Mouse scrolled (378, 251) with delta (0, 0)
Screenshot: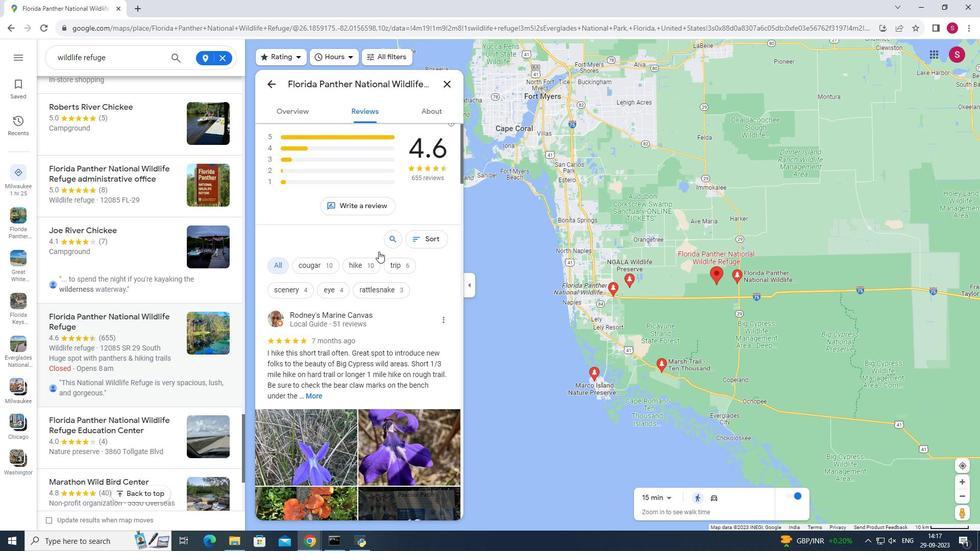 
Action: Mouse moved to (378, 251)
Screenshot: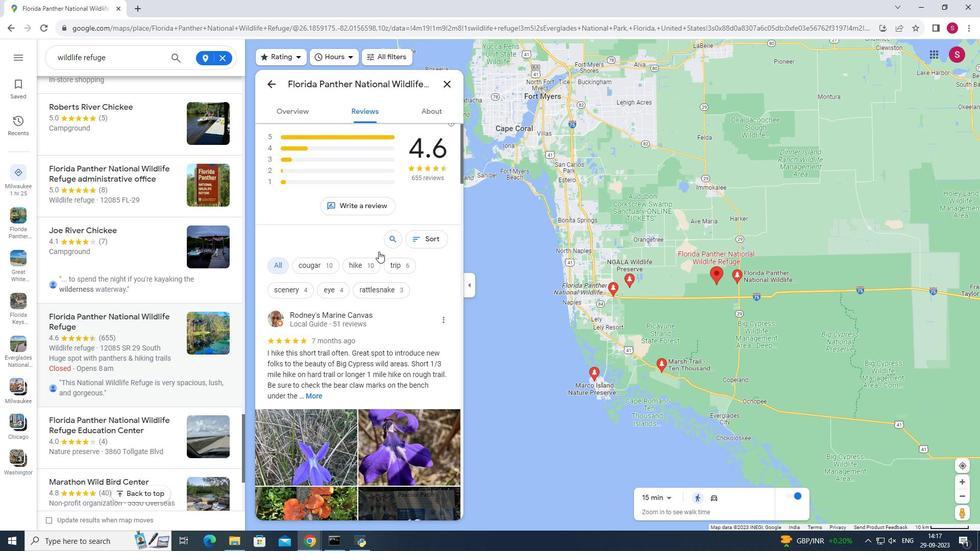 
Action: Mouse scrolled (378, 251) with delta (0, 0)
Screenshot: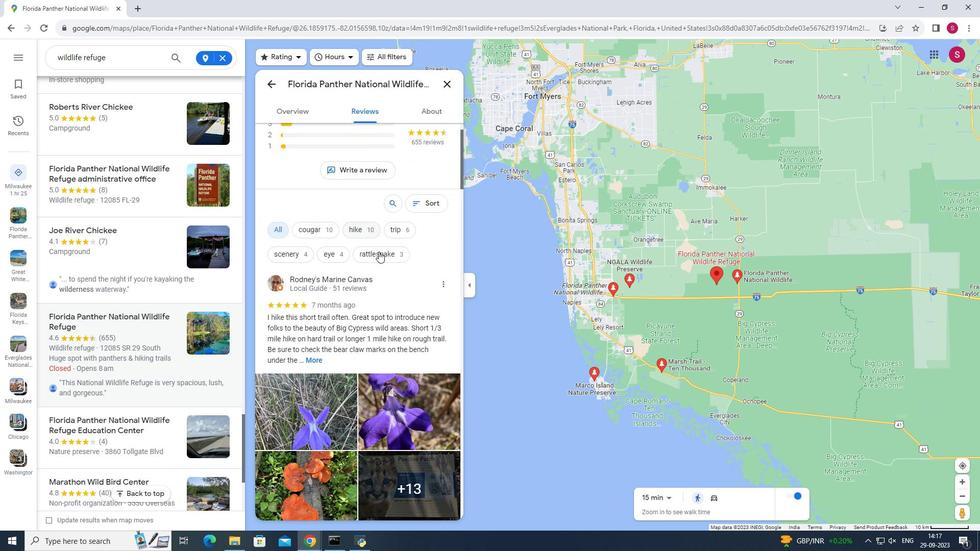 
Action: Mouse scrolled (378, 251) with delta (0, 0)
Screenshot: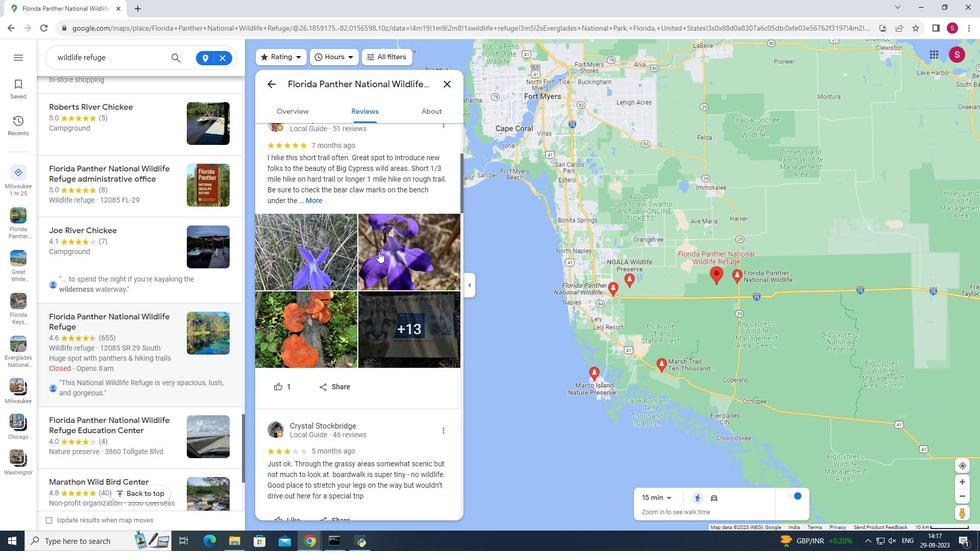 
Action: Mouse scrolled (378, 251) with delta (0, 0)
Screenshot: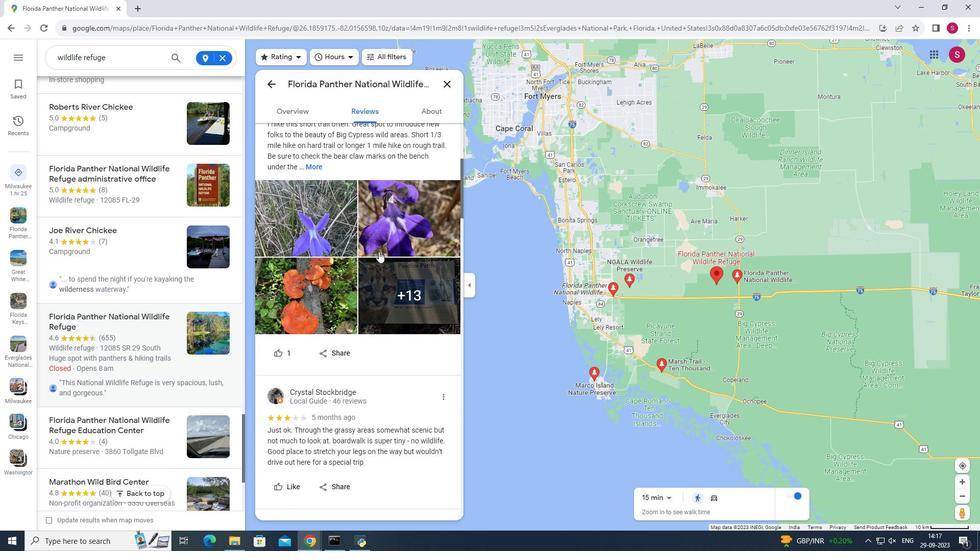
Action: Mouse scrolled (378, 251) with delta (0, 0)
Screenshot: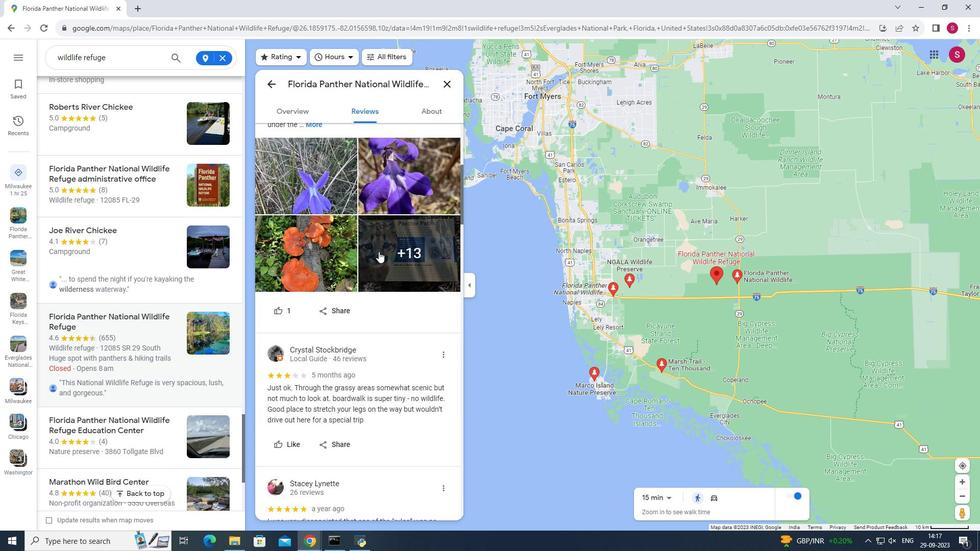 
Action: Mouse scrolled (378, 252) with delta (0, 0)
Screenshot: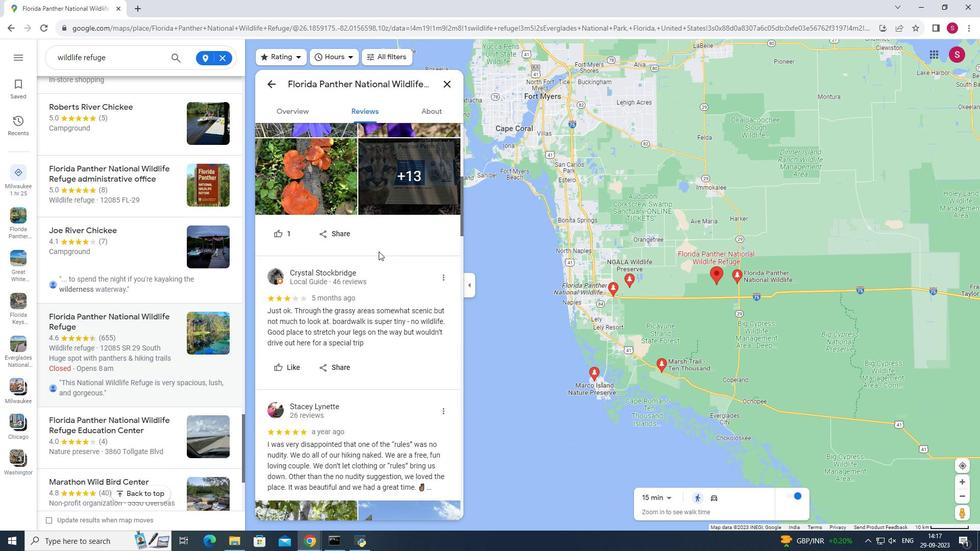 
Action: Mouse scrolled (378, 252) with delta (0, 0)
Screenshot: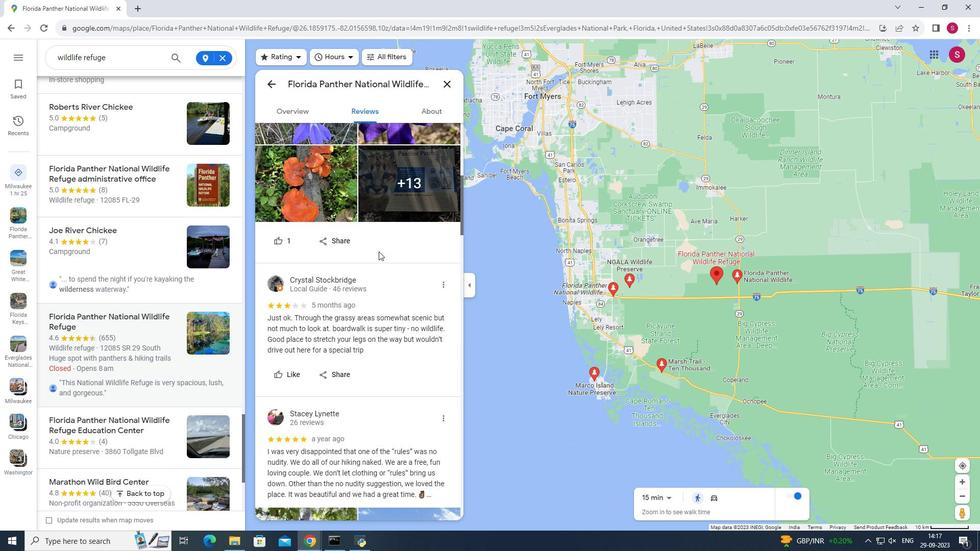 
Action: Mouse scrolled (378, 252) with delta (0, 0)
Screenshot: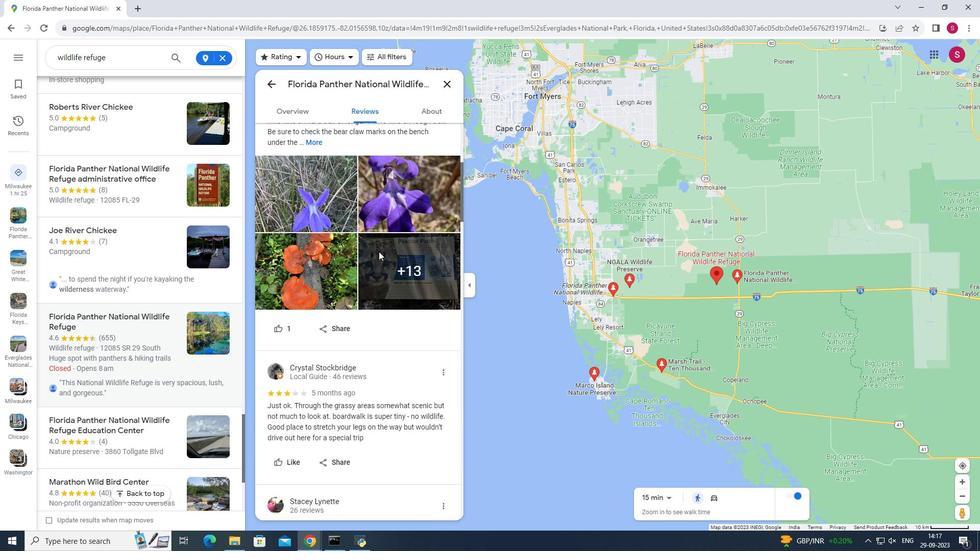 
Action: Mouse scrolled (378, 252) with delta (0, 0)
Screenshot: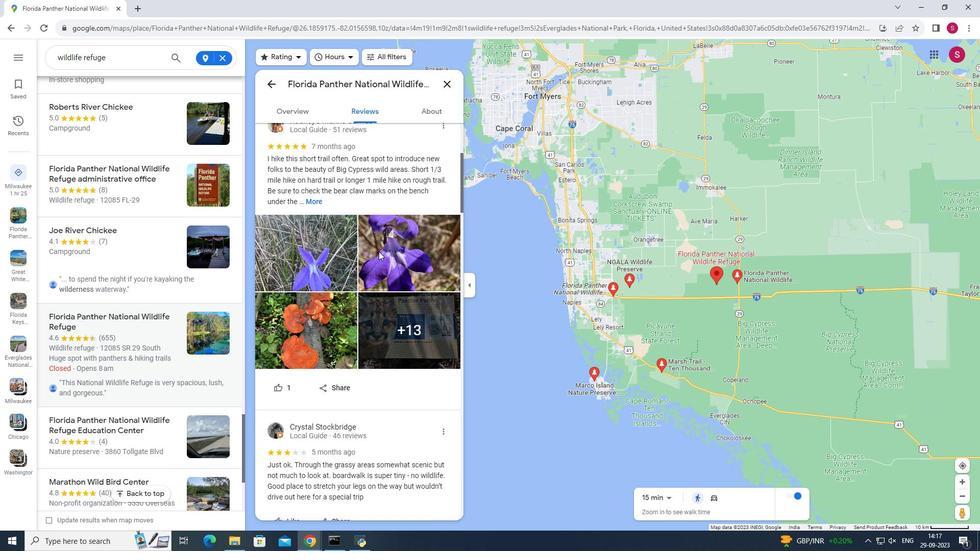 
Action: Mouse moved to (374, 247)
Screenshot: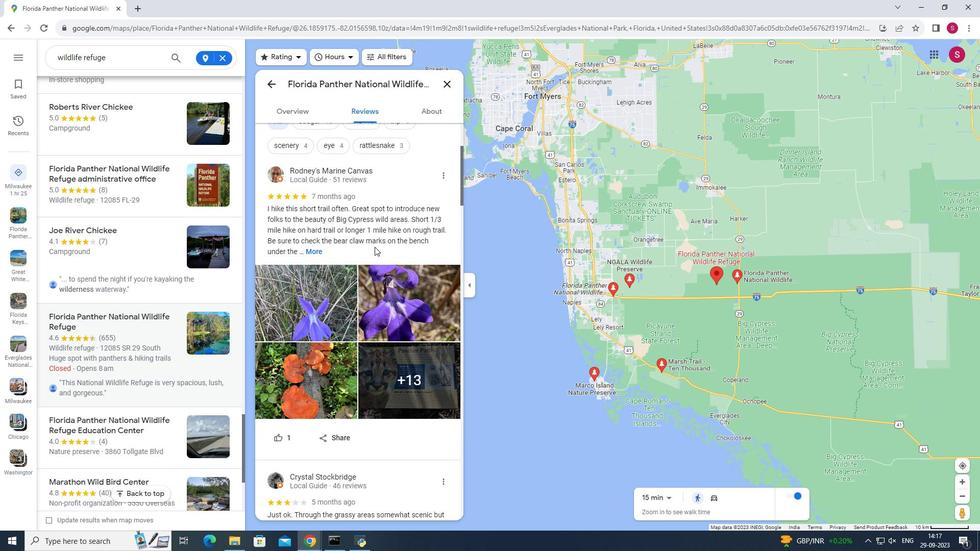 
Action: Mouse scrolled (374, 247) with delta (0, 0)
Screenshot: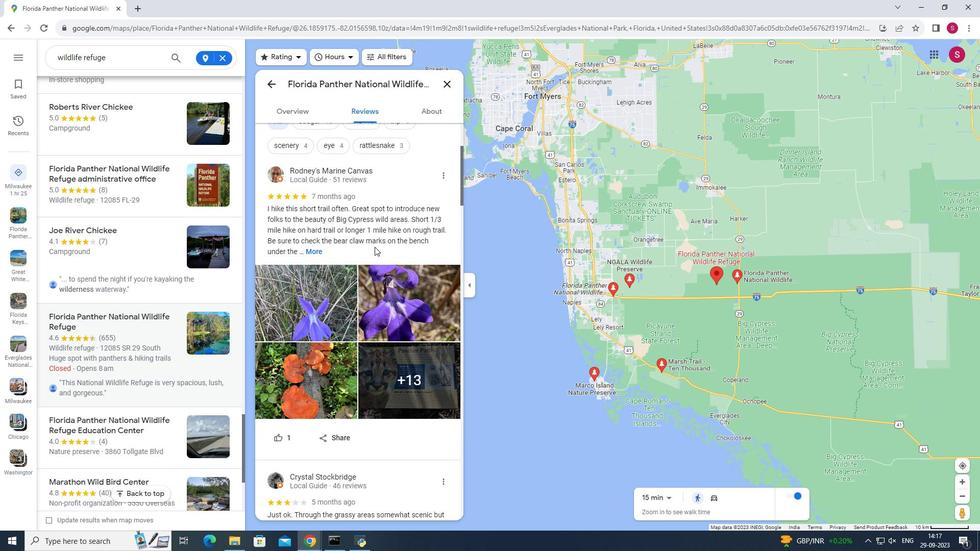 
Action: Mouse scrolled (374, 247) with delta (0, 0)
Screenshot: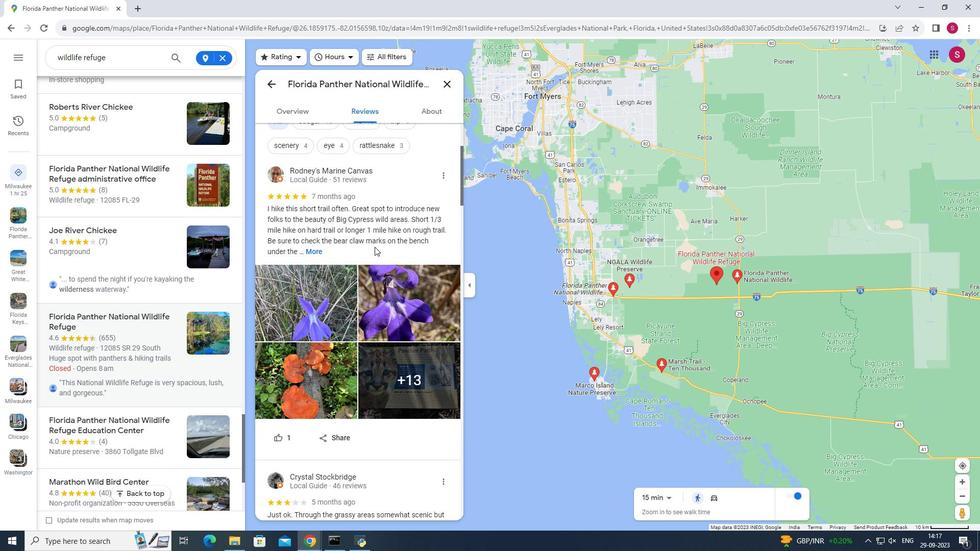 
Action: Mouse moved to (374, 247)
Screenshot: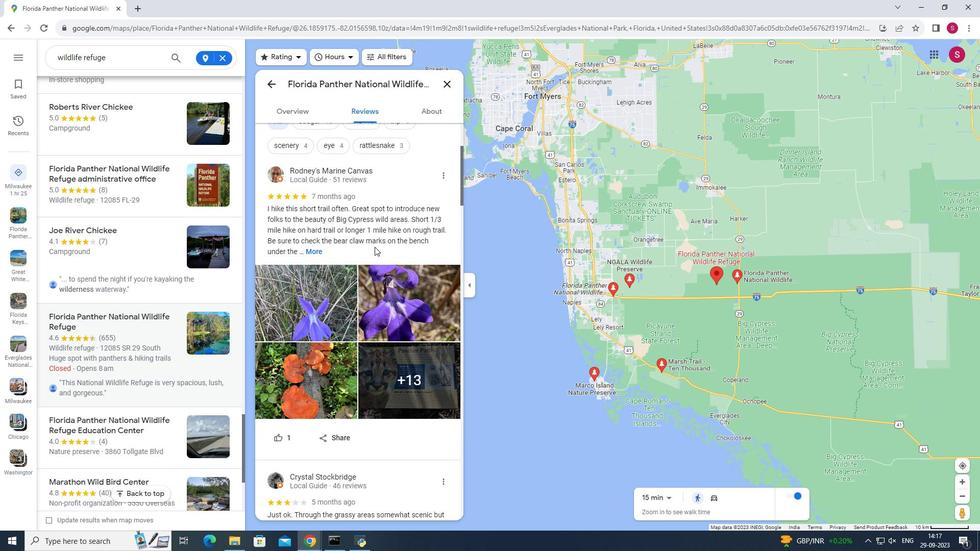 
Action: Mouse scrolled (374, 247) with delta (0, 0)
Screenshot: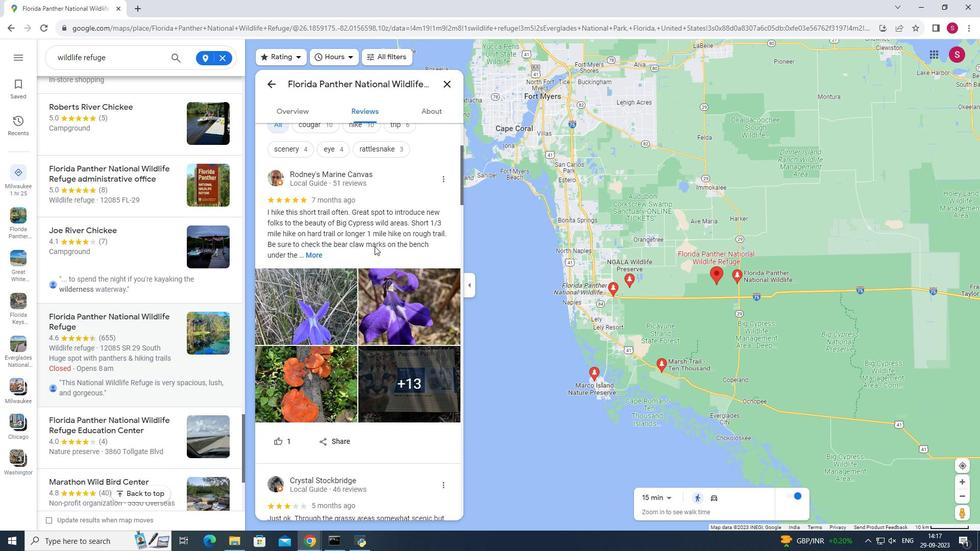 
Action: Mouse moved to (374, 246)
Screenshot: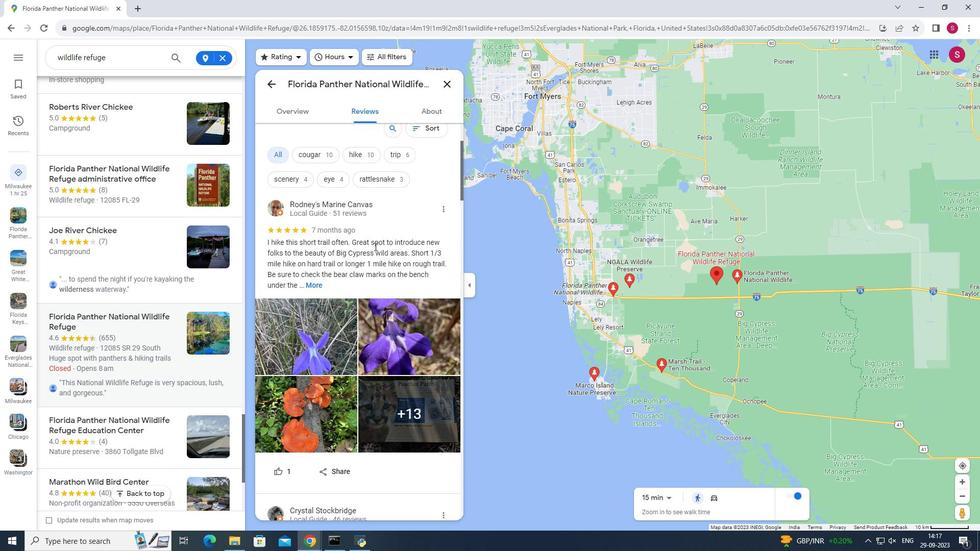 
Action: Mouse scrolled (374, 247) with delta (0, 0)
Screenshot: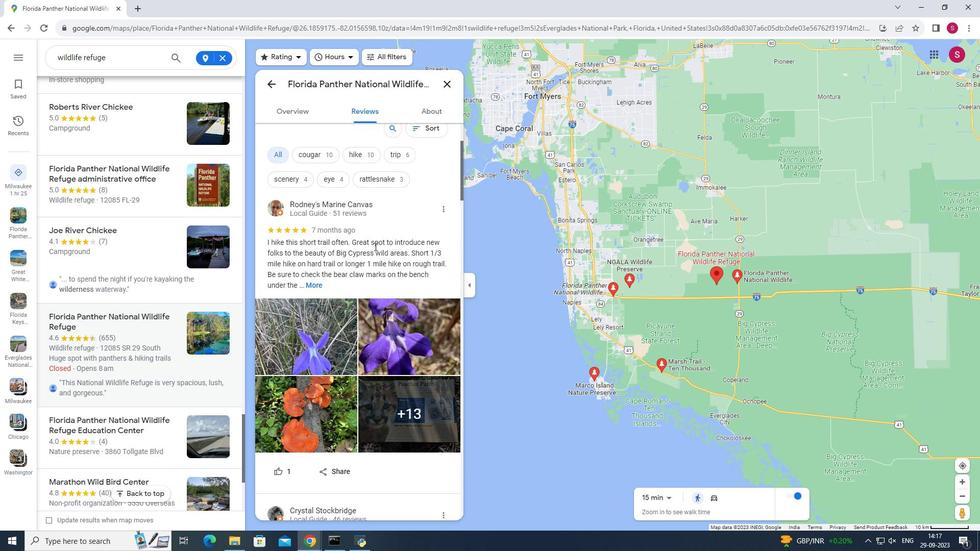 
Action: Mouse moved to (299, 109)
Screenshot: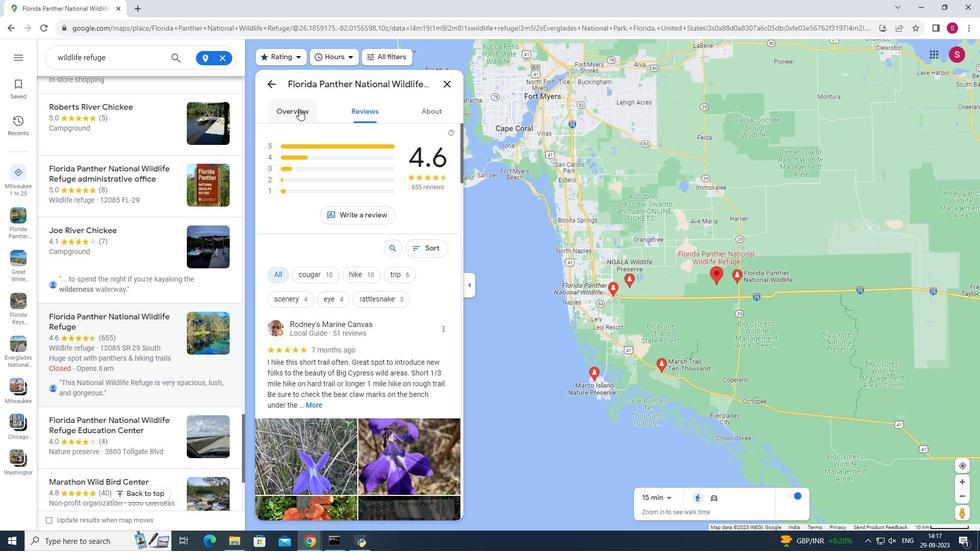 
Action: Mouse pressed left at (299, 109)
Screenshot: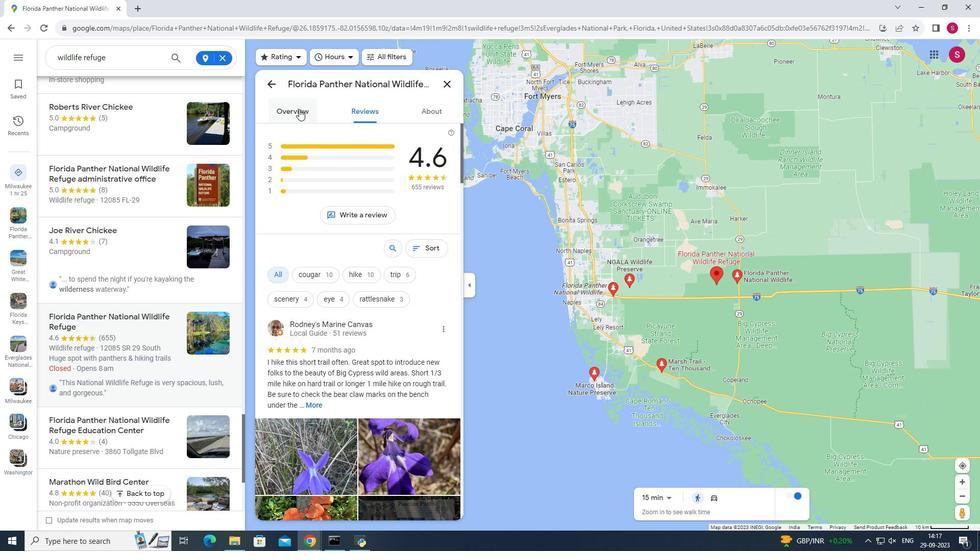
Action: Mouse moved to (443, 82)
Screenshot: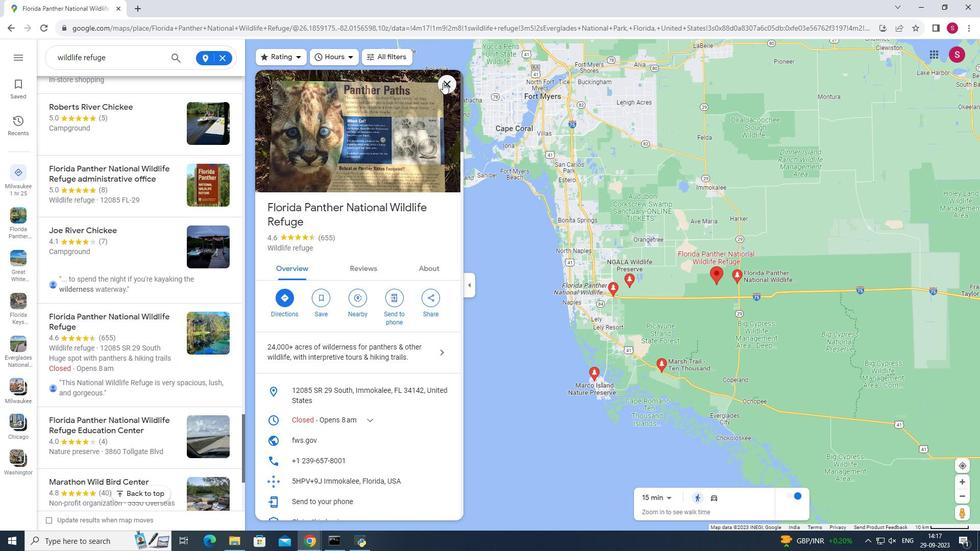 
Action: Mouse pressed left at (443, 82)
Screenshot: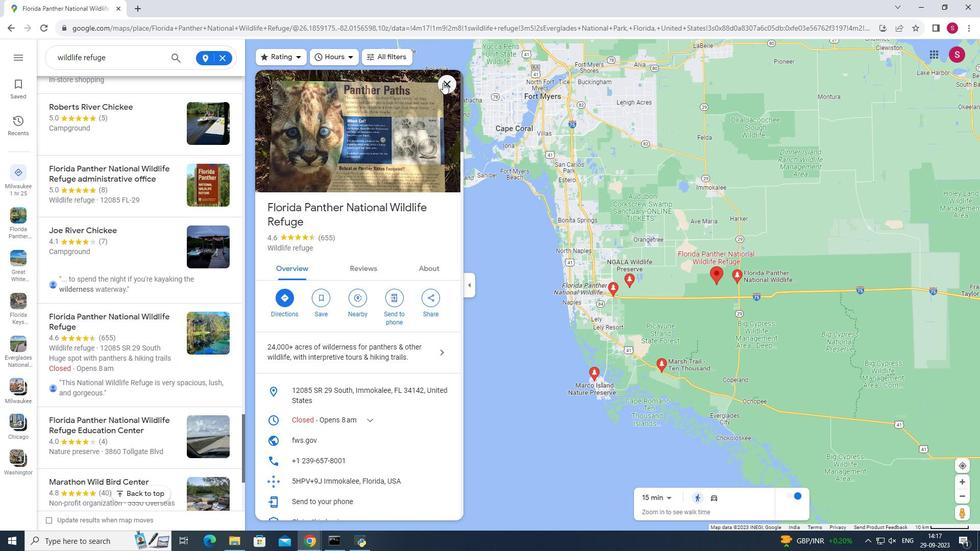
Action: Mouse moved to (202, 326)
Screenshot: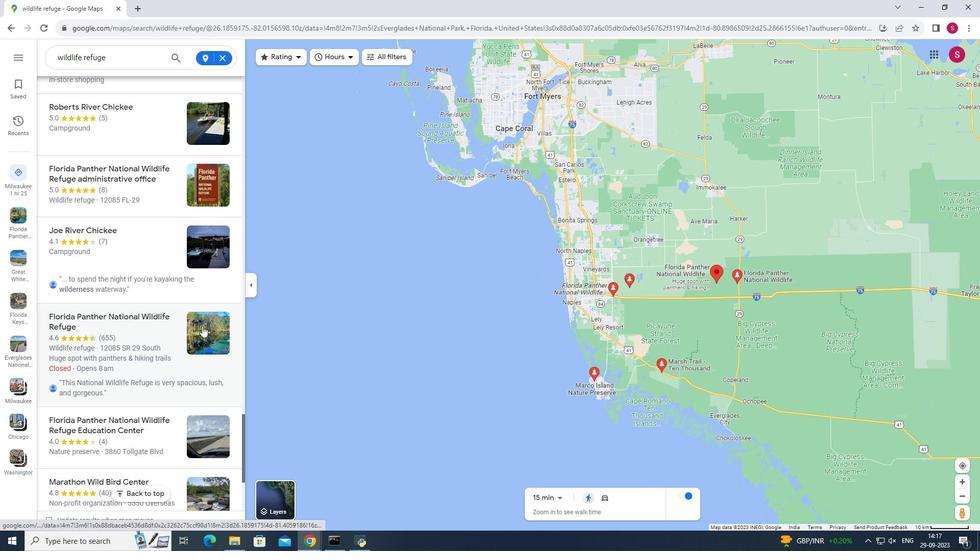 
Action: Mouse scrolled (202, 325) with delta (0, 0)
Screenshot: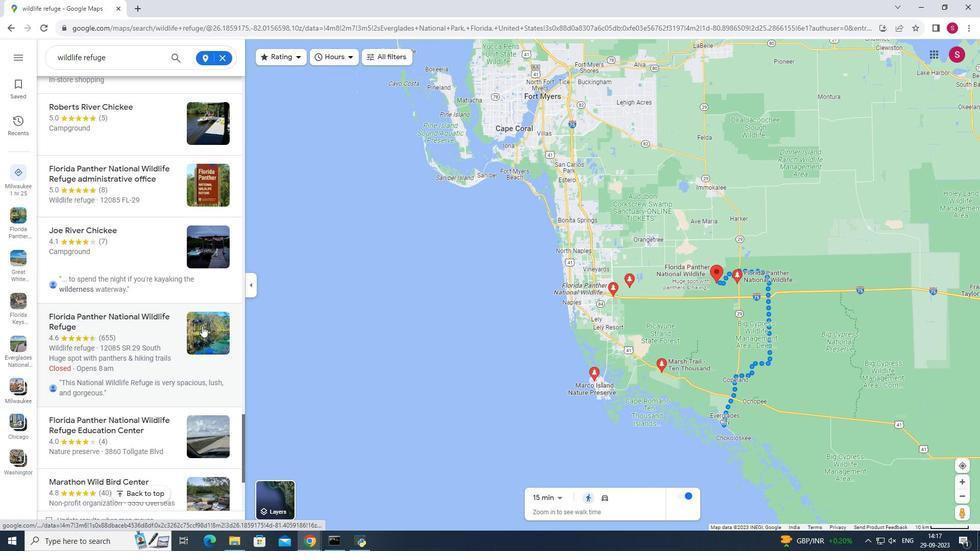 
Action: Mouse scrolled (202, 325) with delta (0, 0)
Screenshot: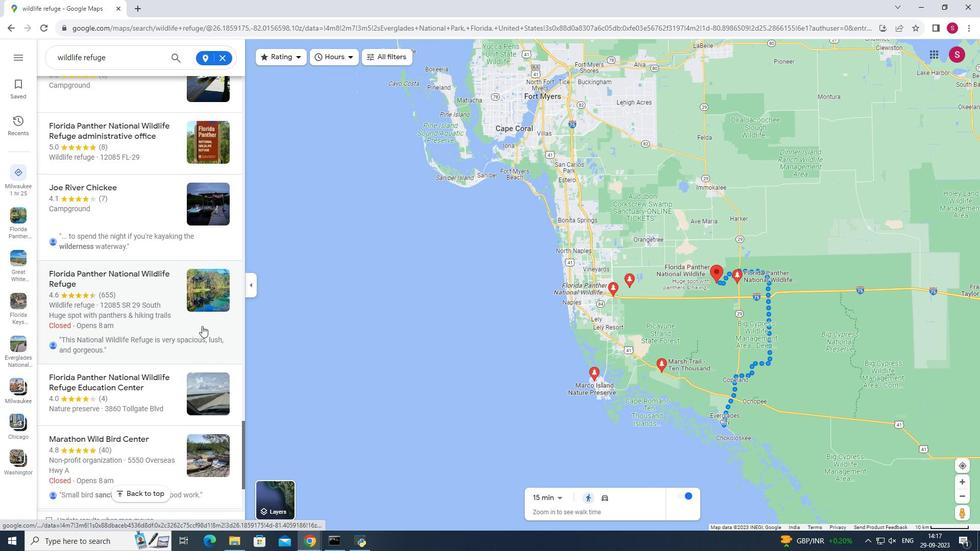 
Action: Mouse scrolled (202, 325) with delta (0, 0)
Screenshot: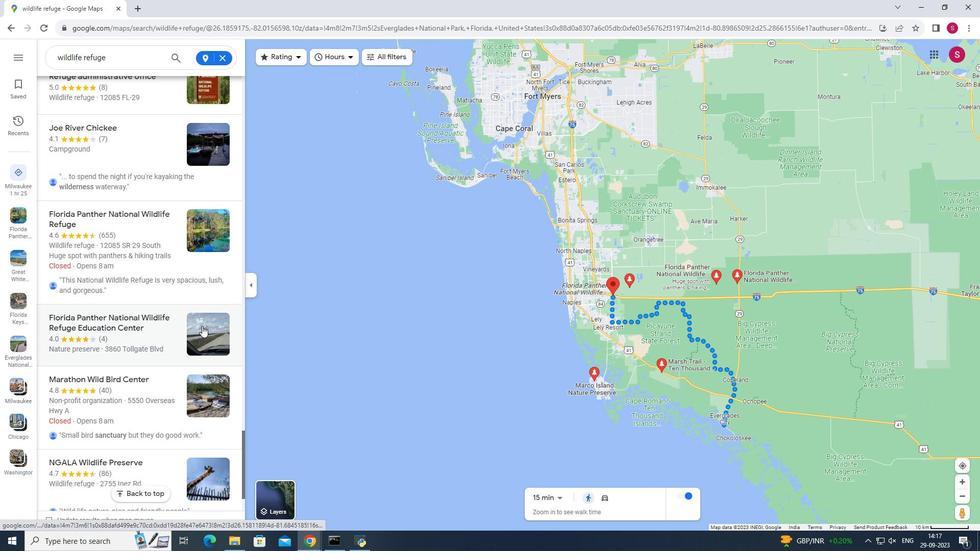 
Action: Mouse scrolled (202, 325) with delta (0, 0)
Screenshot: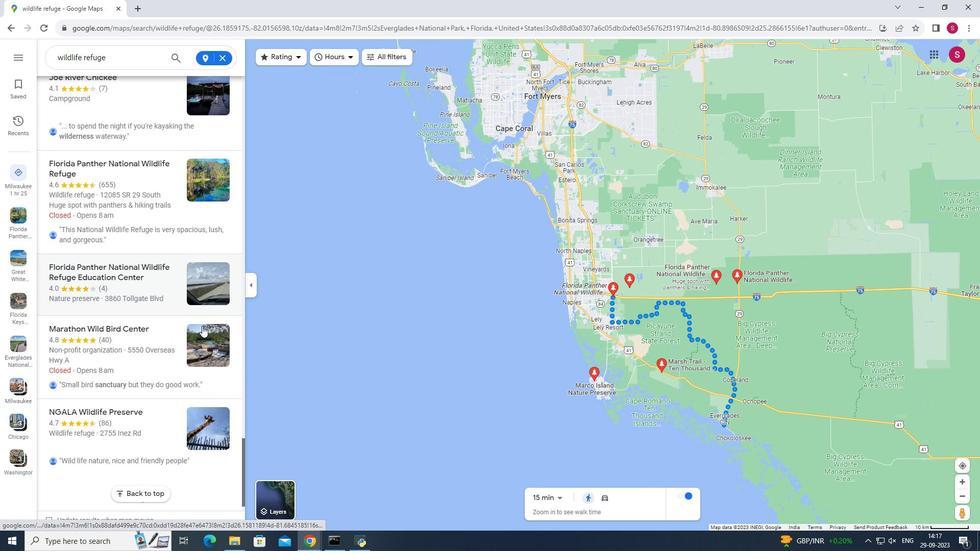 
Action: Mouse moved to (200, 326)
Screenshot: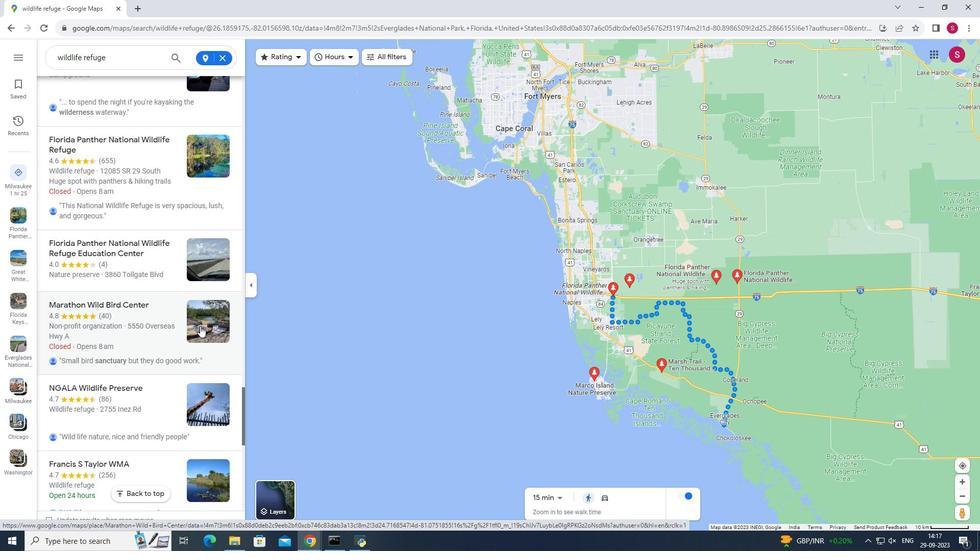 
Action: Mouse scrolled (200, 325) with delta (0, 0)
Screenshot: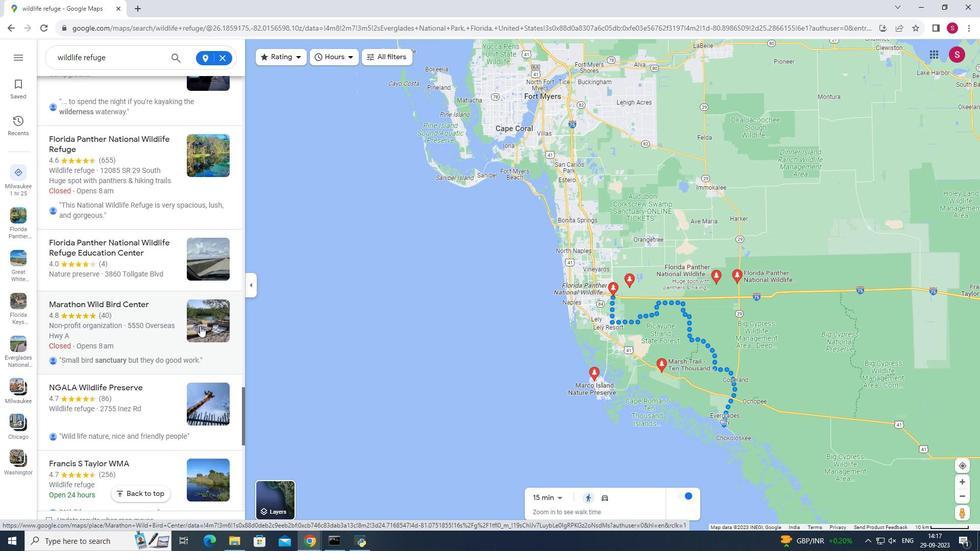 
Action: Mouse moved to (199, 326)
Screenshot: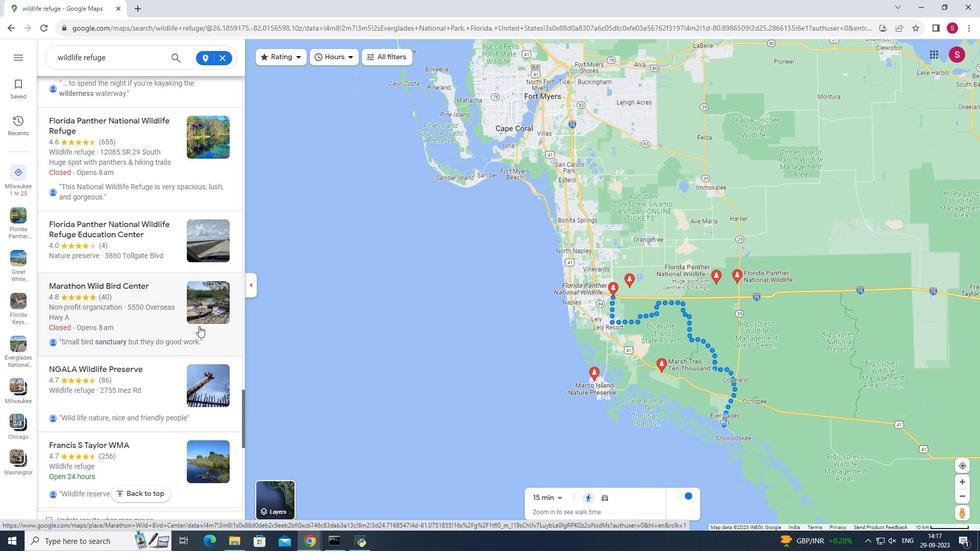 
Action: Mouse scrolled (199, 325) with delta (0, 0)
Screenshot: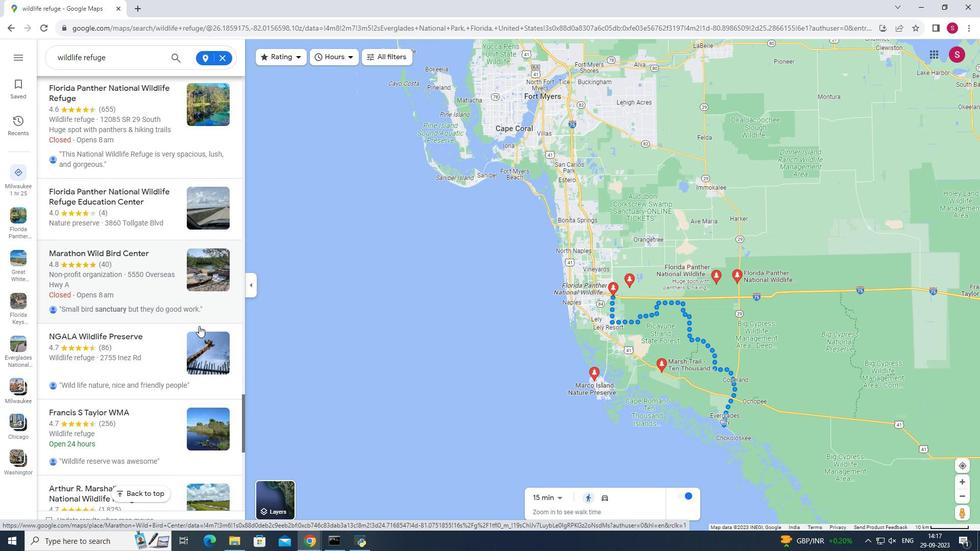 
Action: Mouse scrolled (199, 325) with delta (0, 0)
Screenshot: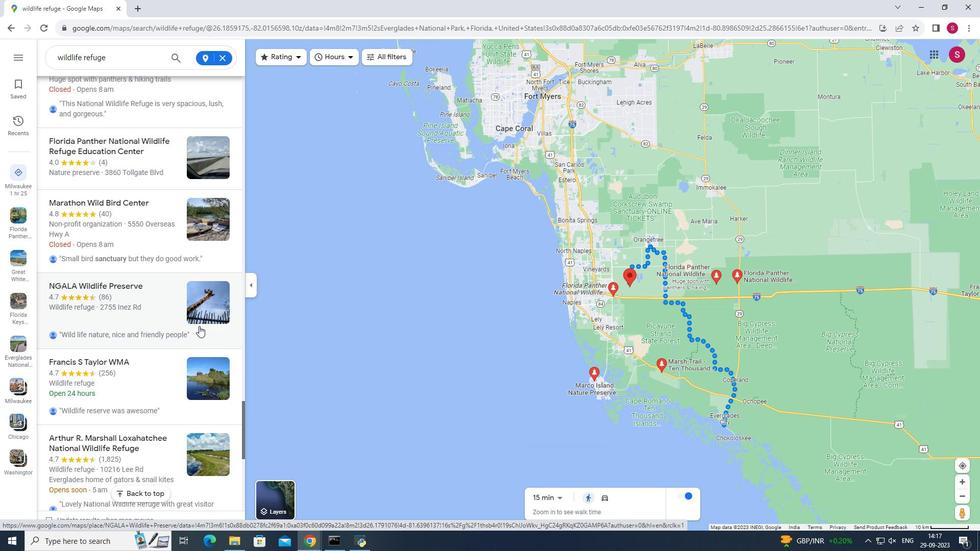 
Action: Mouse scrolled (199, 325) with delta (0, 0)
Screenshot: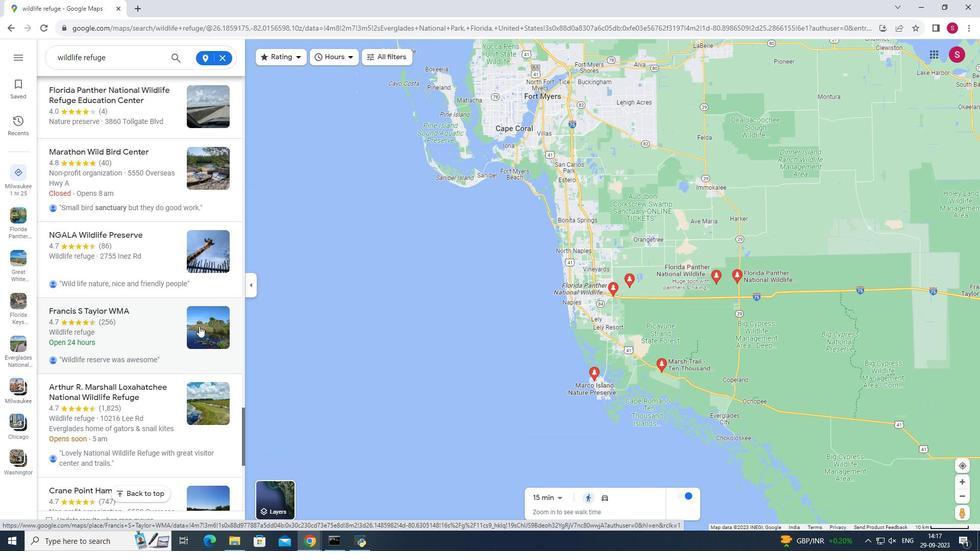 
Action: Mouse moved to (199, 326)
Screenshot: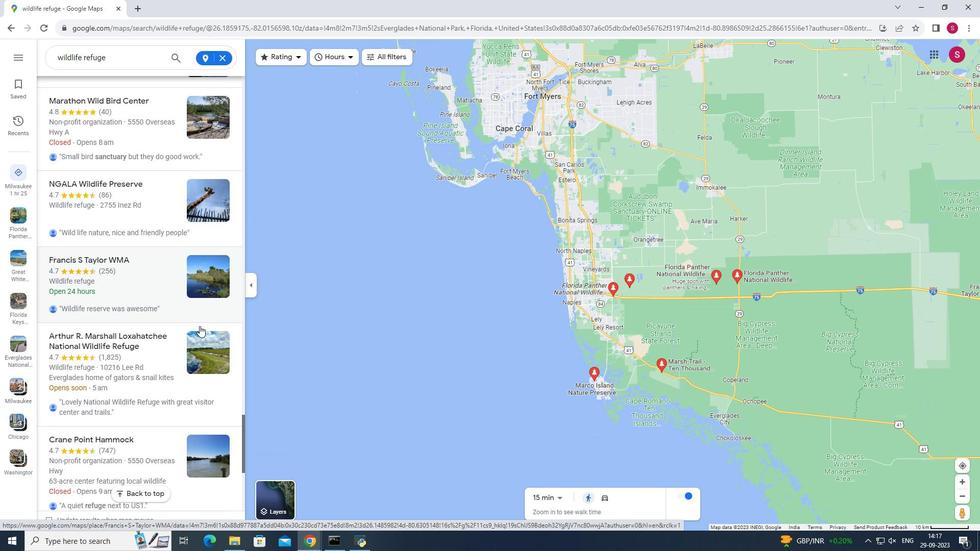 
Action: Mouse scrolled (199, 325) with delta (0, 0)
Screenshot: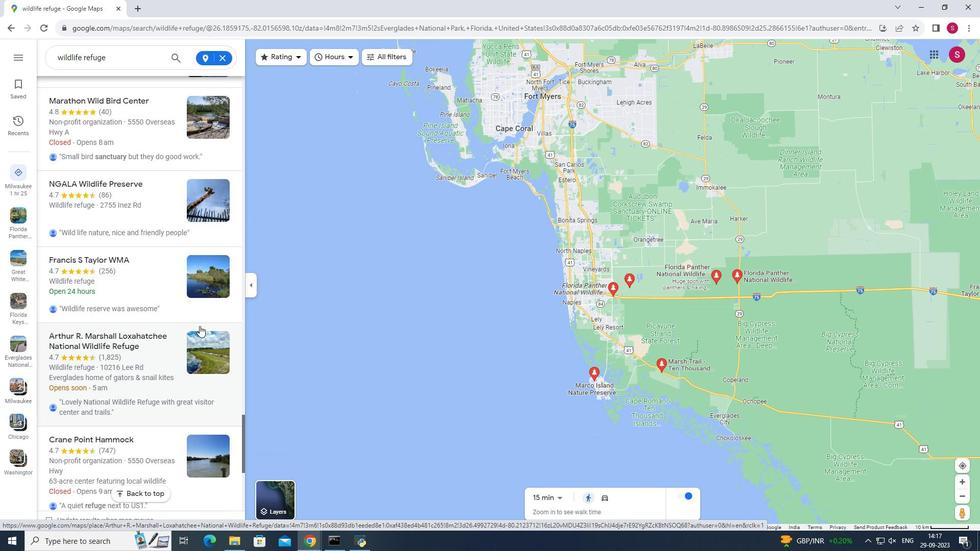 
Action: Mouse scrolled (199, 325) with delta (0, 0)
Screenshot: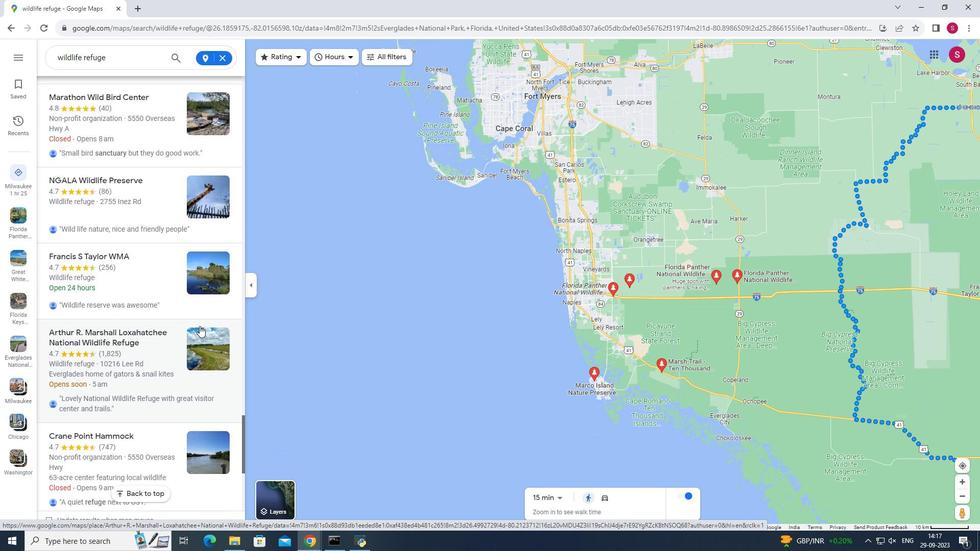 
Action: Mouse scrolled (199, 325) with delta (0, 0)
Screenshot: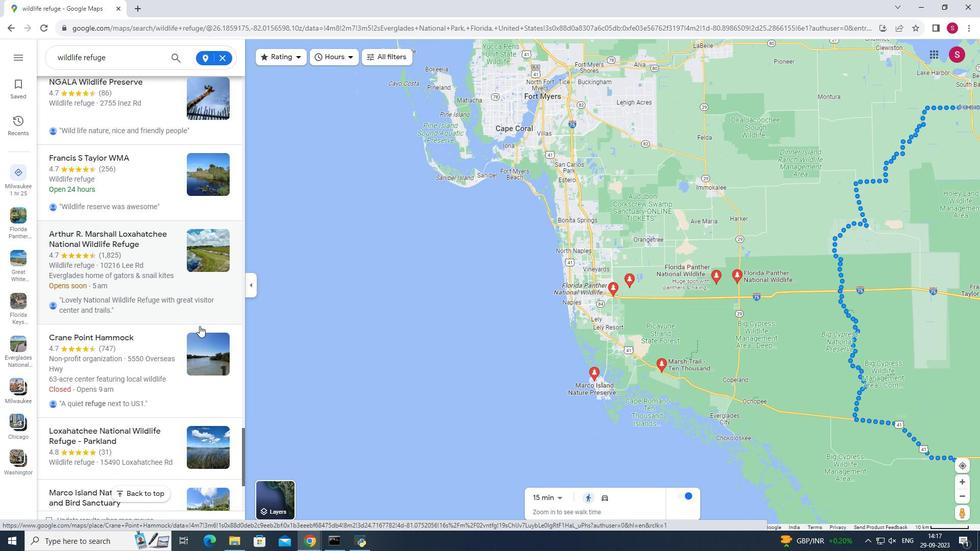 
Action: Mouse moved to (199, 326)
Screenshot: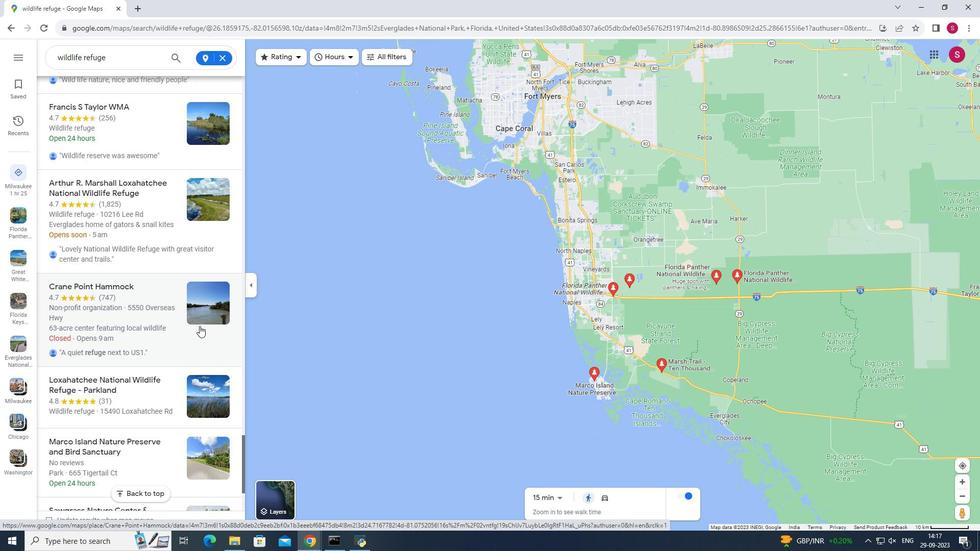 
Action: Mouse scrolled (199, 325) with delta (0, 0)
Screenshot: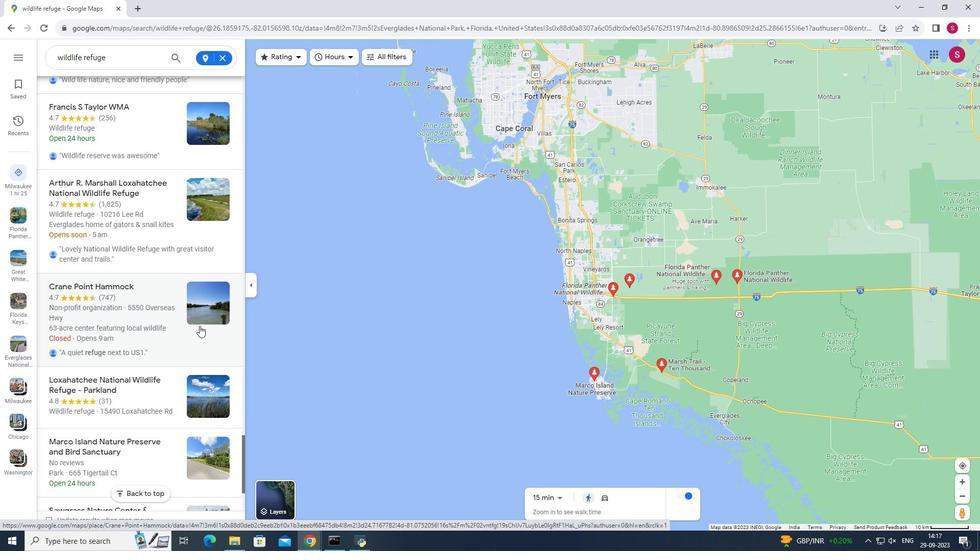 
Action: Mouse scrolled (199, 325) with delta (0, 0)
Screenshot: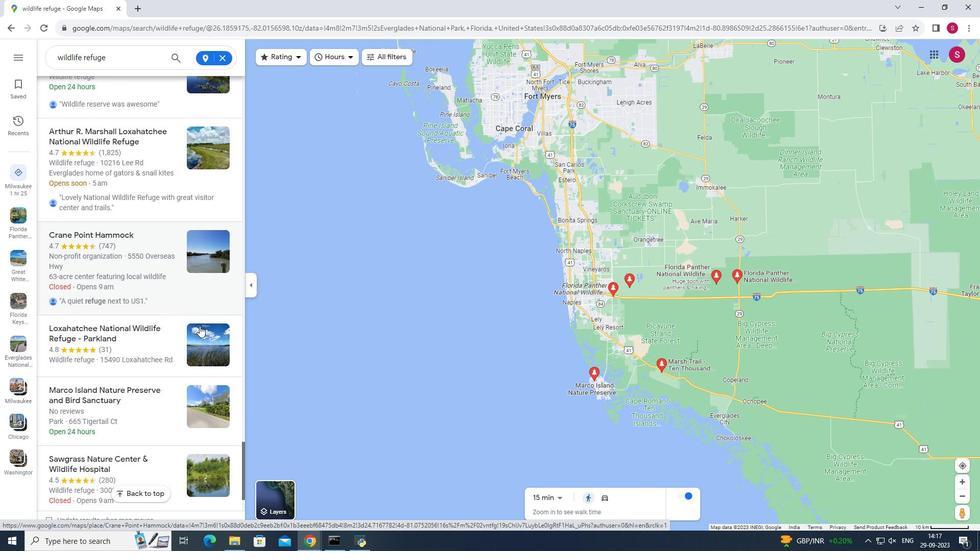 
Action: Mouse scrolled (199, 325) with delta (0, 0)
Screenshot: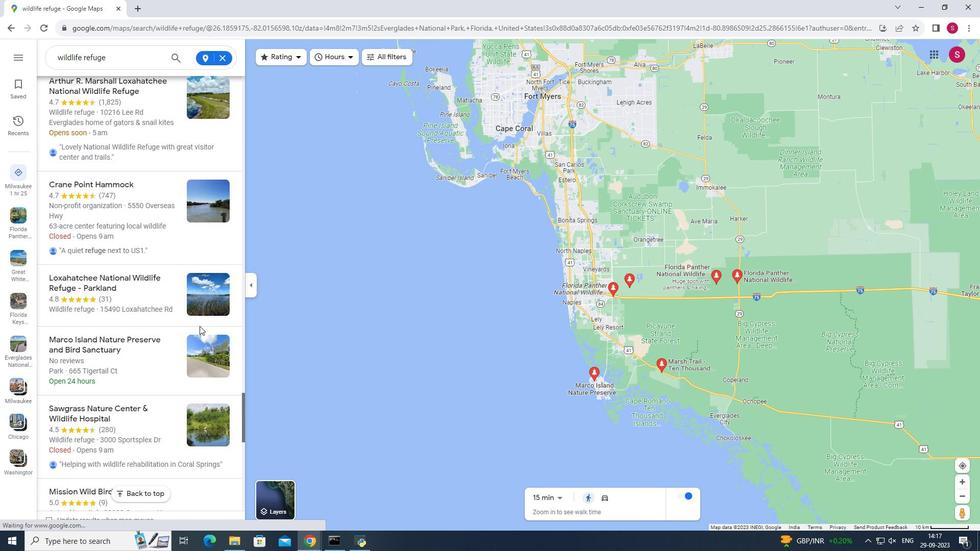 
Action: Mouse scrolled (199, 325) with delta (0, 0)
Screenshot: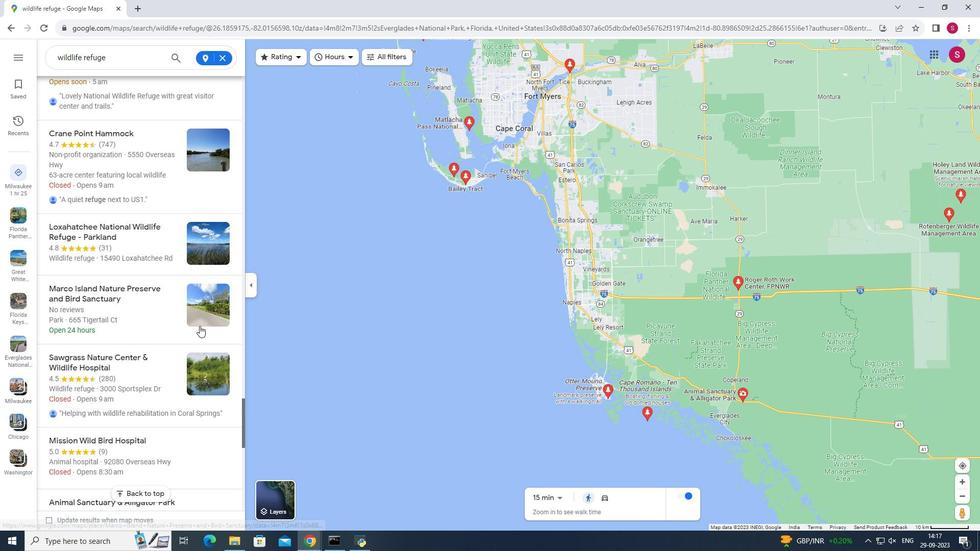
Action: Mouse scrolled (199, 325) with delta (0, 0)
Screenshot: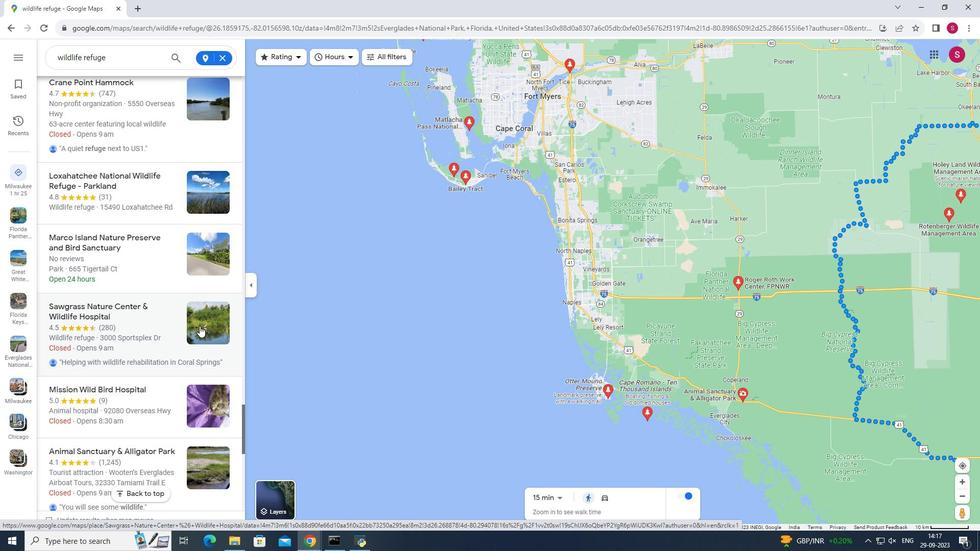 
Action: Mouse scrolled (199, 325) with delta (0, 0)
Screenshot: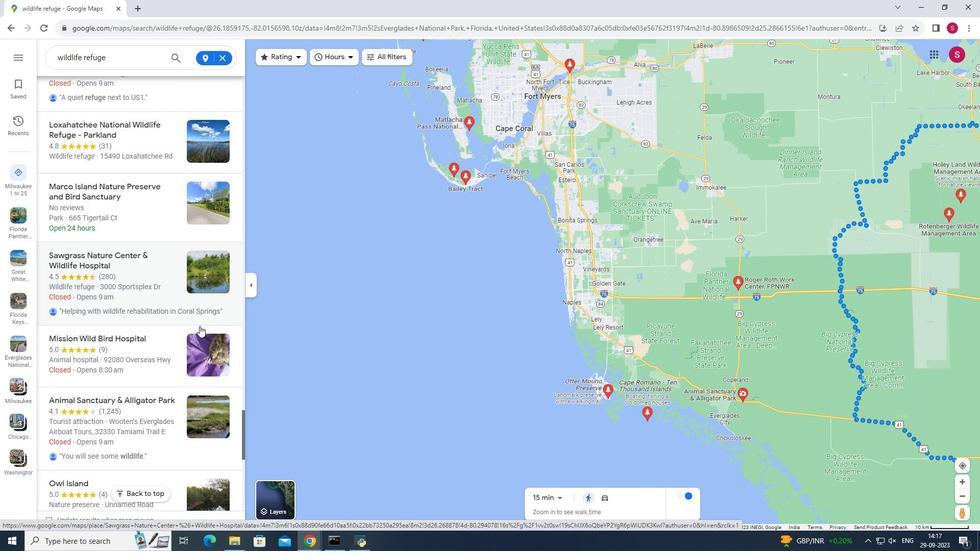 
Action: Mouse scrolled (199, 325) with delta (0, 0)
Screenshot: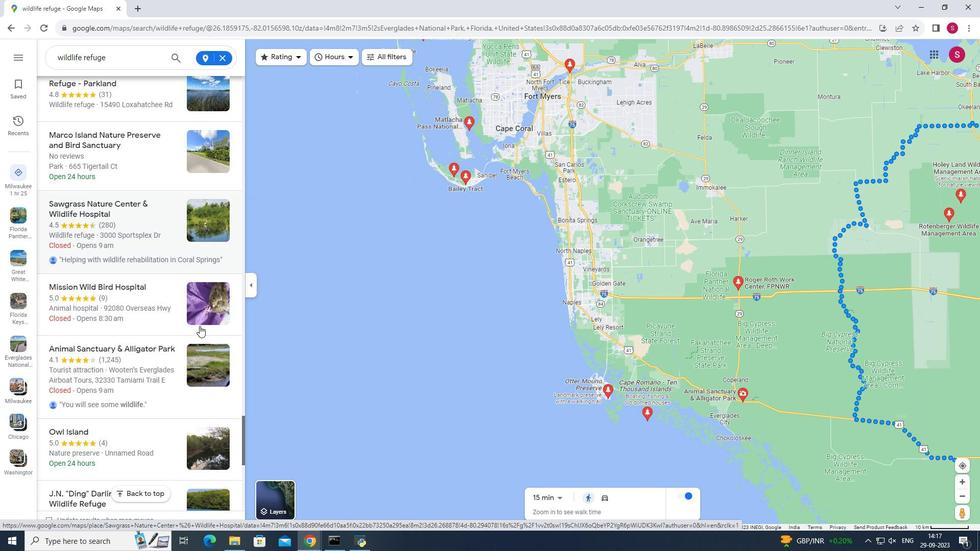 
Action: Mouse scrolled (199, 325) with delta (0, 0)
Screenshot: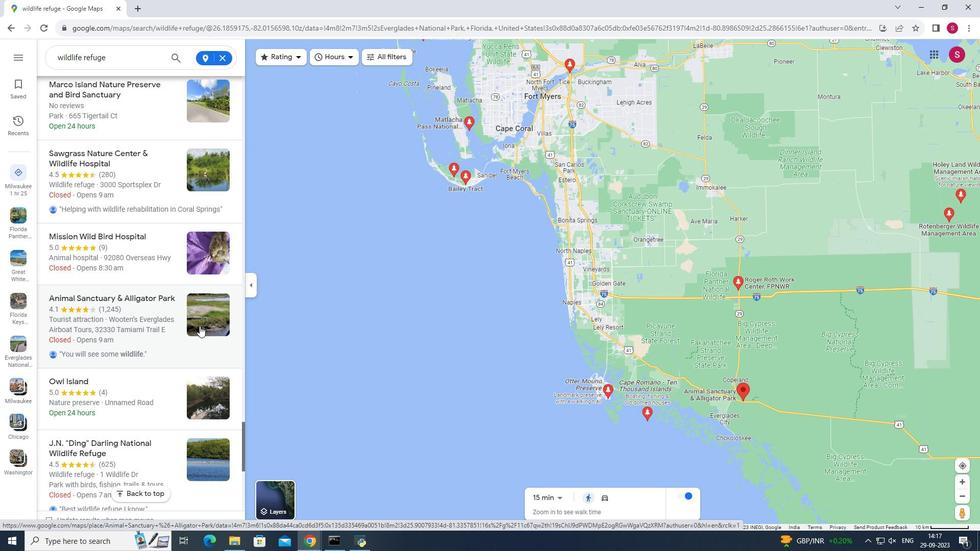 
Action: Mouse scrolled (199, 325) with delta (0, 0)
Screenshot: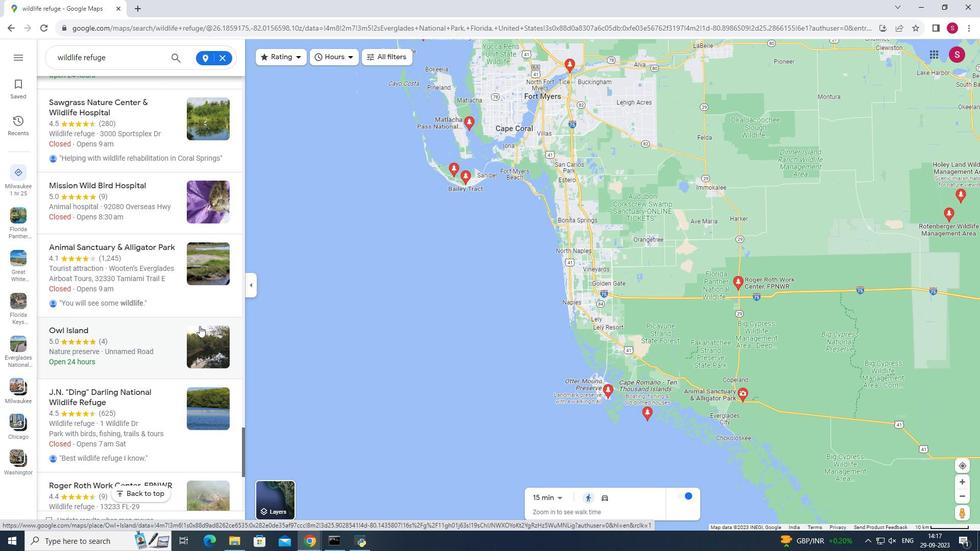 
Action: Mouse scrolled (199, 325) with delta (0, 0)
Screenshot: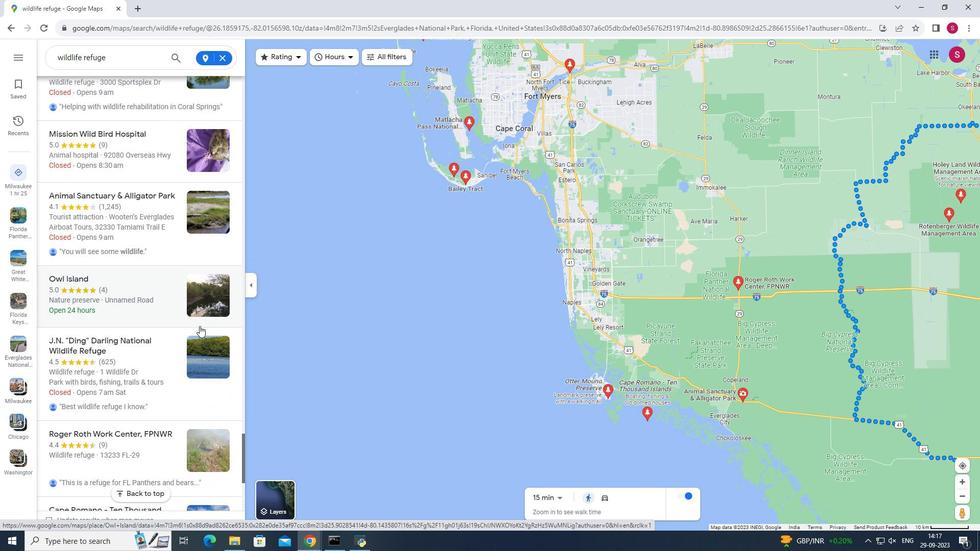 
Action: Mouse scrolled (199, 325) with delta (0, 0)
Screenshot: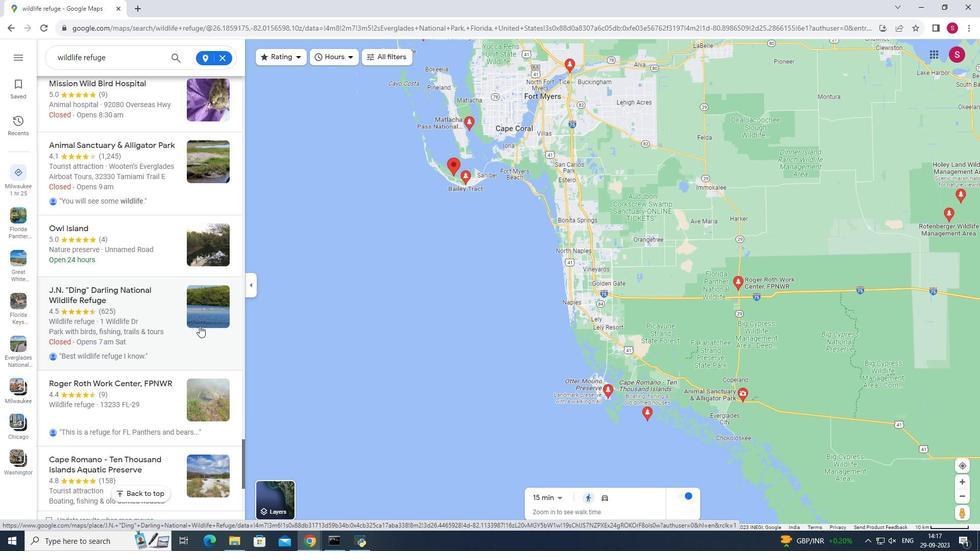 
Action: Mouse scrolled (199, 325) with delta (0, 0)
Screenshot: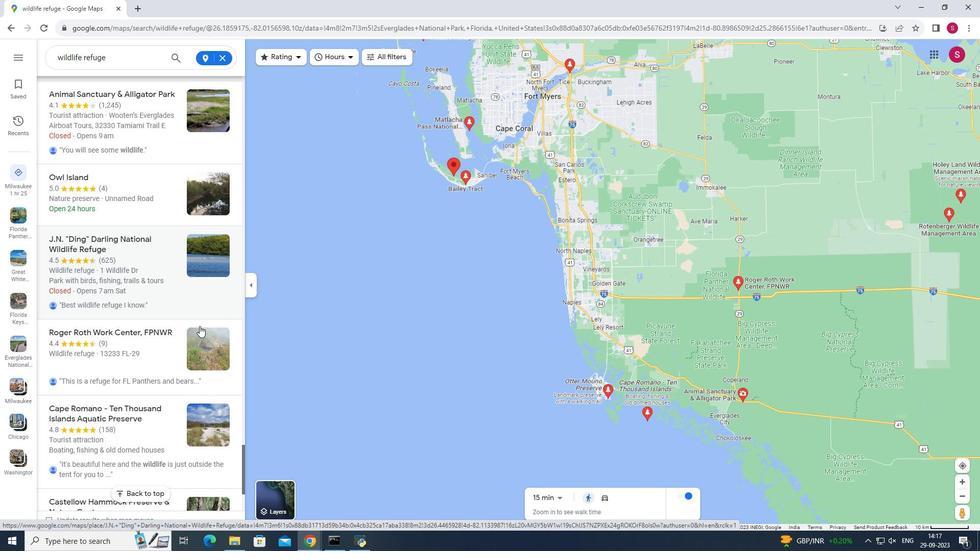 
Action: Mouse scrolled (199, 325) with delta (0, 0)
Screenshot: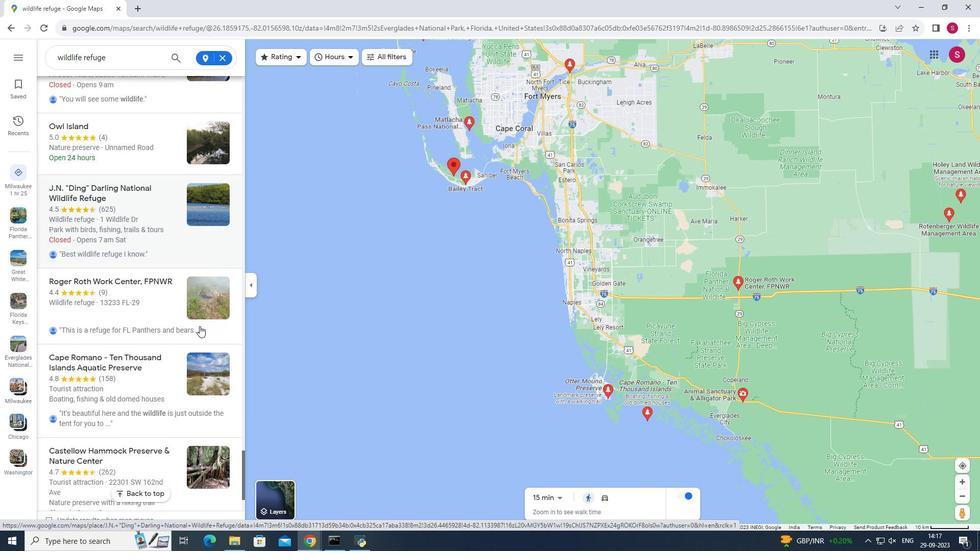
Action: Mouse moved to (201, 326)
Screenshot: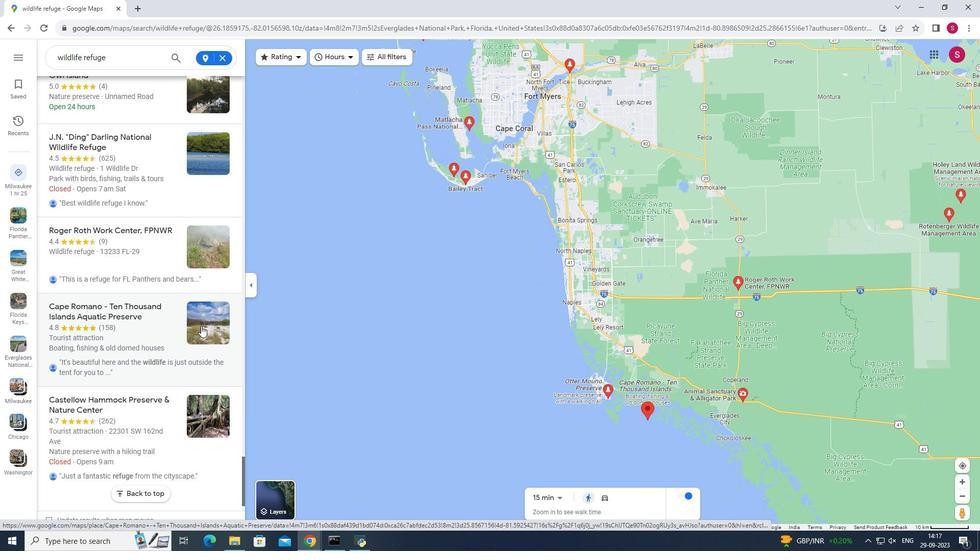 
Action: Mouse scrolled (201, 325) with delta (0, 0)
Screenshot: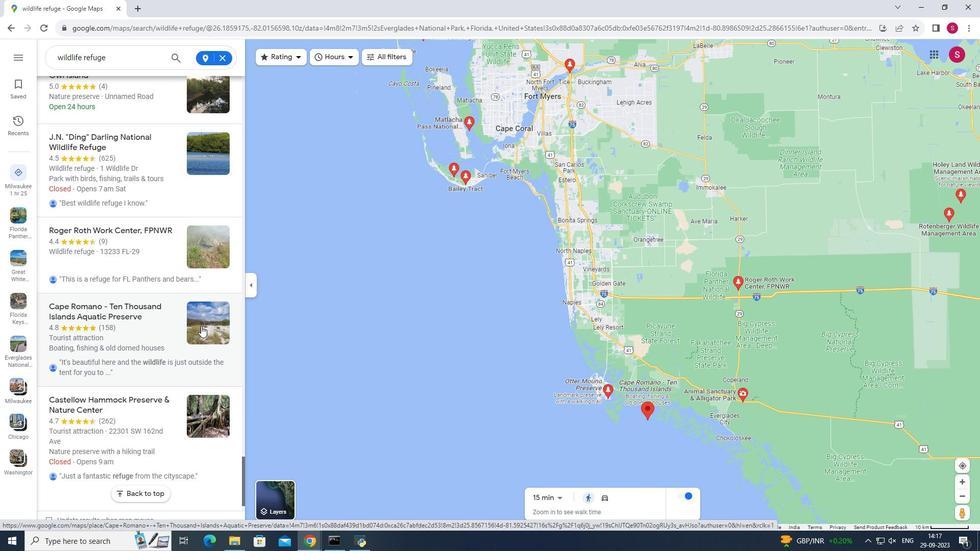 
Action: Mouse scrolled (201, 325) with delta (0, 0)
Screenshot: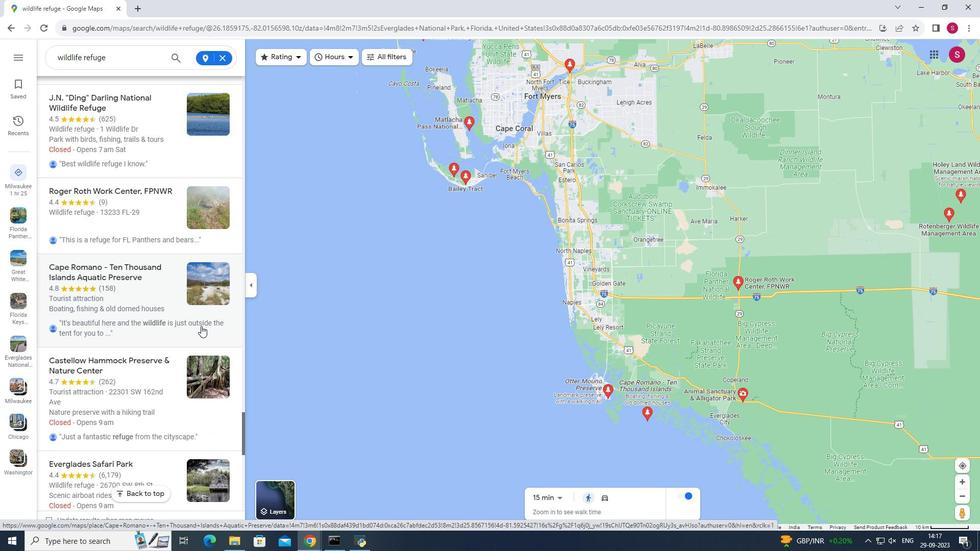 
Action: Mouse scrolled (201, 325) with delta (0, 0)
Screenshot: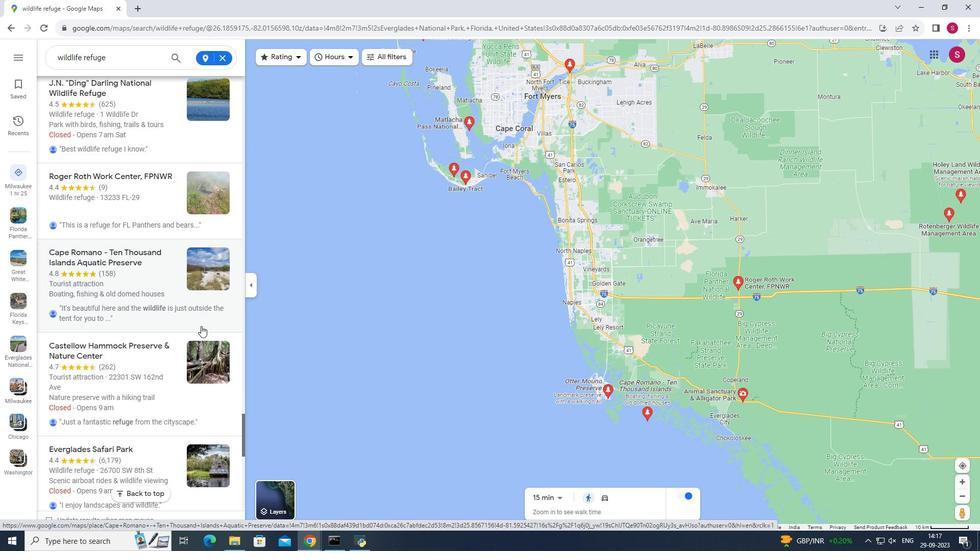 
Action: Mouse scrolled (201, 325) with delta (0, 0)
Screenshot: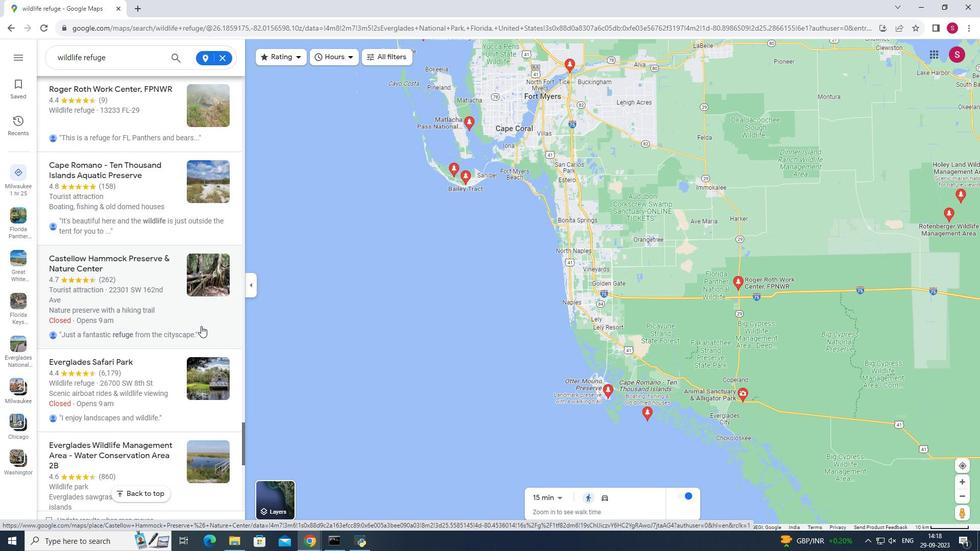 
Action: Mouse scrolled (201, 325) with delta (0, 0)
Screenshot: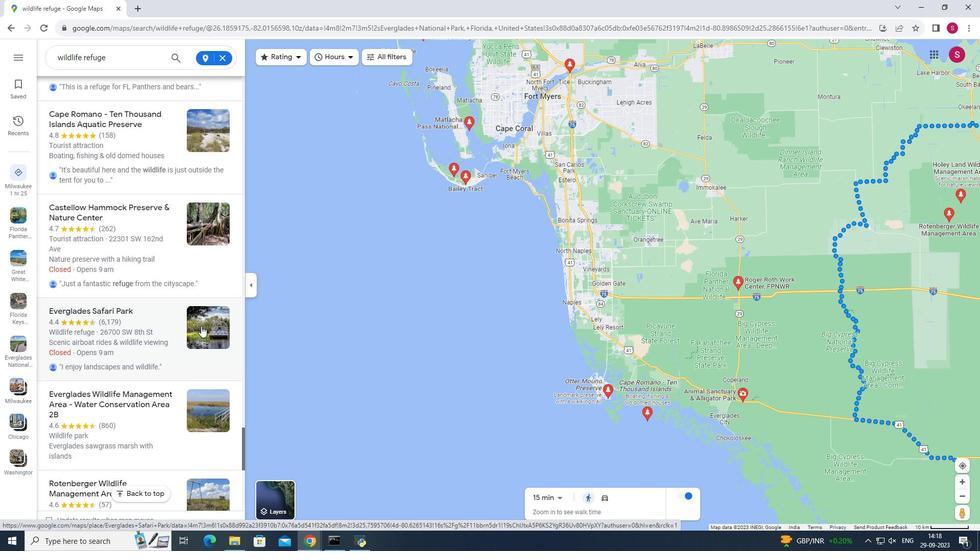 
Action: Mouse scrolled (201, 325) with delta (0, 0)
Screenshot: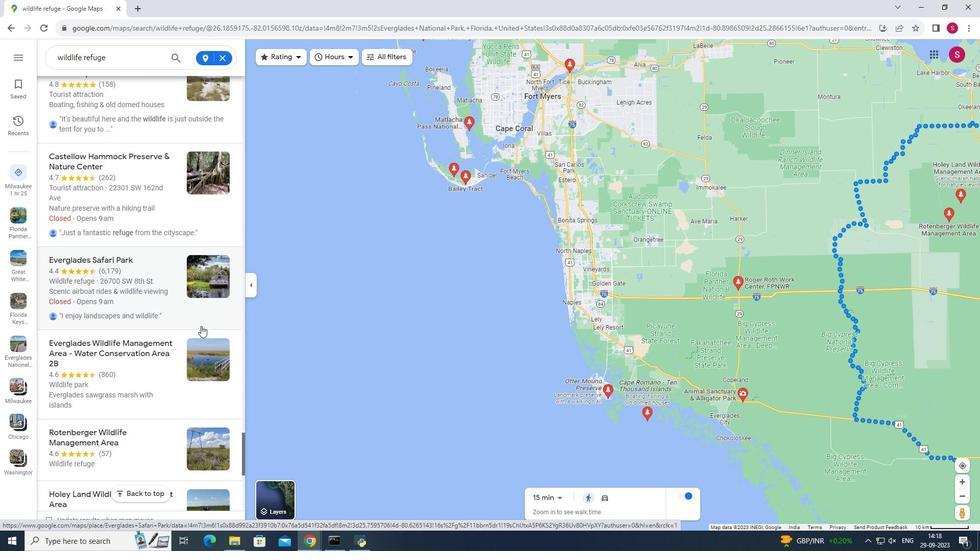 
Action: Mouse scrolled (201, 325) with delta (0, 0)
Screenshot: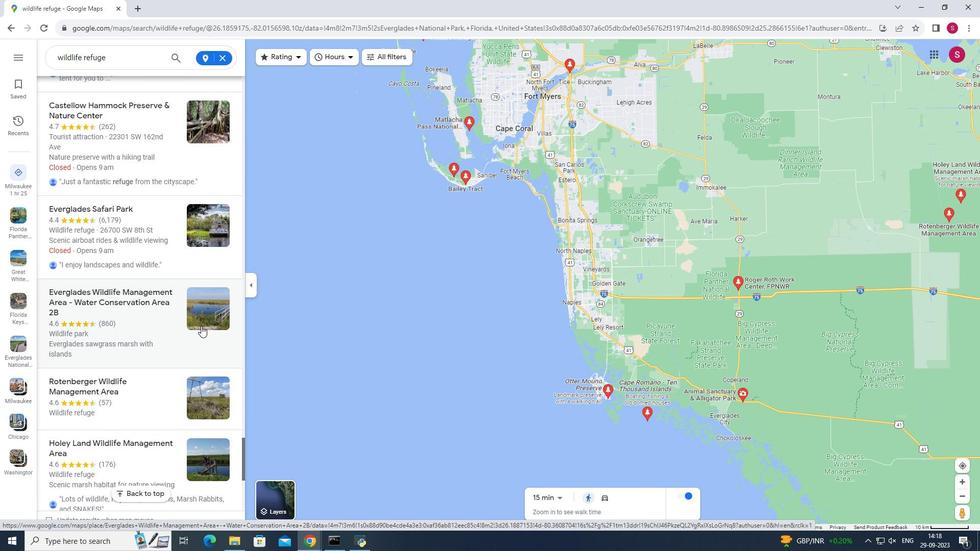 
Action: Mouse scrolled (201, 325) with delta (0, 0)
Screenshot: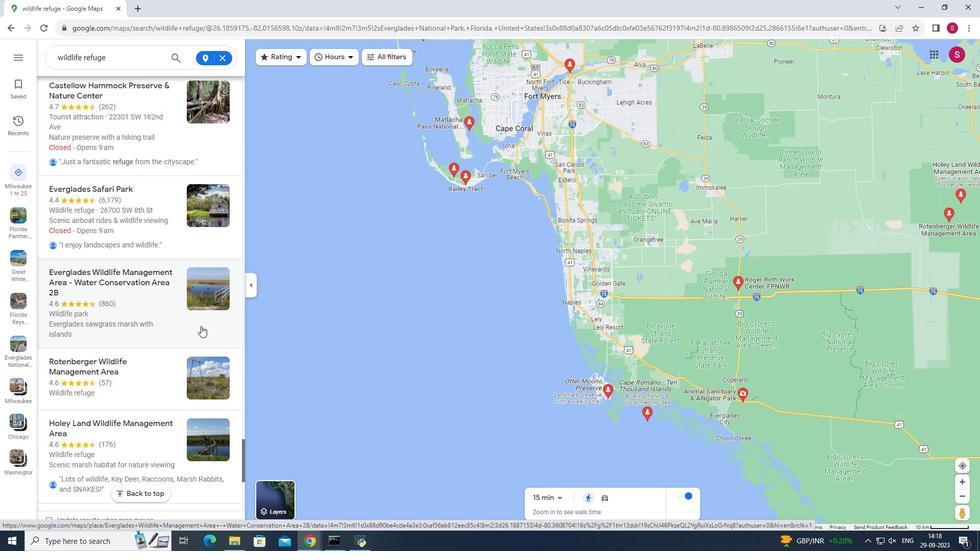 
Action: Mouse scrolled (201, 325) with delta (0, 0)
Screenshot: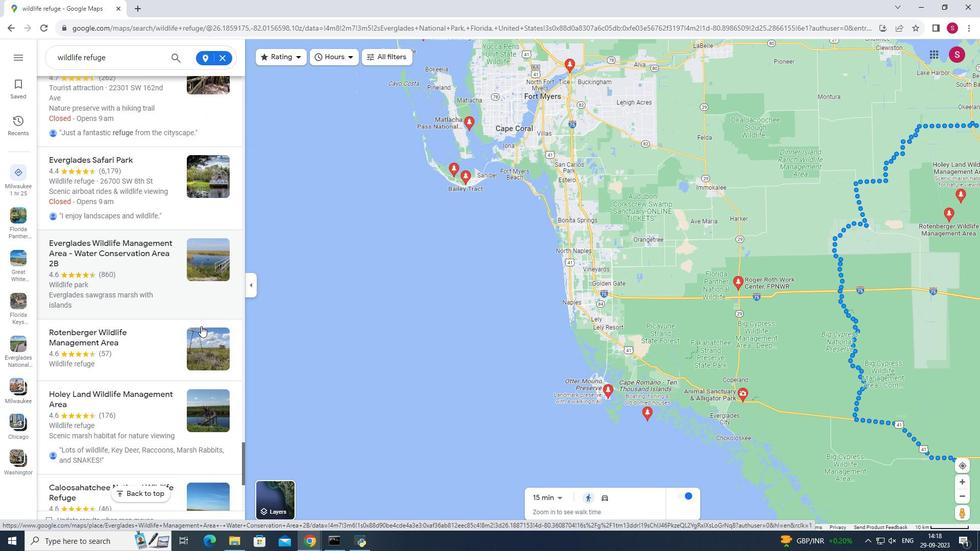 
Action: Mouse scrolled (201, 325) with delta (0, 0)
Screenshot: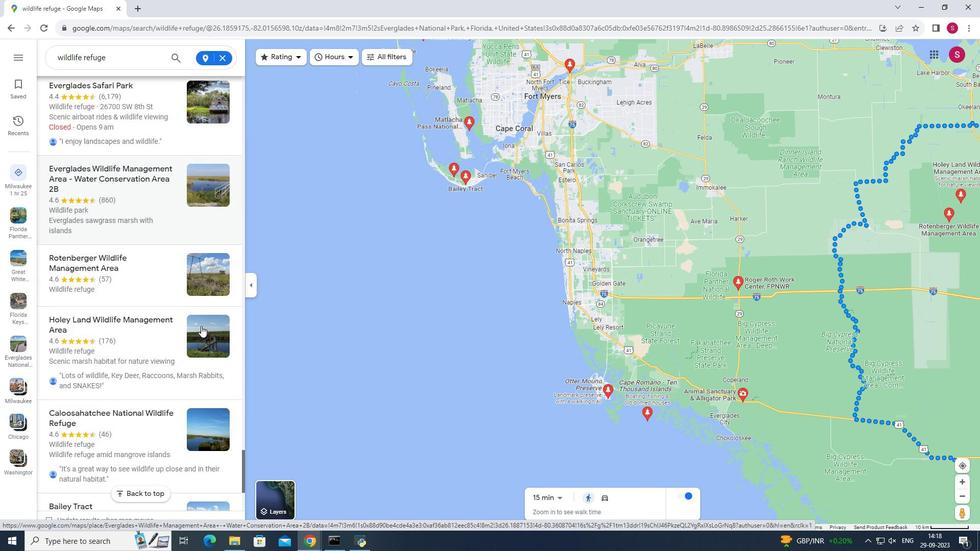 
Action: Mouse moved to (201, 326)
Screenshot: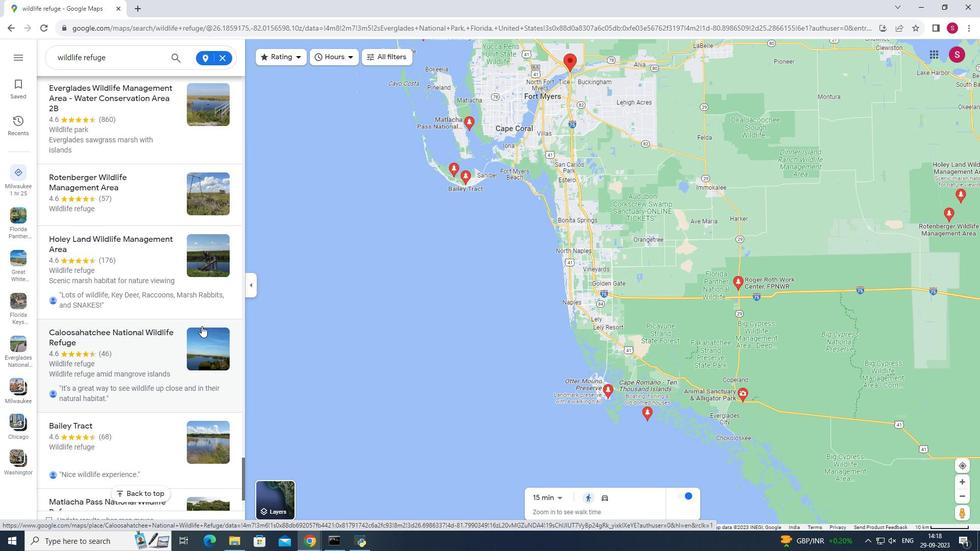 
Action: Mouse scrolled (201, 325) with delta (0, 0)
Screenshot: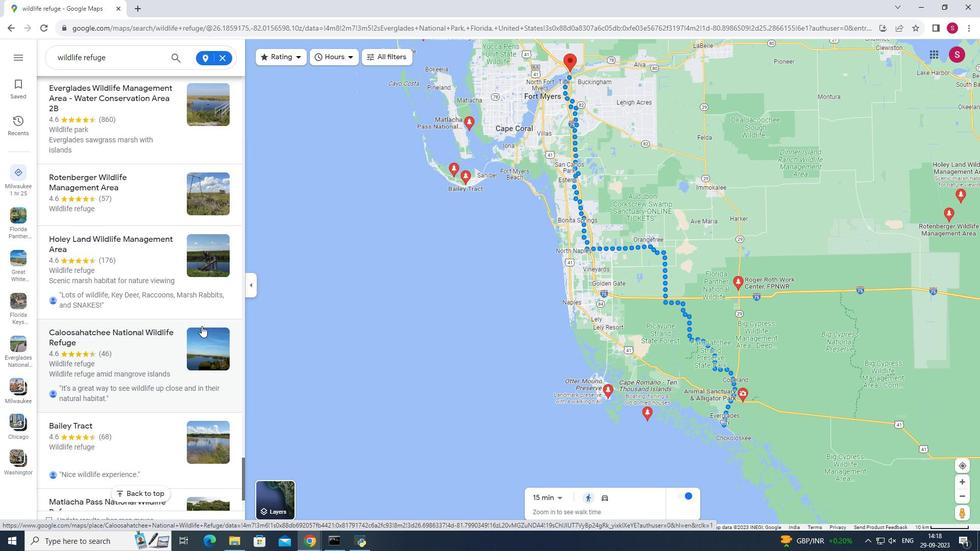 
Action: Mouse moved to (169, 301)
Screenshot: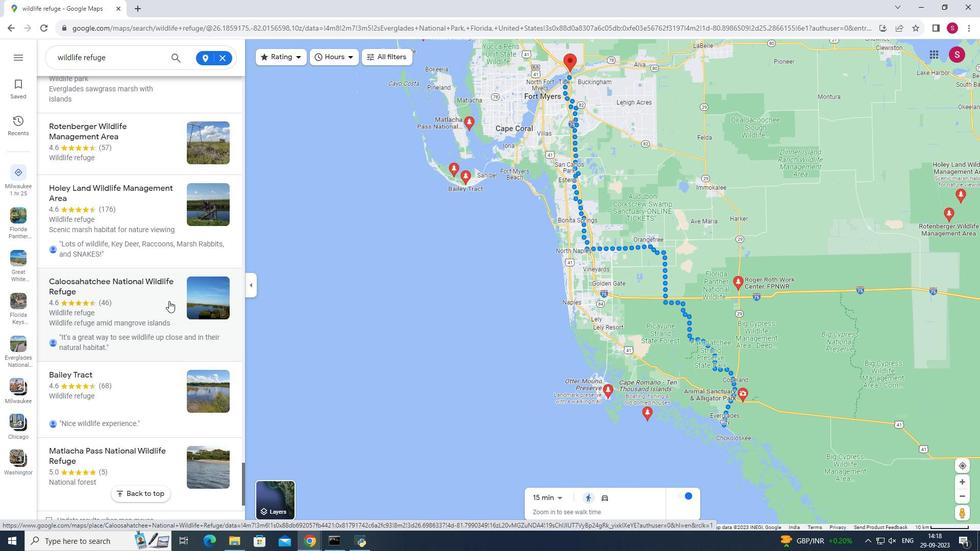 
Action: Mouse scrolled (169, 300) with delta (0, 0)
Screenshot: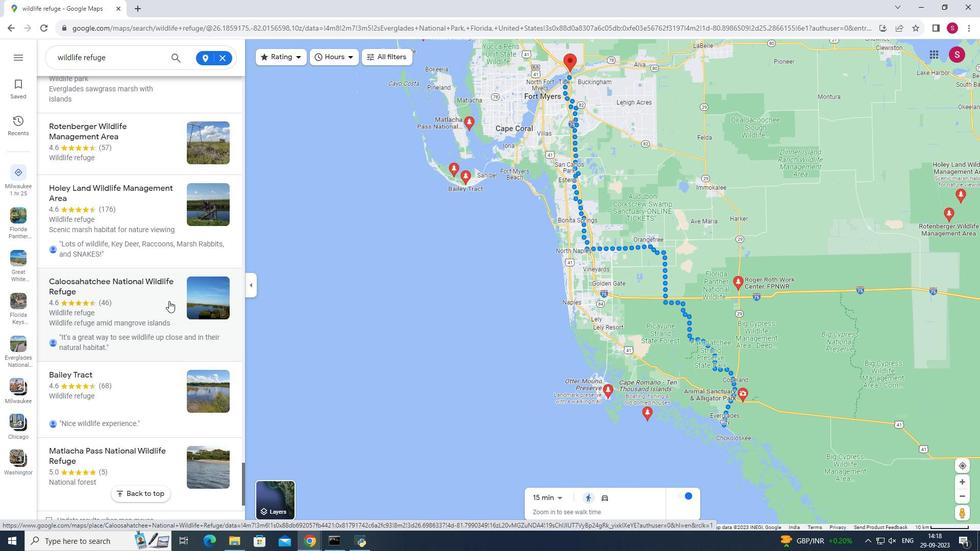 
Action: Mouse scrolled (169, 300) with delta (0, 0)
Screenshot: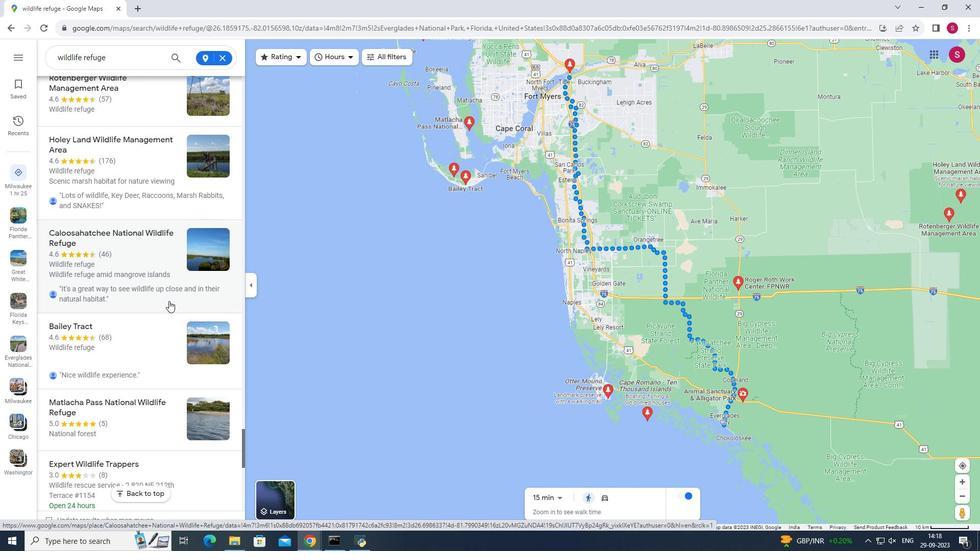 
Action: Mouse moved to (169, 301)
Screenshot: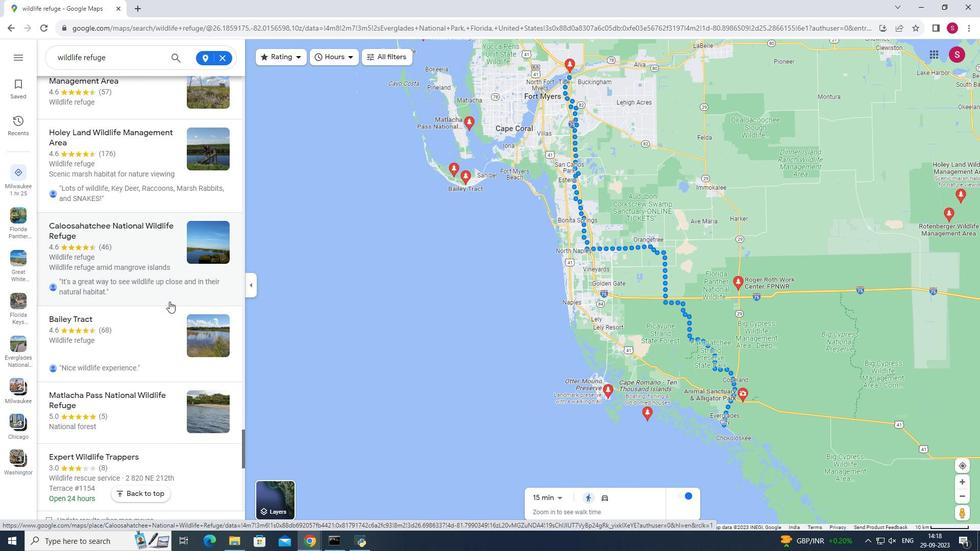 
Action: Mouse scrolled (169, 301) with delta (0, 0)
Screenshot: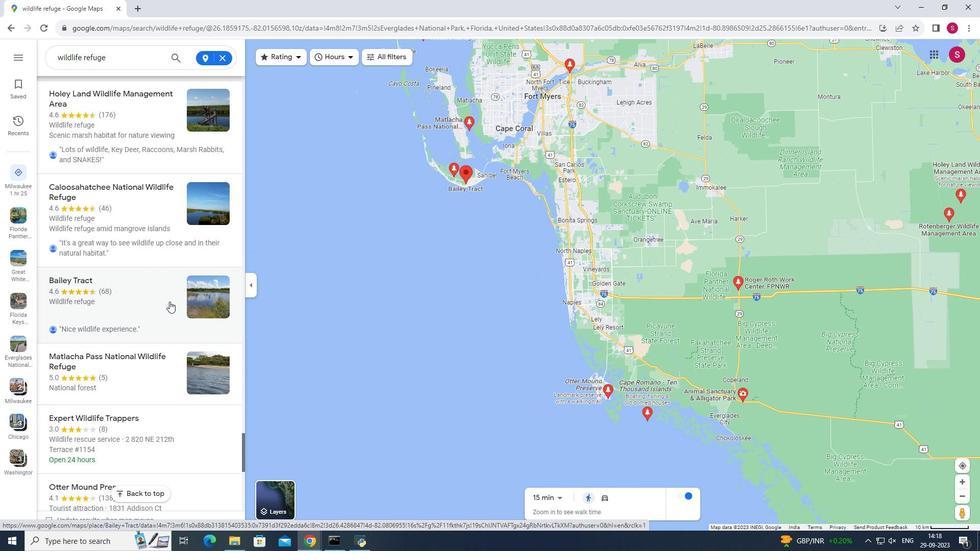 
Action: Mouse moved to (170, 302)
Screenshot: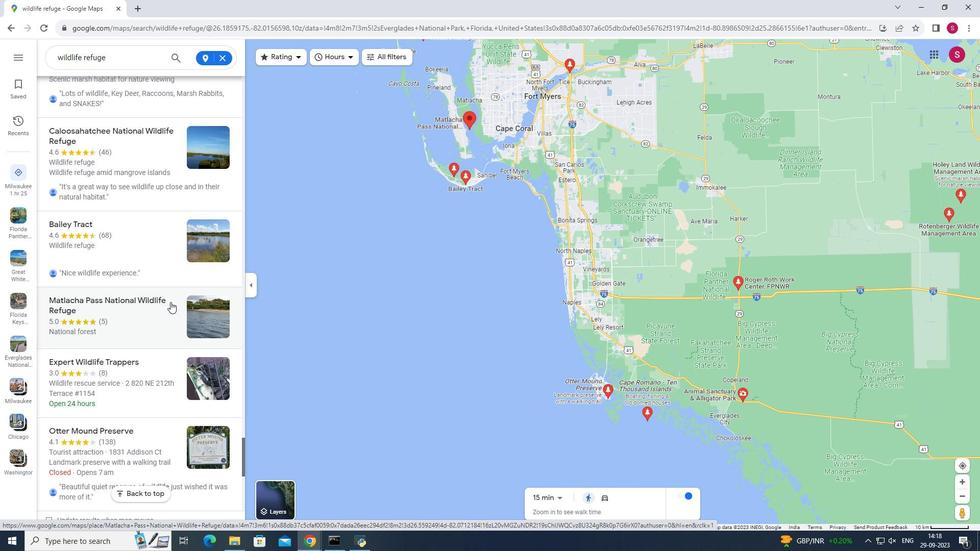 
Action: Mouse scrolled (170, 301) with delta (0, 0)
Screenshot: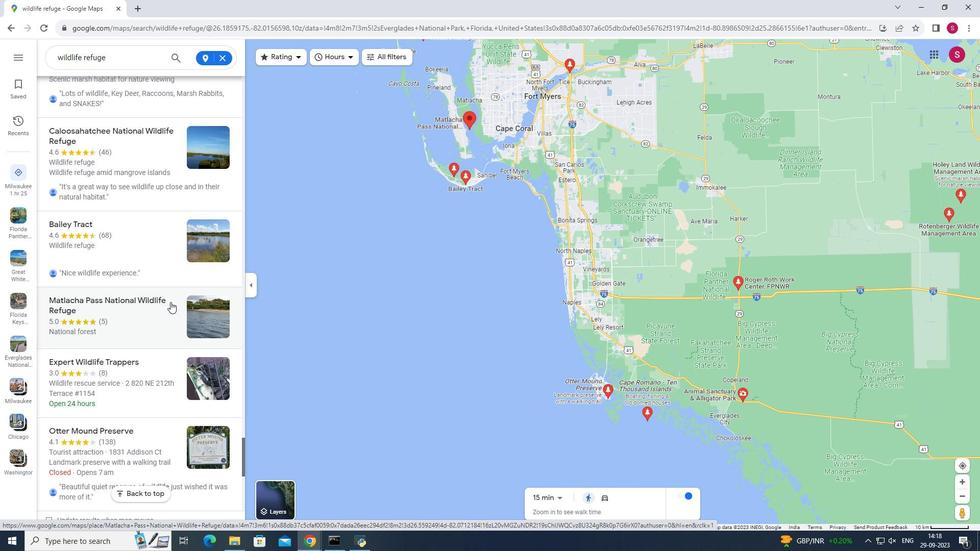 
Action: Mouse scrolled (170, 301) with delta (0, 0)
Screenshot: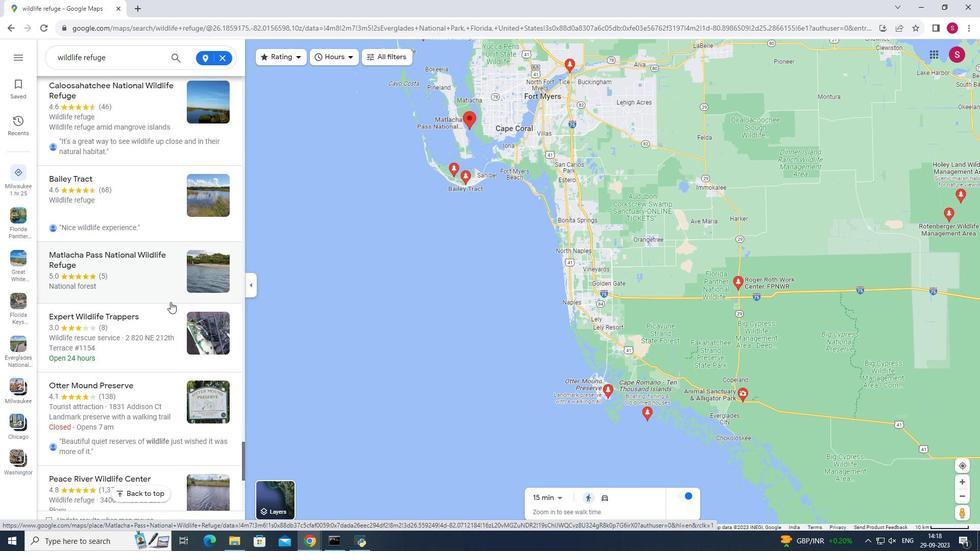 
Action: Mouse moved to (172, 303)
Screenshot: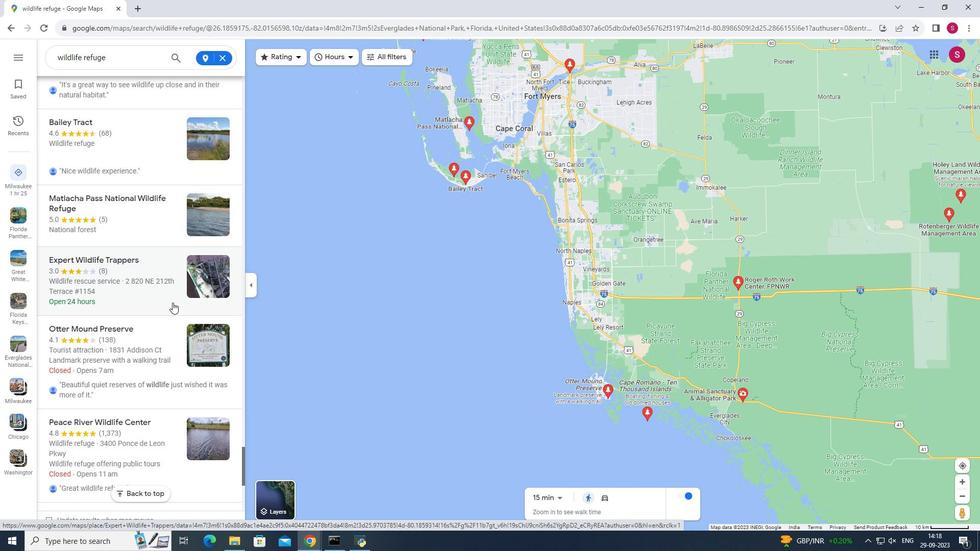 
Action: Mouse scrolled (172, 302) with delta (0, 0)
Screenshot: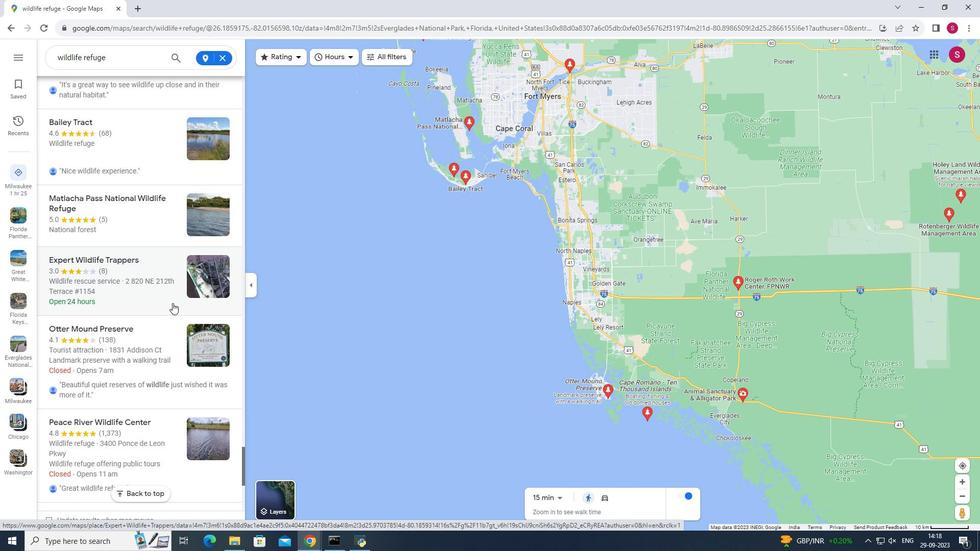 
Action: Mouse moved to (174, 303)
Screenshot: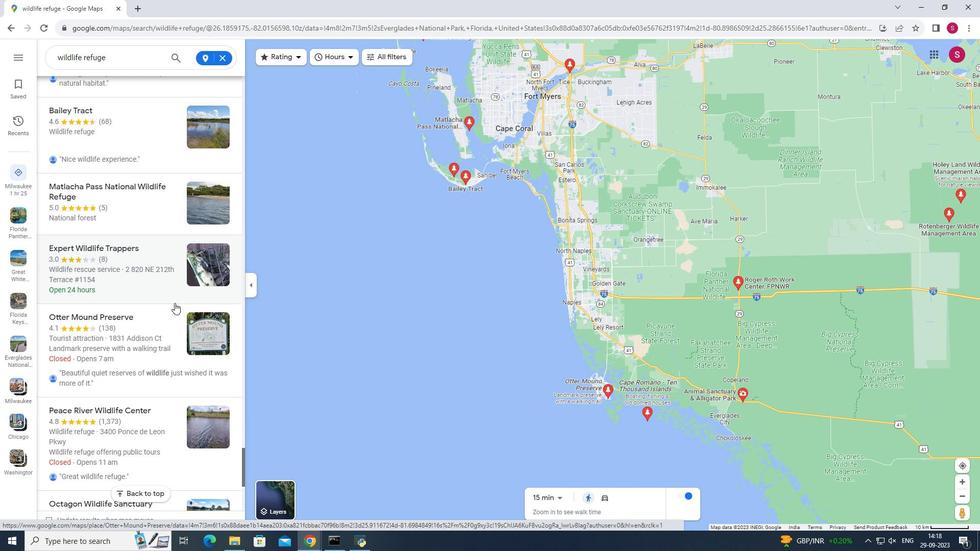 
Action: Mouse scrolled (174, 302) with delta (0, 0)
Screenshot: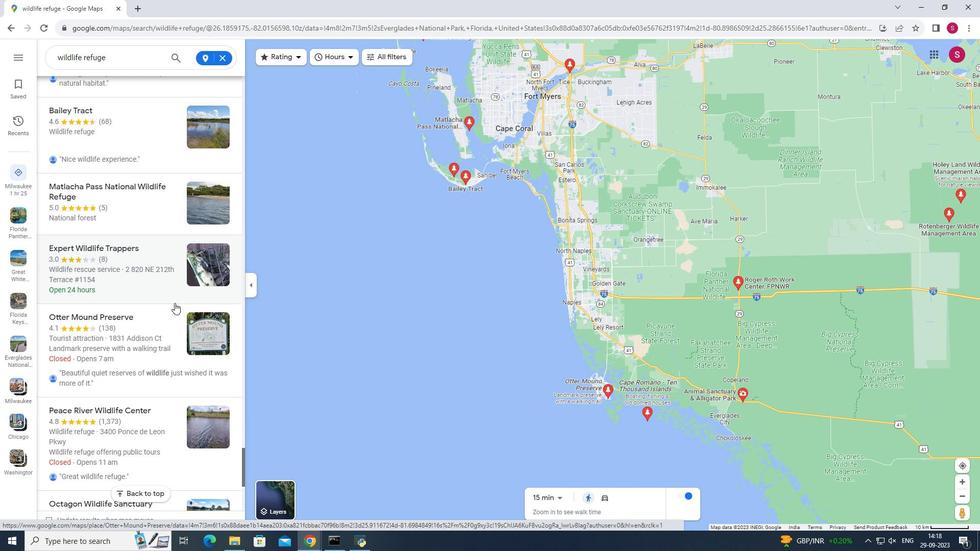 
Action: Mouse moved to (176, 301)
Screenshot: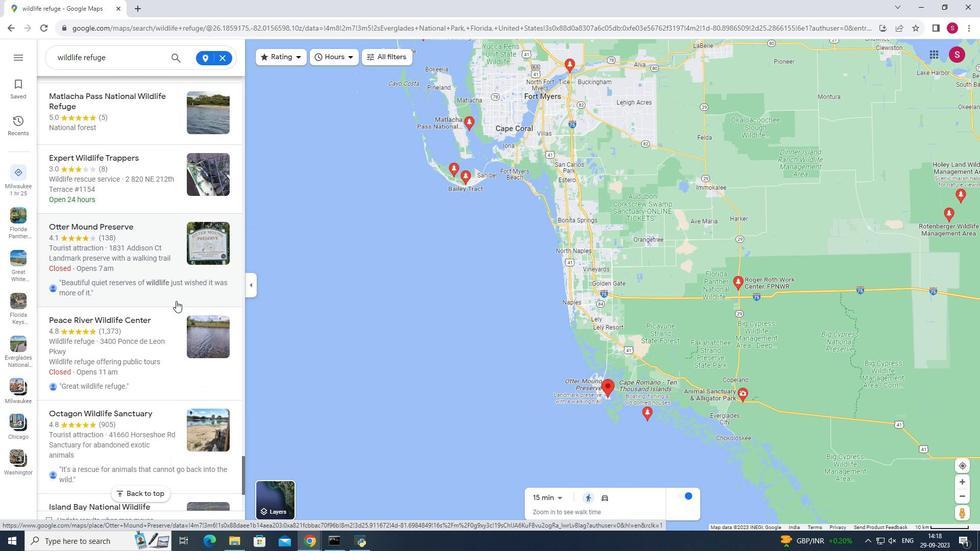 
Action: Mouse scrolled (176, 300) with delta (0, 0)
Screenshot: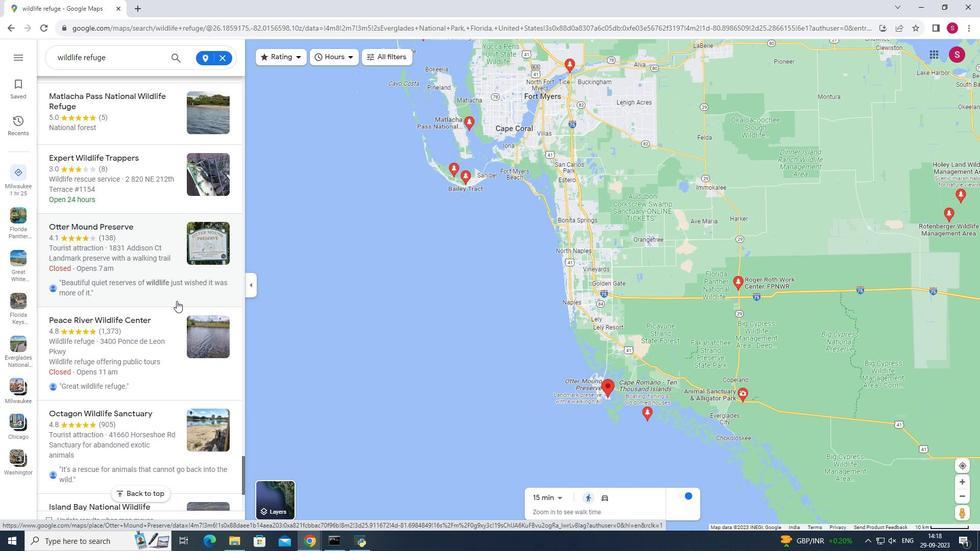 
Action: Mouse moved to (176, 301)
Screenshot: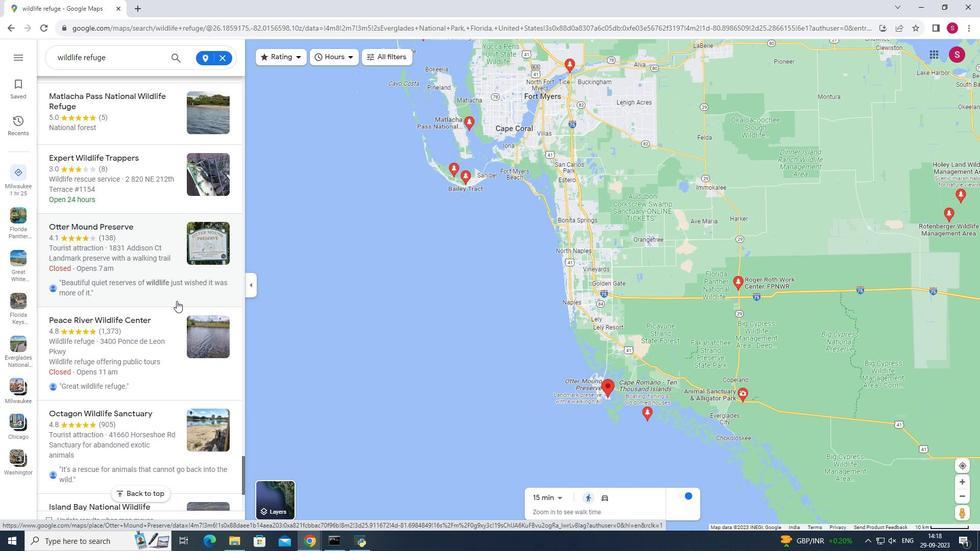 
Action: Mouse scrolled (176, 300) with delta (0, 0)
Screenshot: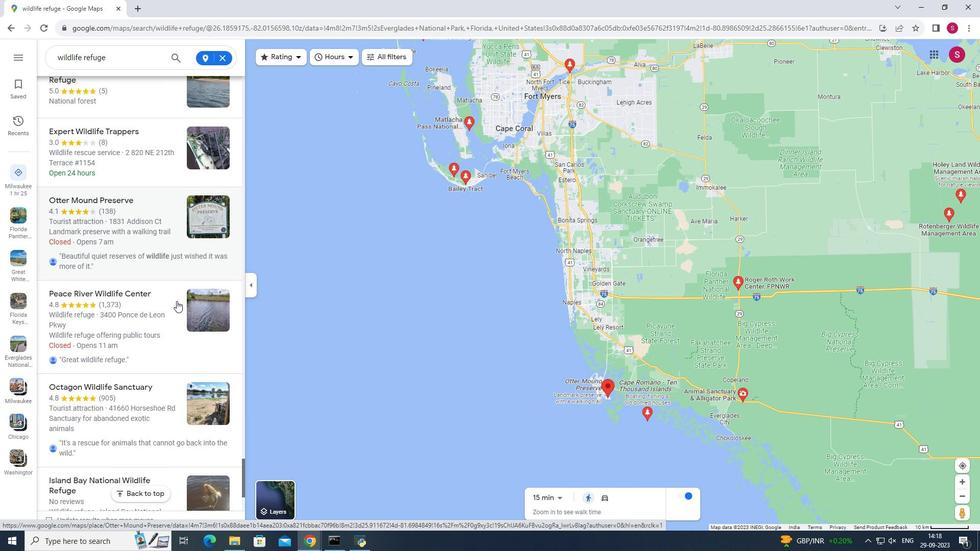 
Action: Mouse scrolled (176, 300) with delta (0, 0)
Screenshot: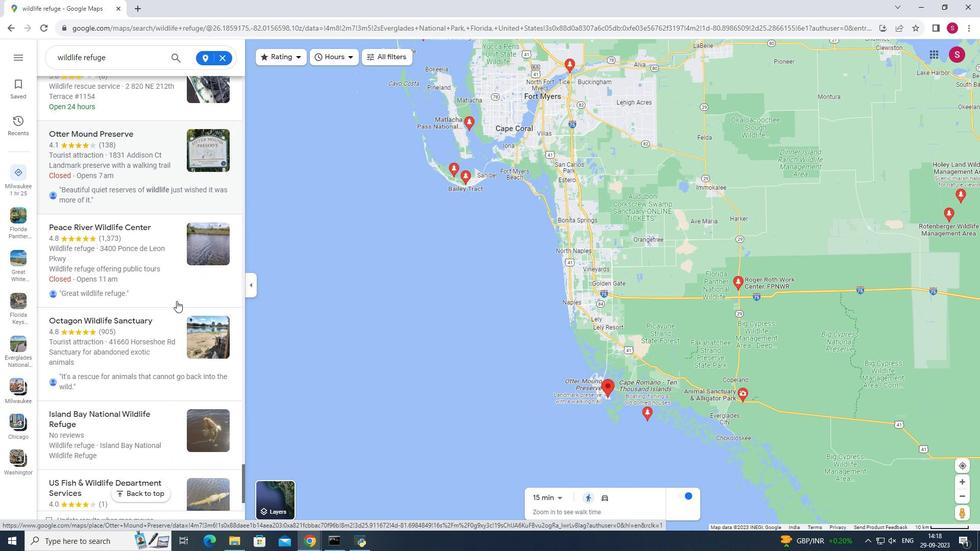 
Action: Mouse moved to (177, 301)
Screenshot: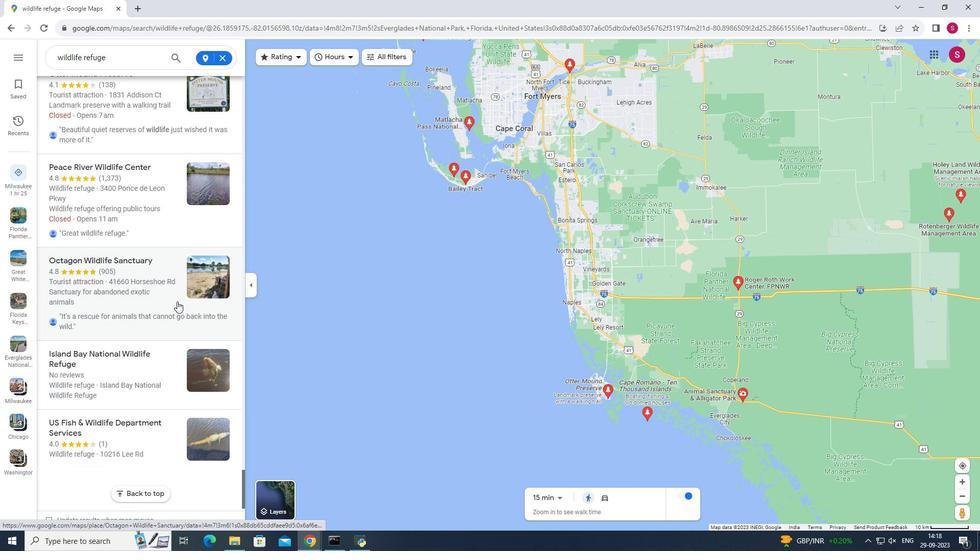 
Action: Mouse scrolled (177, 301) with delta (0, 0)
Screenshot: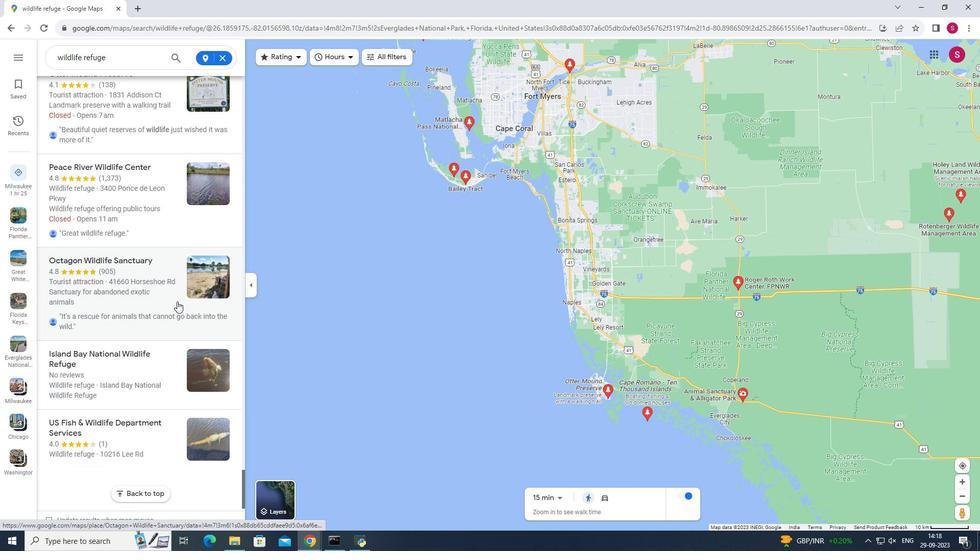 
Action: Mouse scrolled (177, 301) with delta (0, 0)
Screenshot: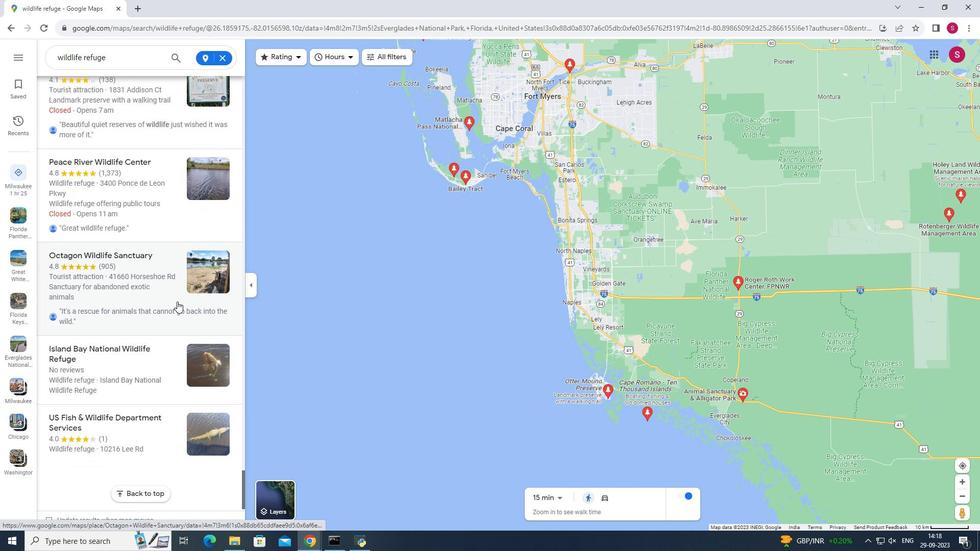 
Action: Mouse scrolled (177, 301) with delta (0, 0)
Screenshot: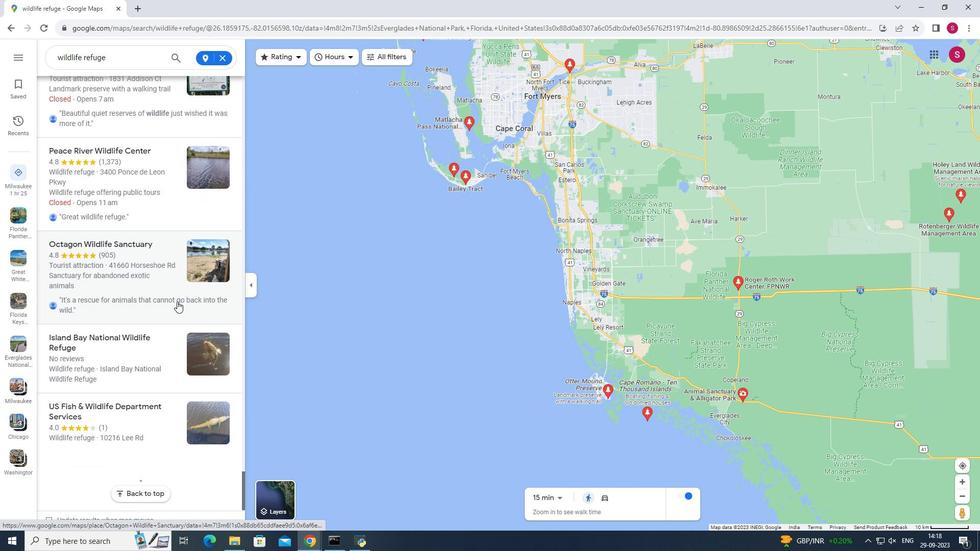 
Action: Mouse scrolled (177, 301) with delta (0, 0)
Screenshot: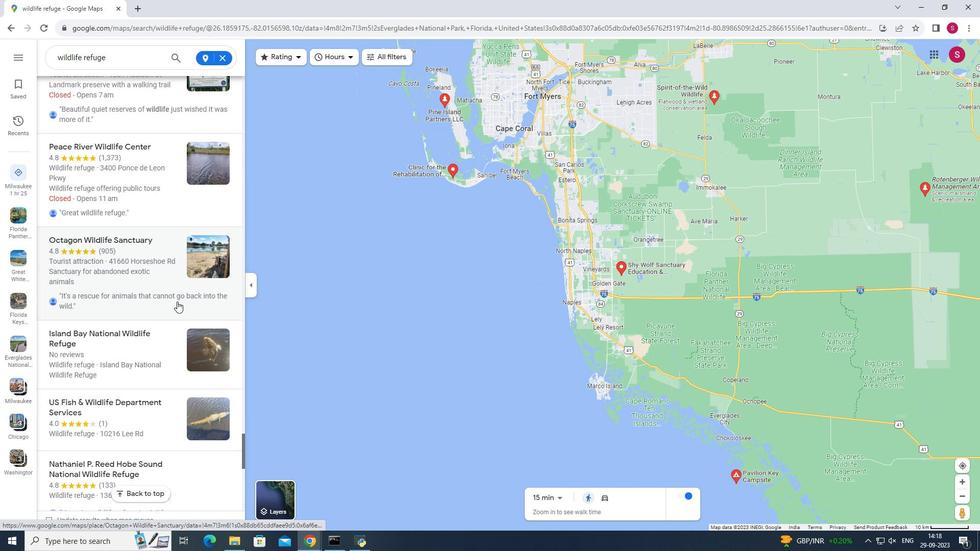 
Action: Mouse scrolled (177, 301) with delta (0, 0)
Screenshot: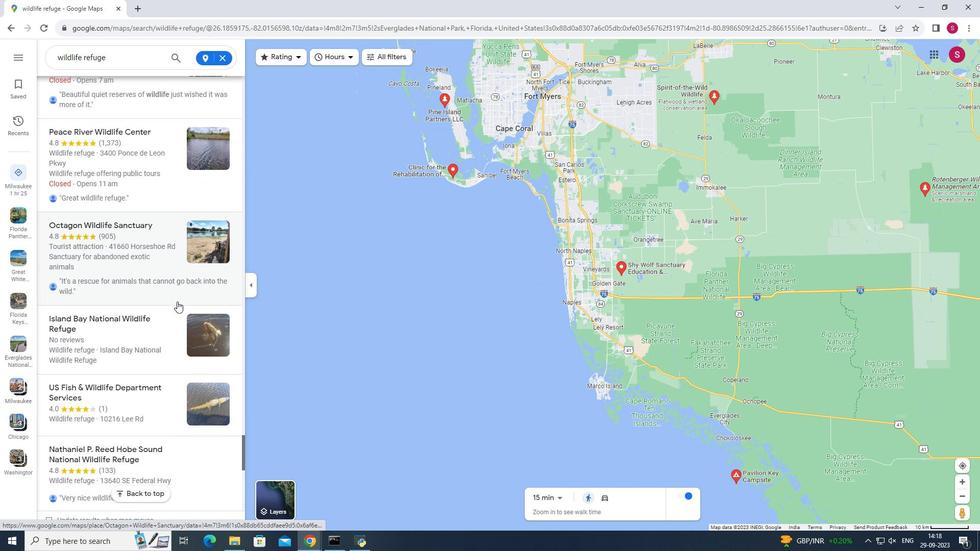 
Action: Mouse scrolled (177, 301) with delta (0, 0)
Screenshot: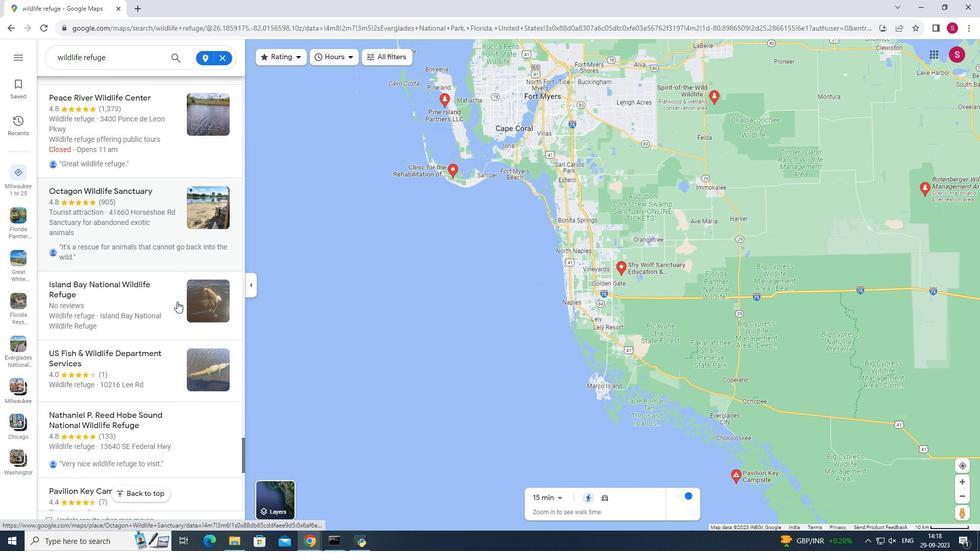 
Action: Mouse moved to (189, 303)
Screenshot: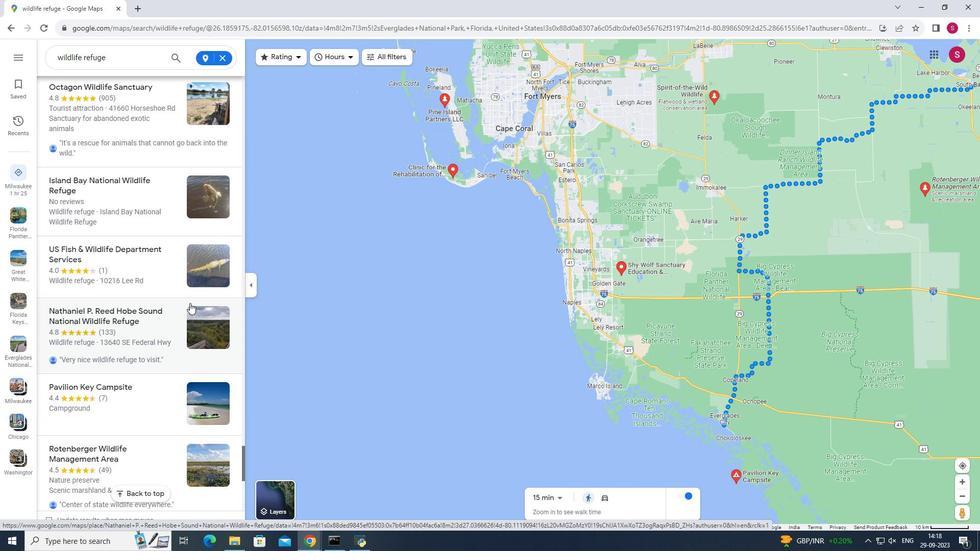 
Action: Mouse scrolled (189, 302) with delta (0, 0)
Screenshot: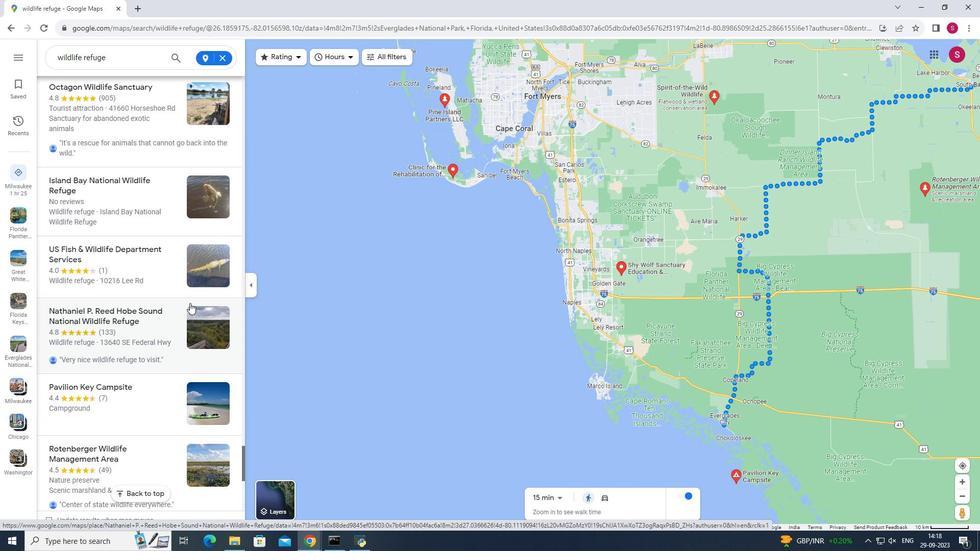 
Action: Mouse moved to (189, 303)
Screenshot: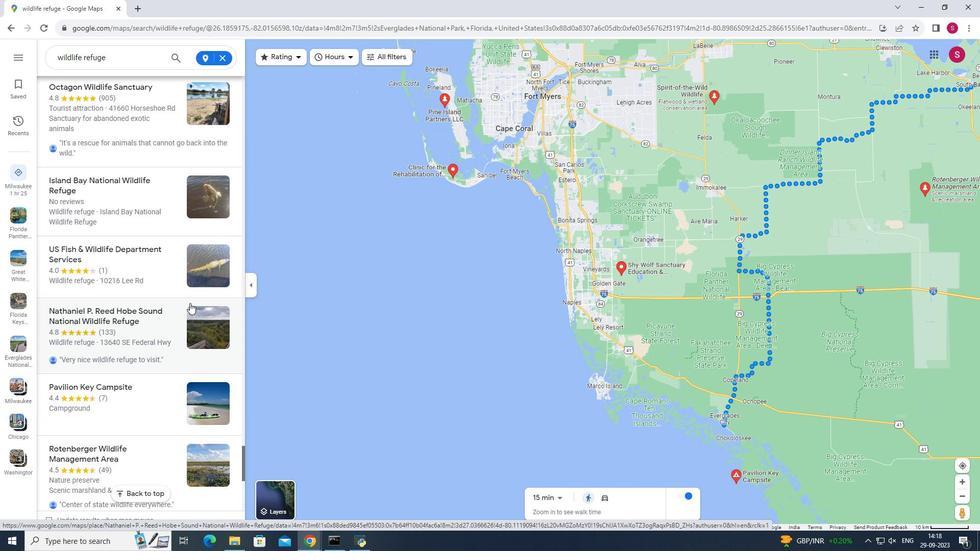 
Action: Mouse scrolled (189, 302) with delta (0, 0)
Screenshot: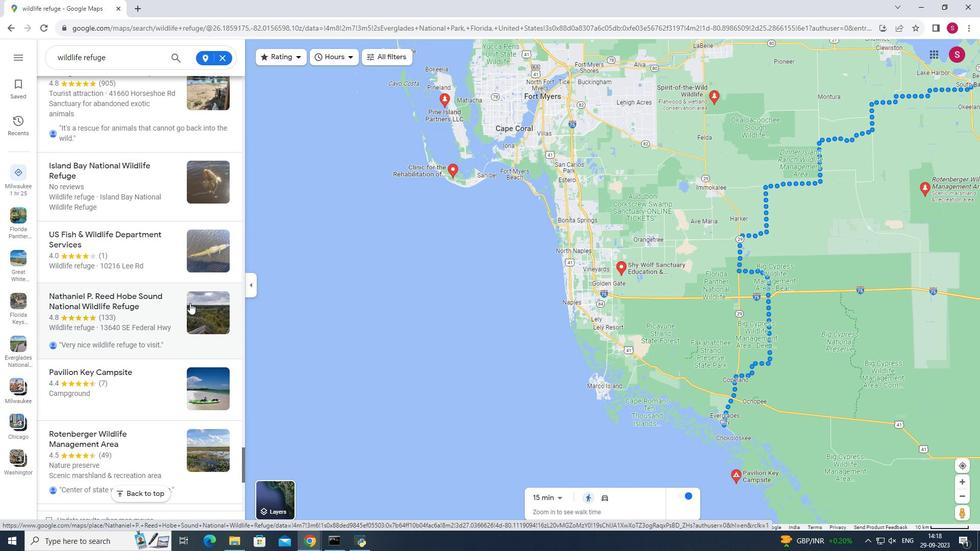 
Action: Mouse moved to (192, 303)
Screenshot: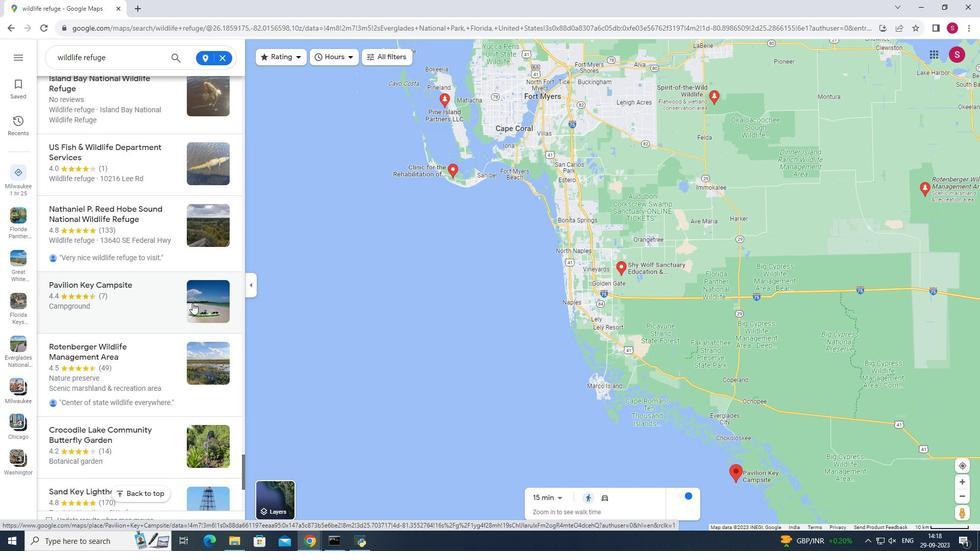 
Action: Mouse scrolled (192, 302) with delta (0, 0)
Screenshot: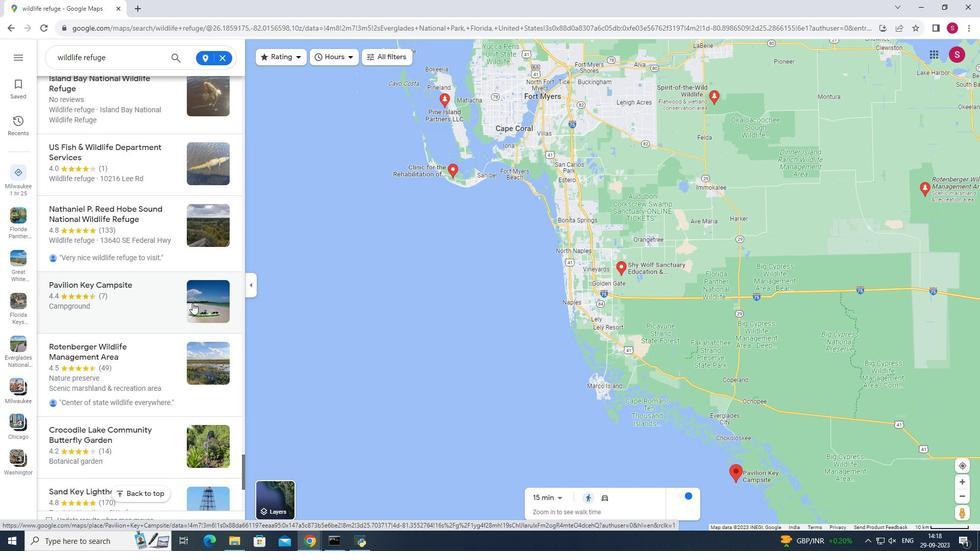 
Action: Mouse scrolled (192, 302) with delta (0, 0)
Screenshot: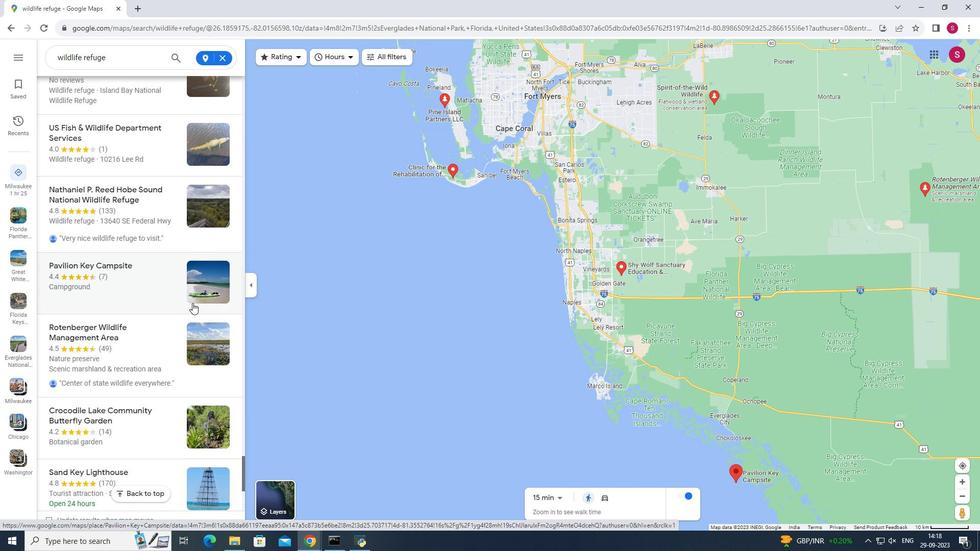 
Action: Mouse scrolled (192, 302) with delta (0, 0)
Screenshot: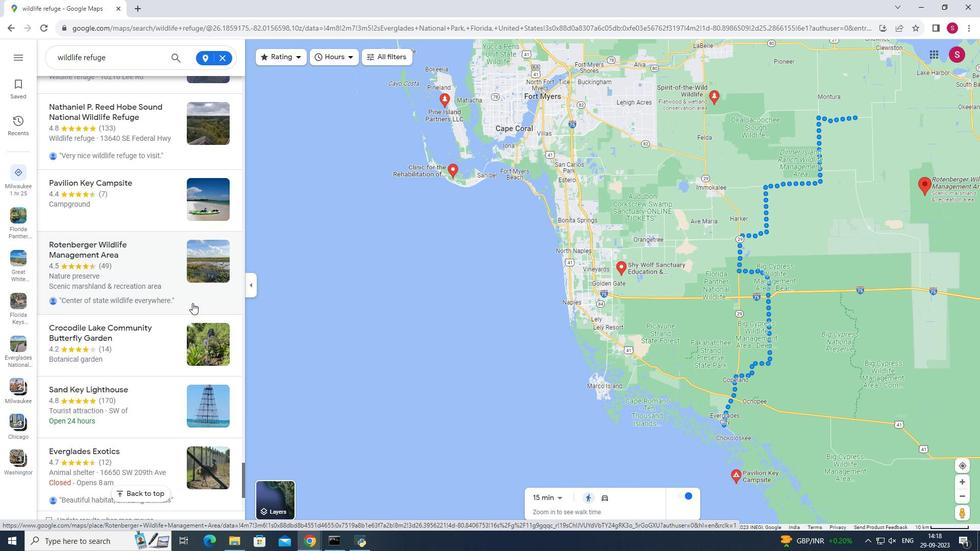 
Action: Mouse scrolled (192, 302) with delta (0, 0)
Screenshot: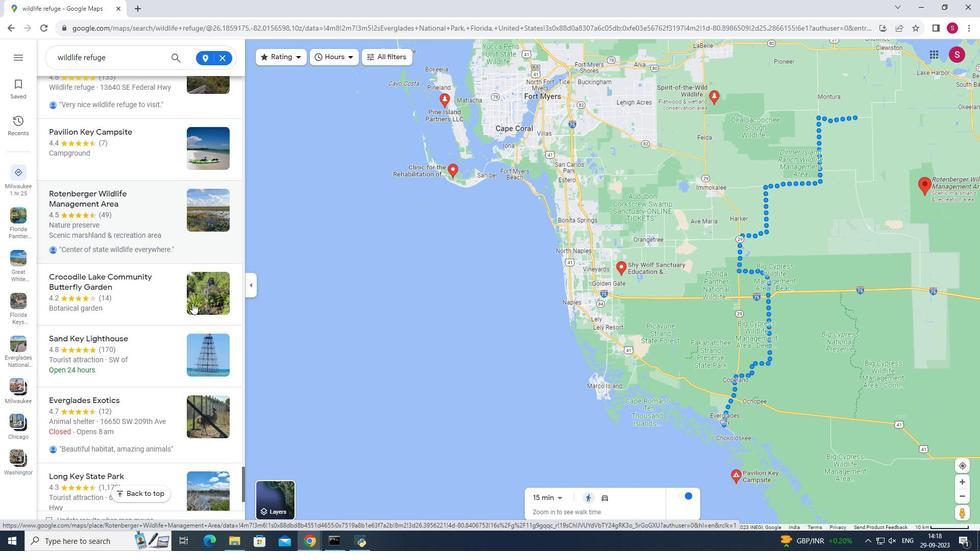 
Action: Mouse scrolled (192, 302) with delta (0, 0)
Screenshot: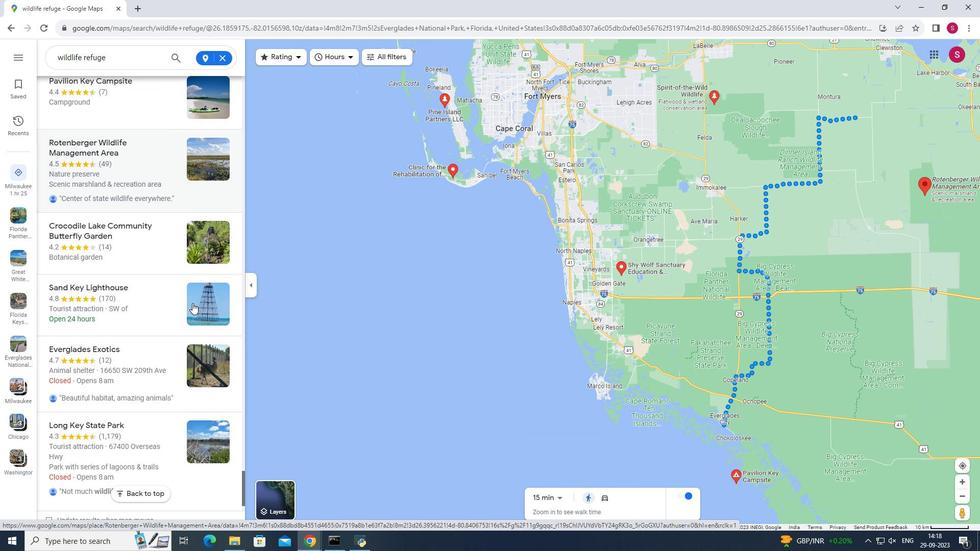 
Action: Mouse moved to (193, 303)
Screenshot: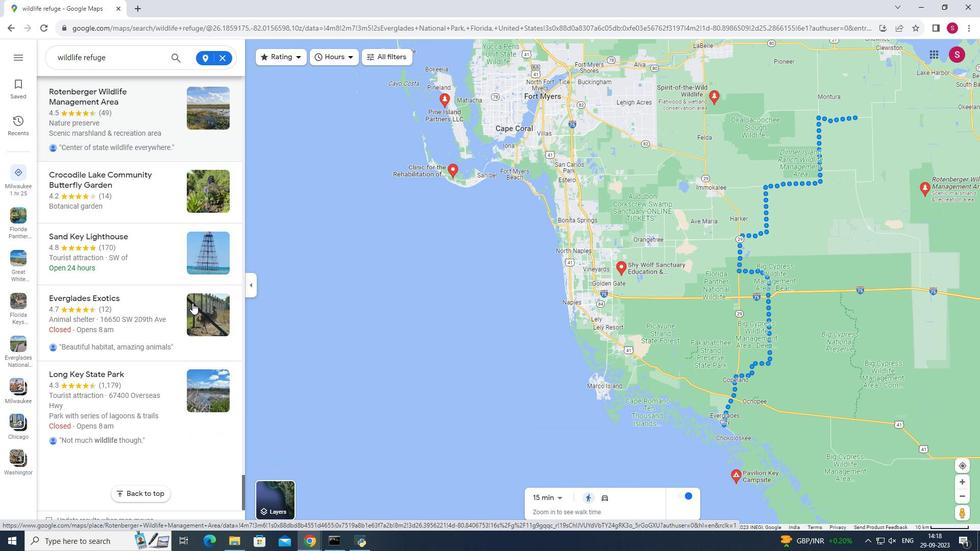 
Action: Mouse scrolled (193, 302) with delta (0, 0)
Screenshot: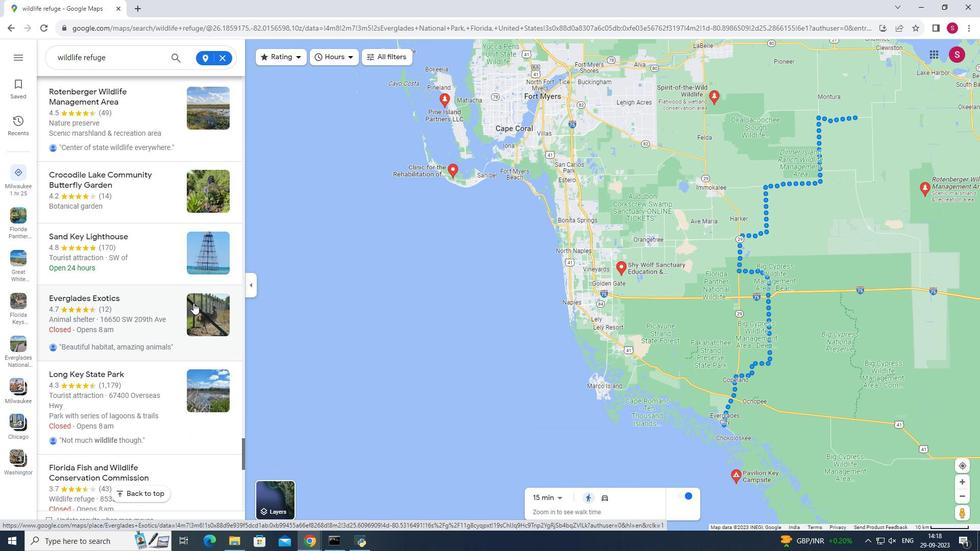
Action: Mouse scrolled (193, 302) with delta (0, 0)
Screenshot: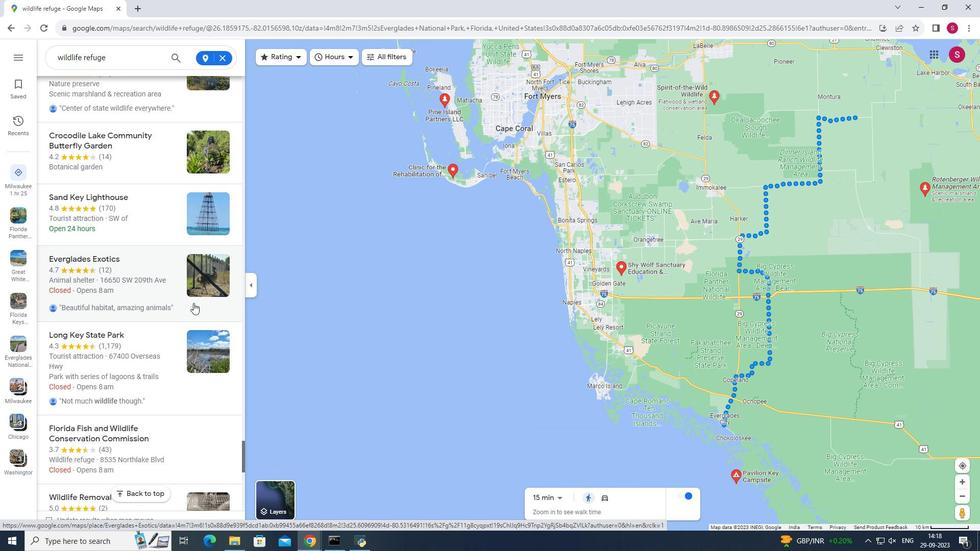 
Action: Mouse scrolled (193, 302) with delta (0, 0)
Screenshot: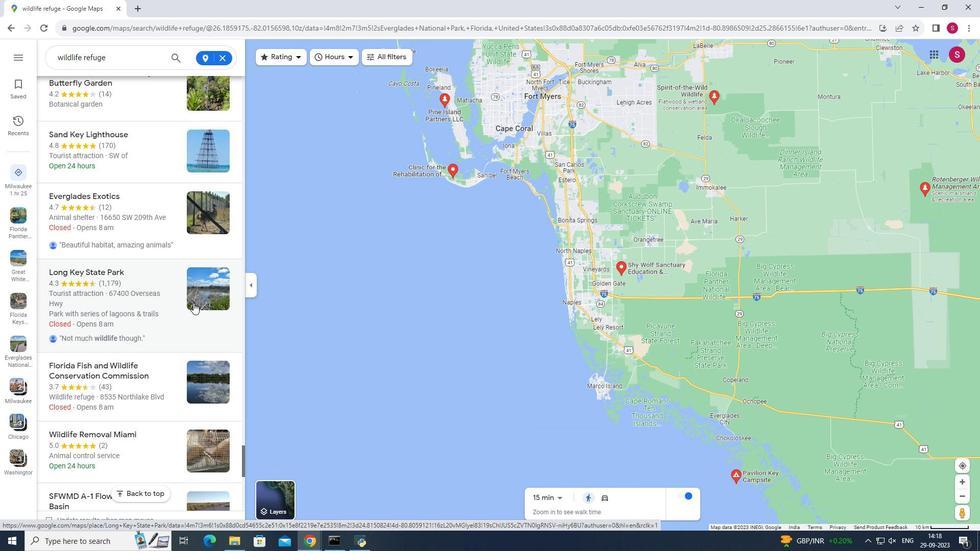
Action: Mouse scrolled (193, 302) with delta (0, 0)
Screenshot: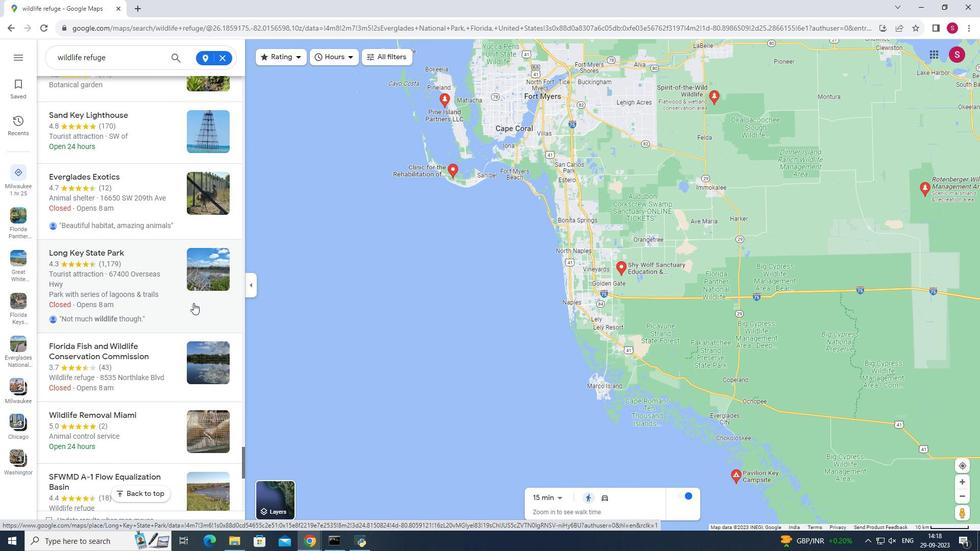 
Action: Mouse scrolled (193, 302) with delta (0, 0)
Screenshot: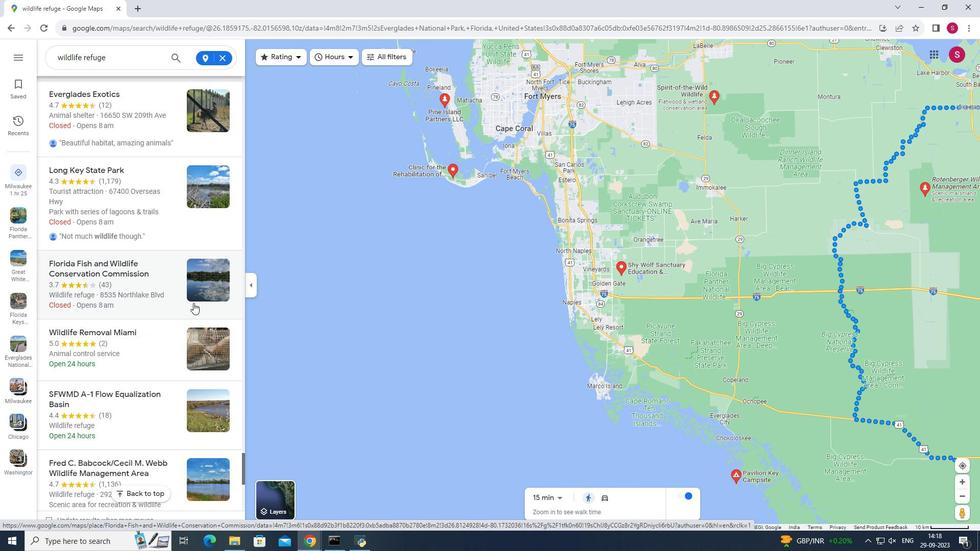 
Action: Mouse scrolled (193, 302) with delta (0, 0)
Screenshot: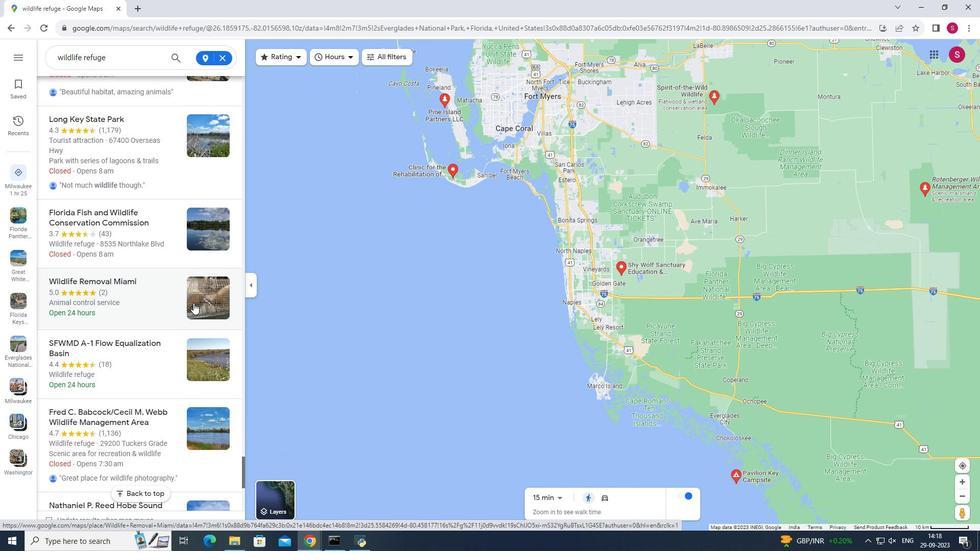 
Action: Mouse moved to (192, 301)
Screenshot: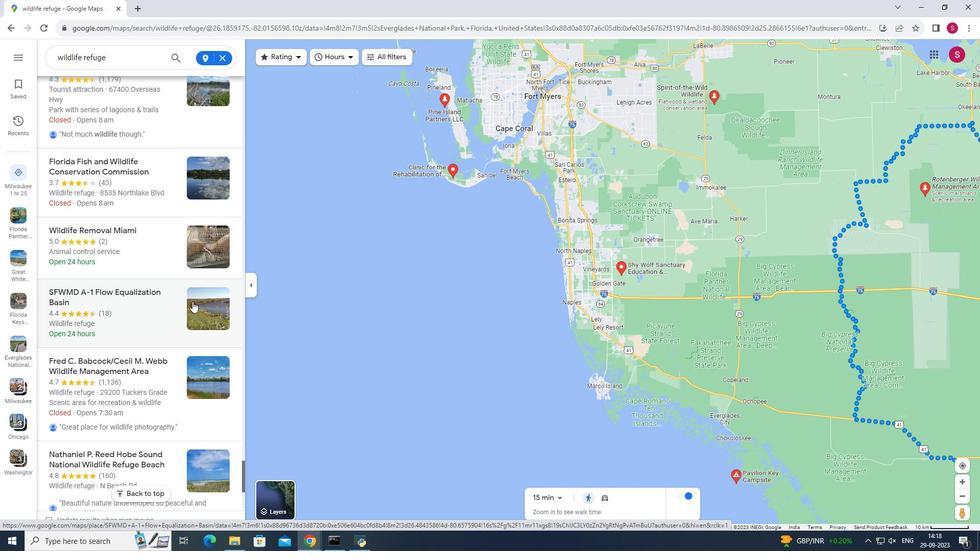 
